 Task: Look for space in Depok, Indonesia from 5th June, 2023 to 16th June, 2023 for 2 adults in price range Rs.7000 to Rs.15000. Place can be entire place with 1  bedroom having 1 bed and 1 bathroom. Property type can be house, flat, guest house, hotel. Booking option can be shelf check-in. Required host language is English.
Action: Mouse moved to (568, 99)
Screenshot: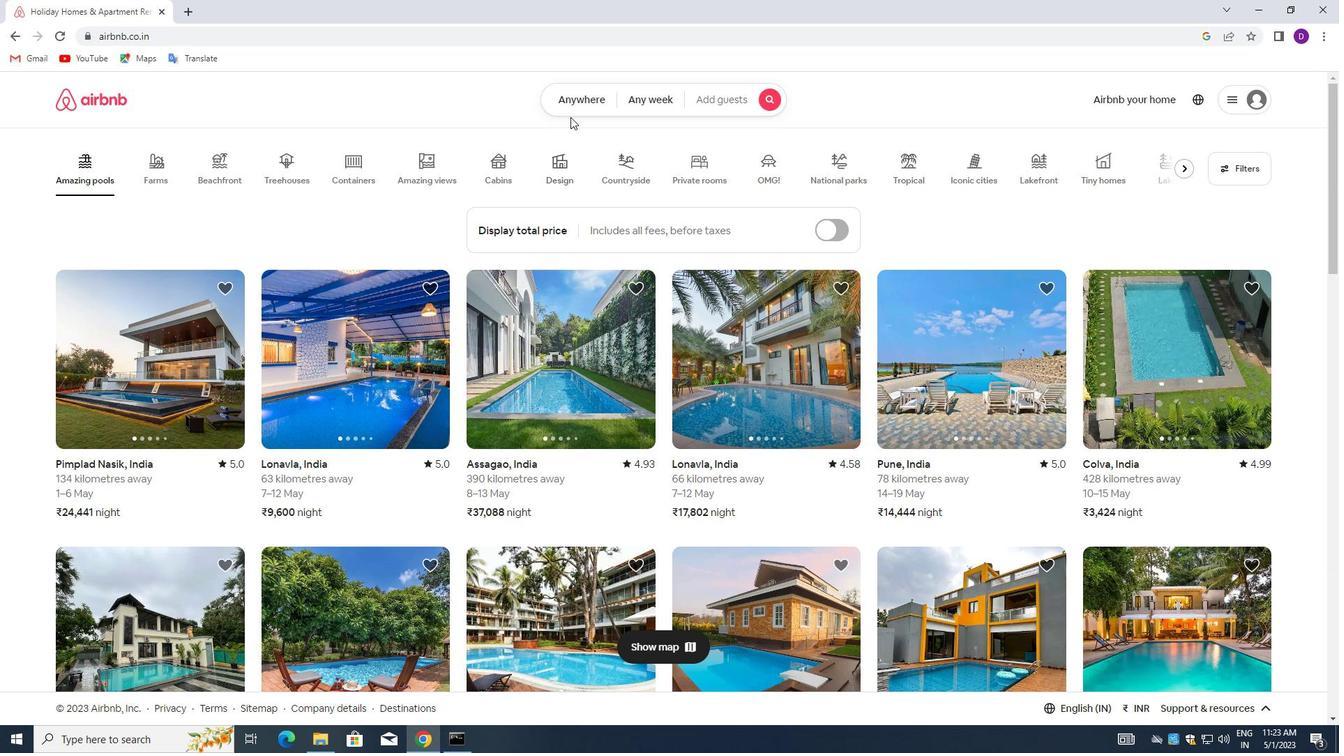 
Action: Mouse pressed left at (568, 99)
Screenshot: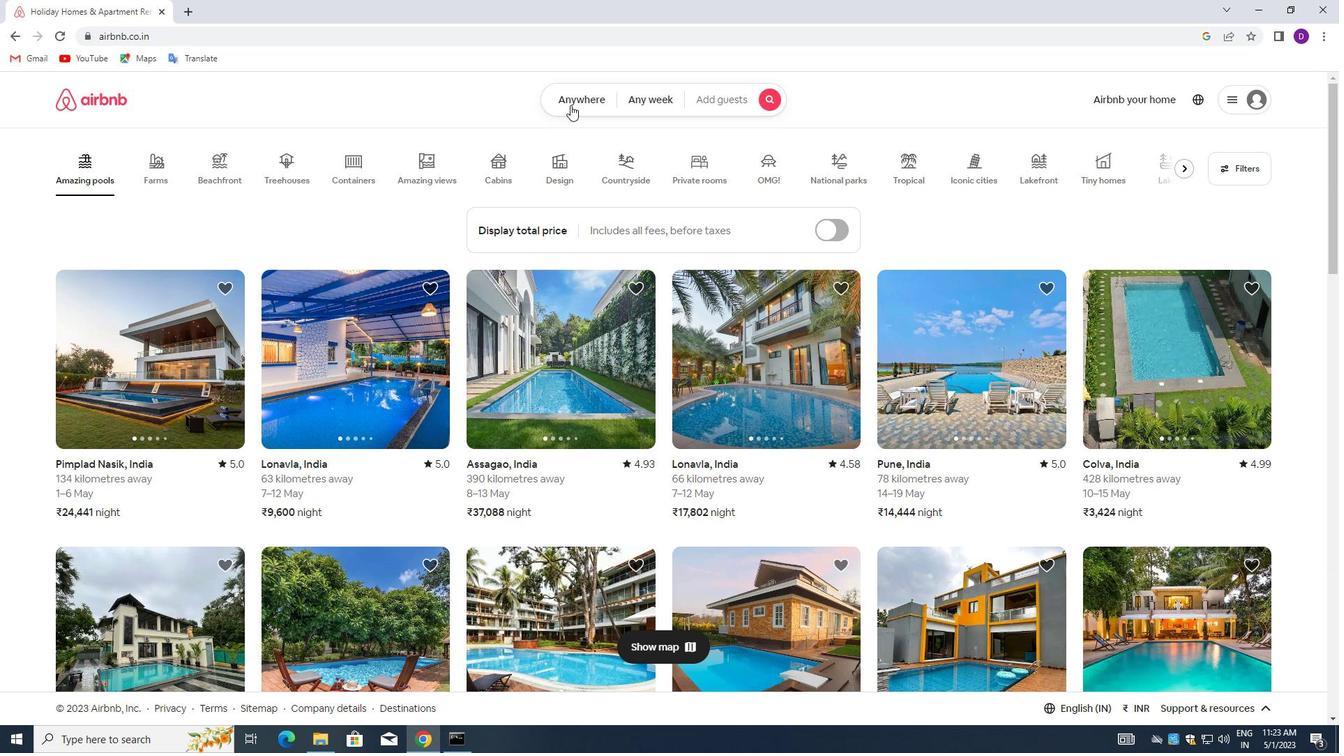 
Action: Mouse moved to (427, 154)
Screenshot: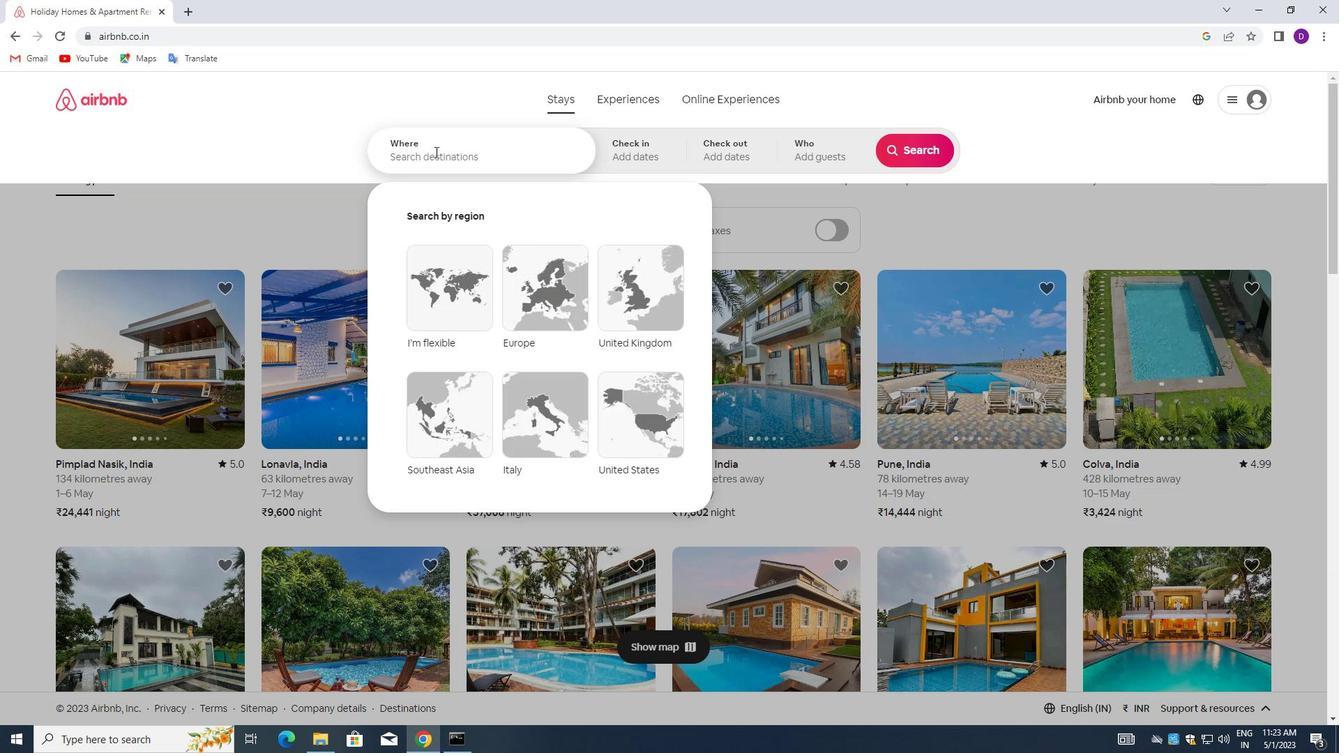 
Action: Mouse pressed left at (427, 154)
Screenshot: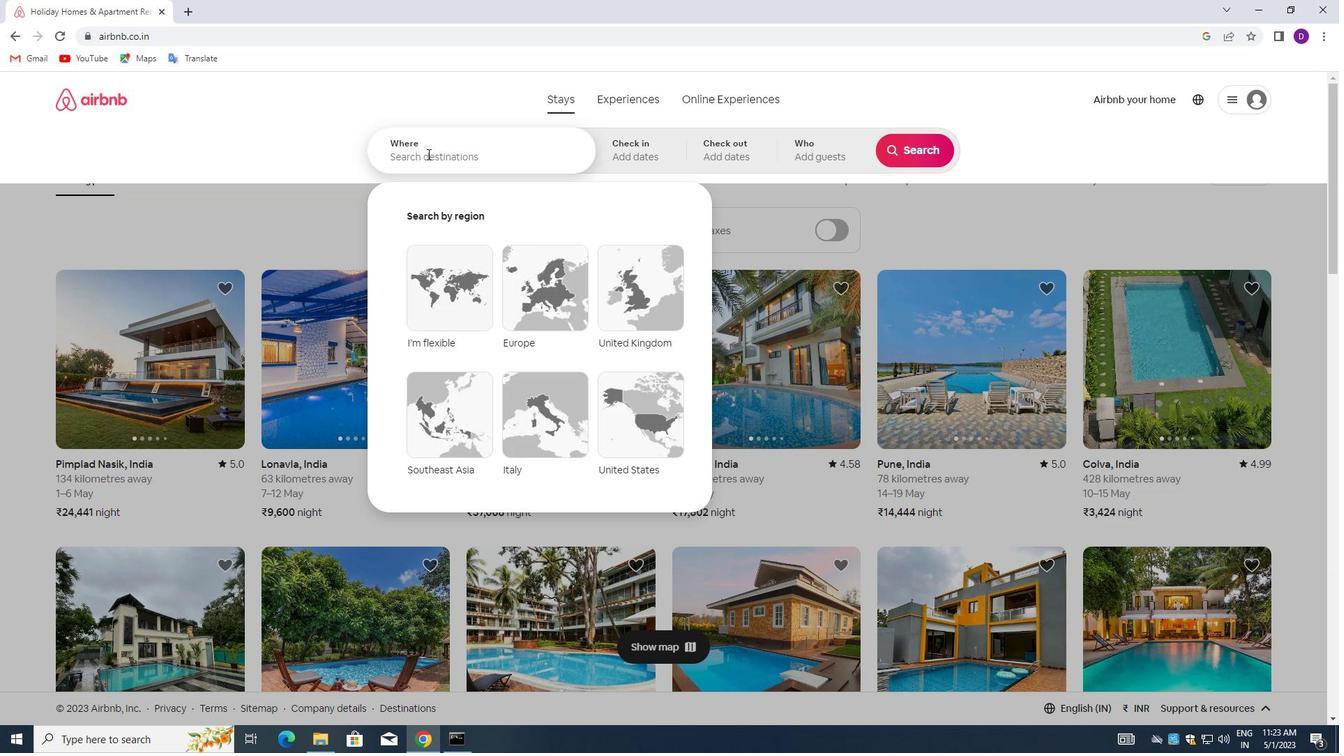 
Action: Key pressed <Key.shift_r>Depok,<Key.space><Key.shift>INDONESIA<Key.enter>
Screenshot: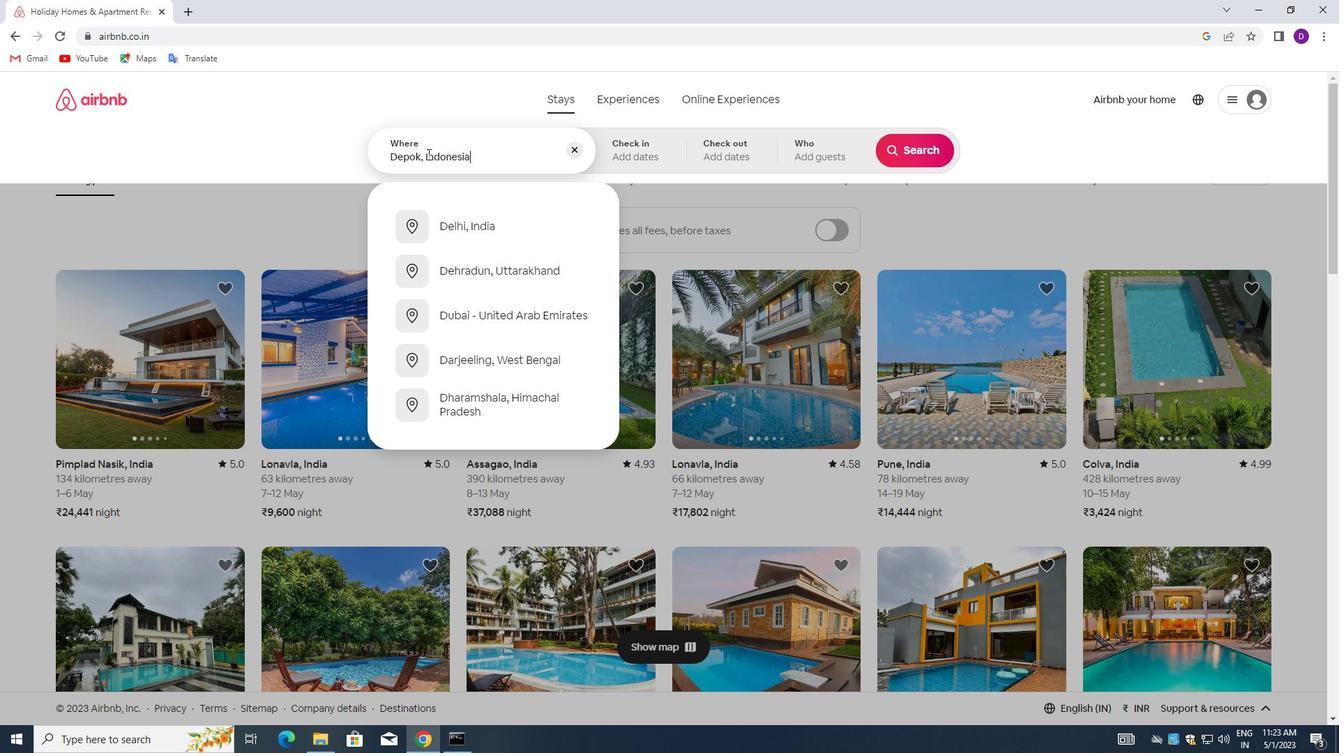 
Action: Mouse moved to (729, 357)
Screenshot: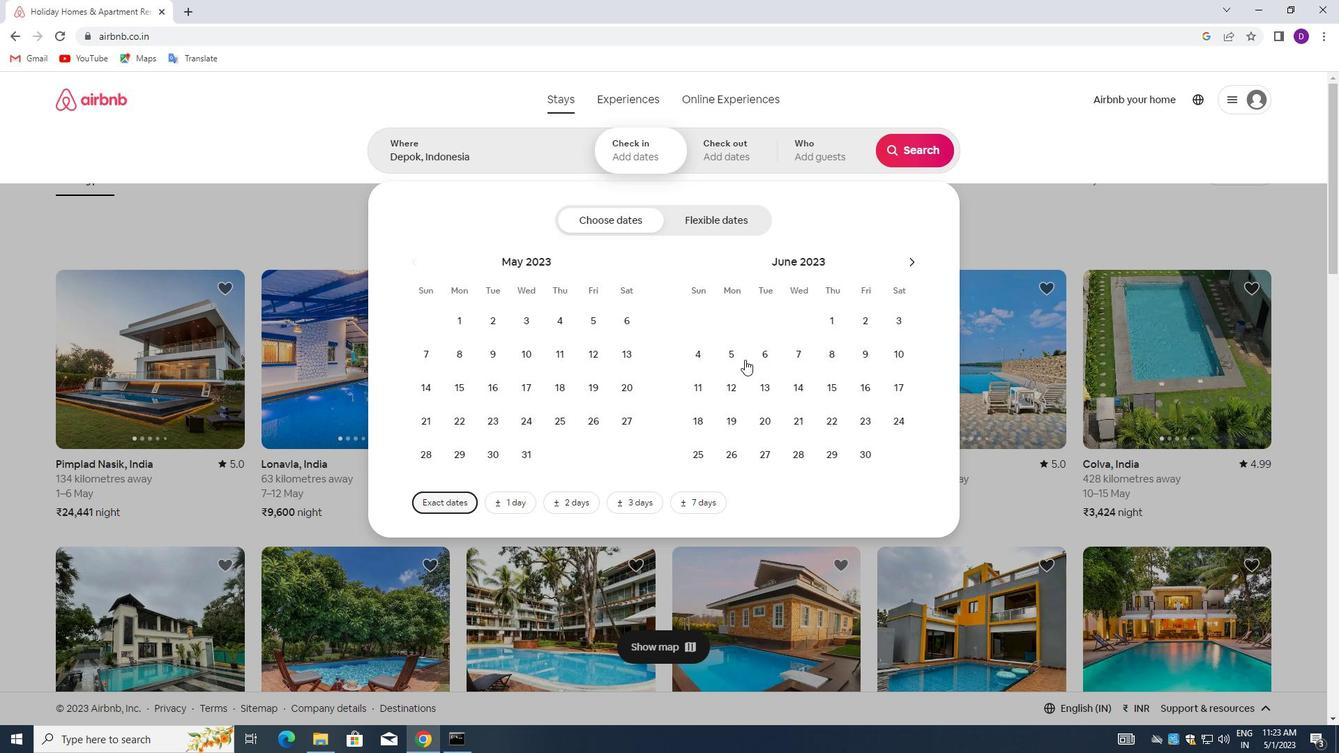
Action: Mouse pressed left at (729, 357)
Screenshot: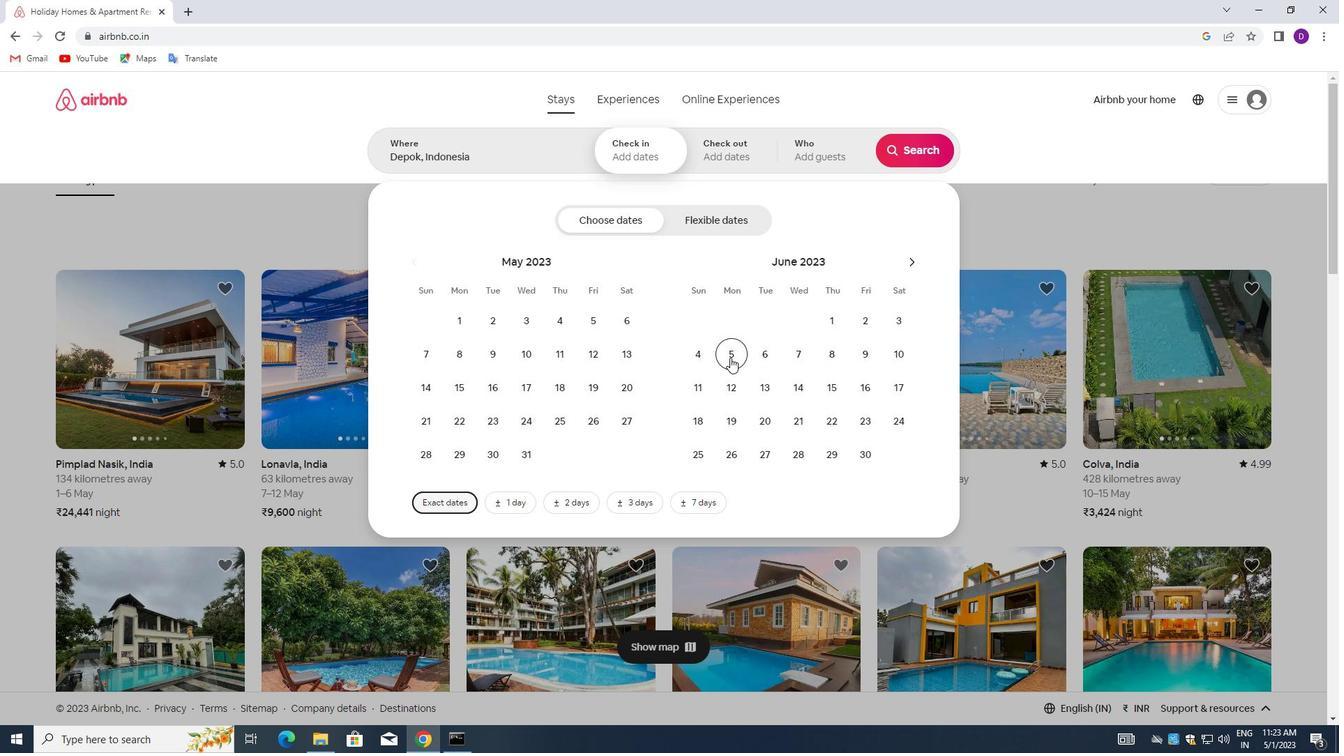 
Action: Mouse moved to (858, 385)
Screenshot: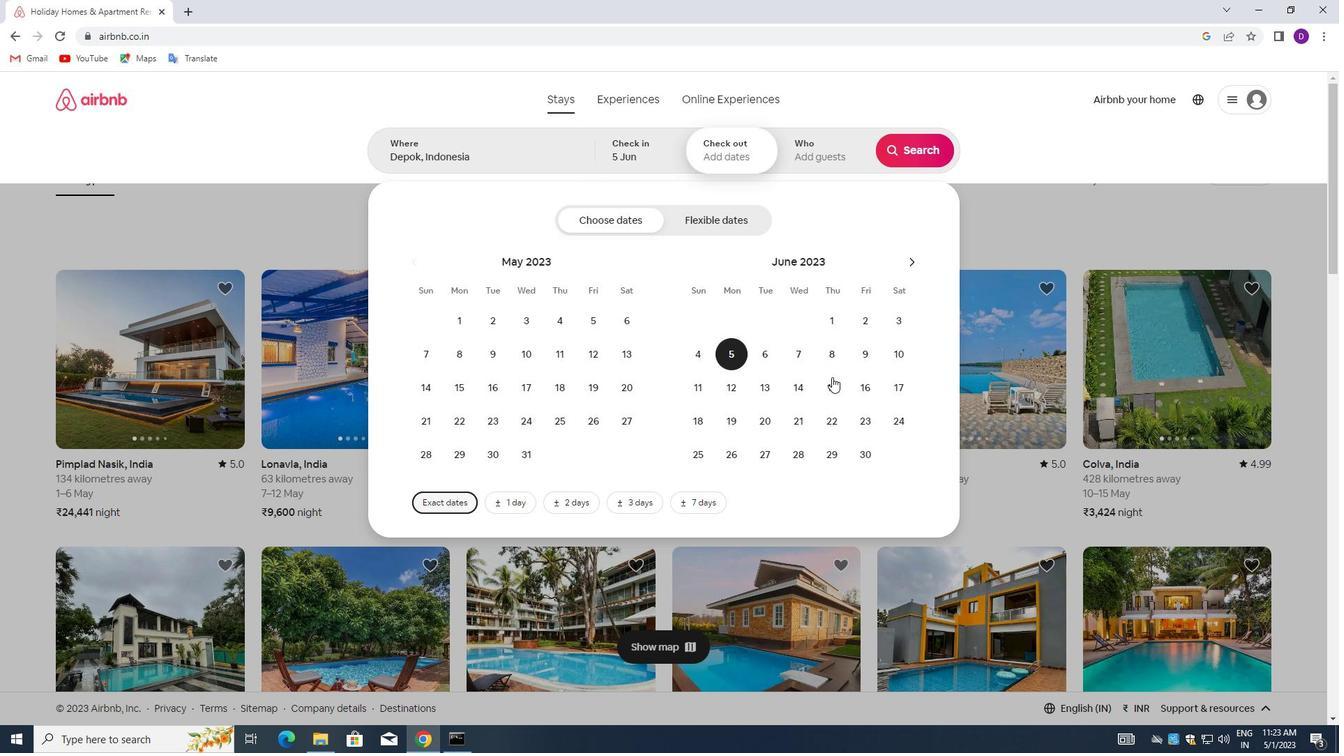 
Action: Mouse pressed left at (858, 385)
Screenshot: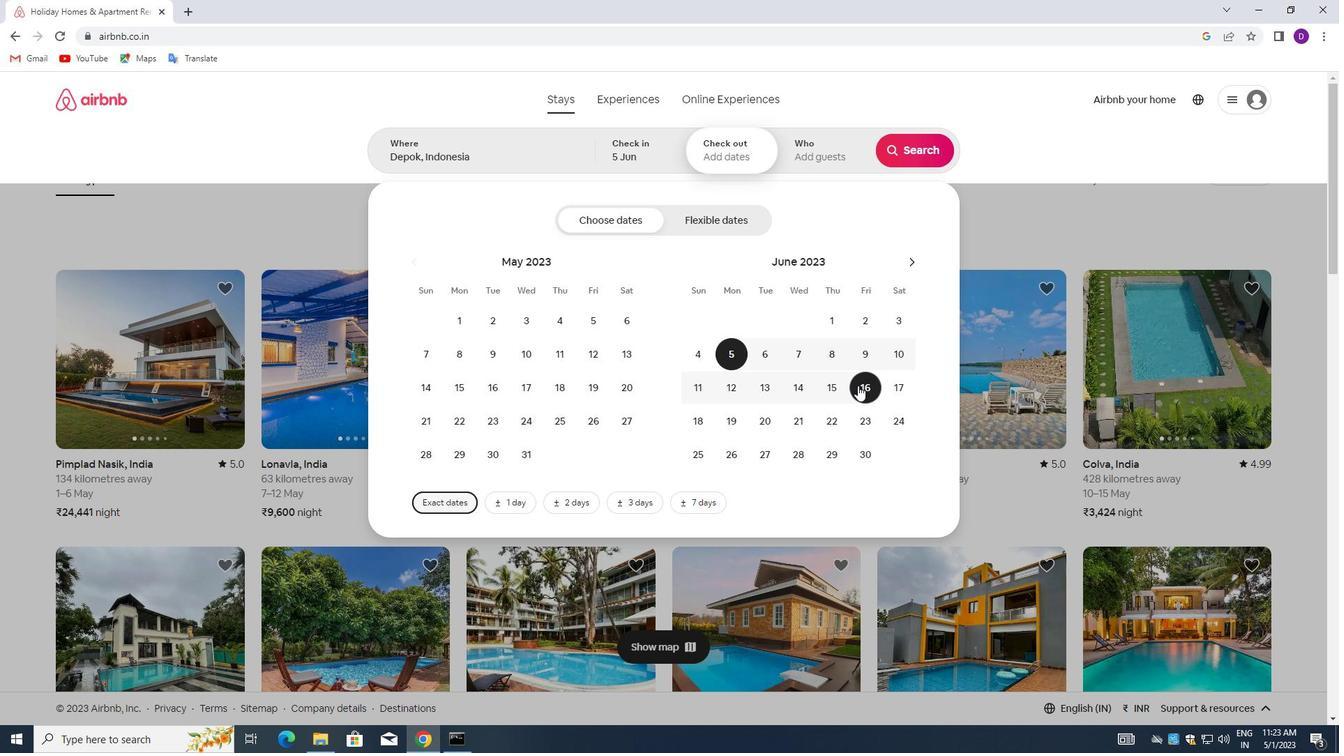 
Action: Mouse moved to (783, 144)
Screenshot: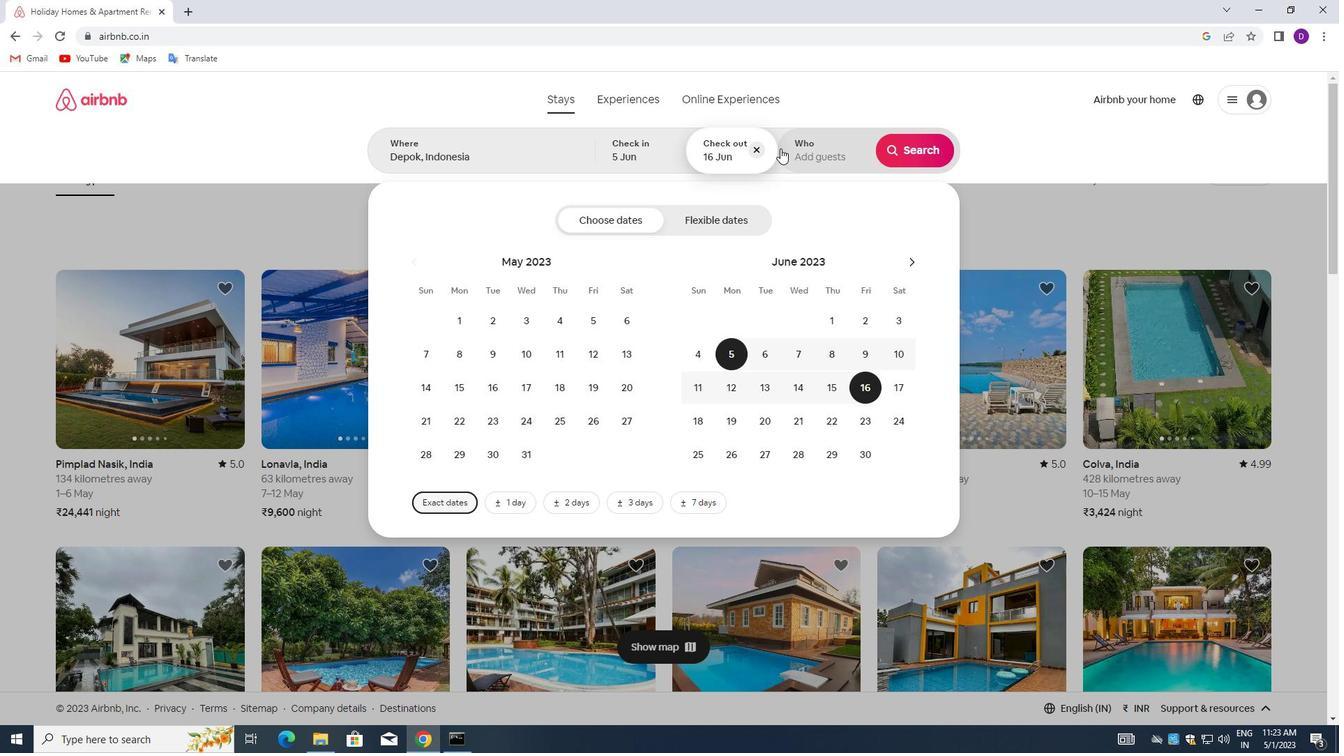 
Action: Mouse pressed left at (783, 144)
Screenshot: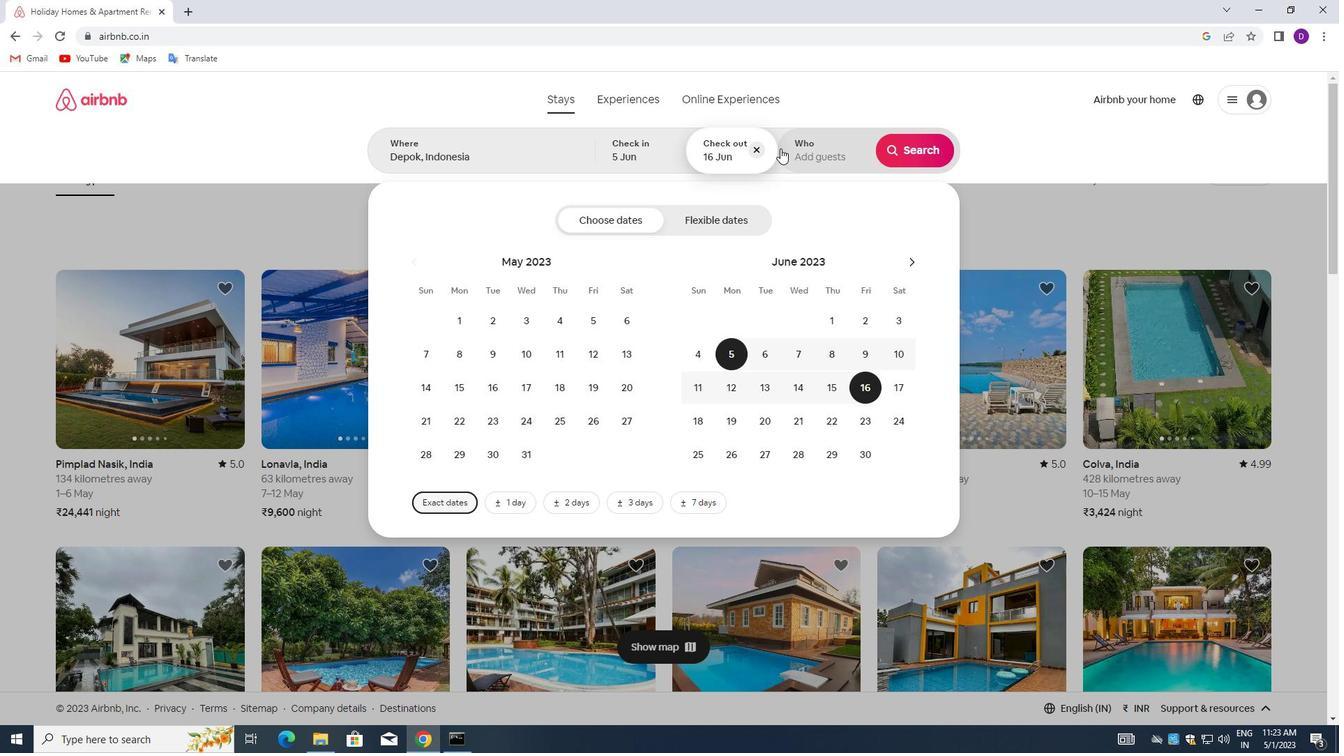 
Action: Mouse moved to (915, 228)
Screenshot: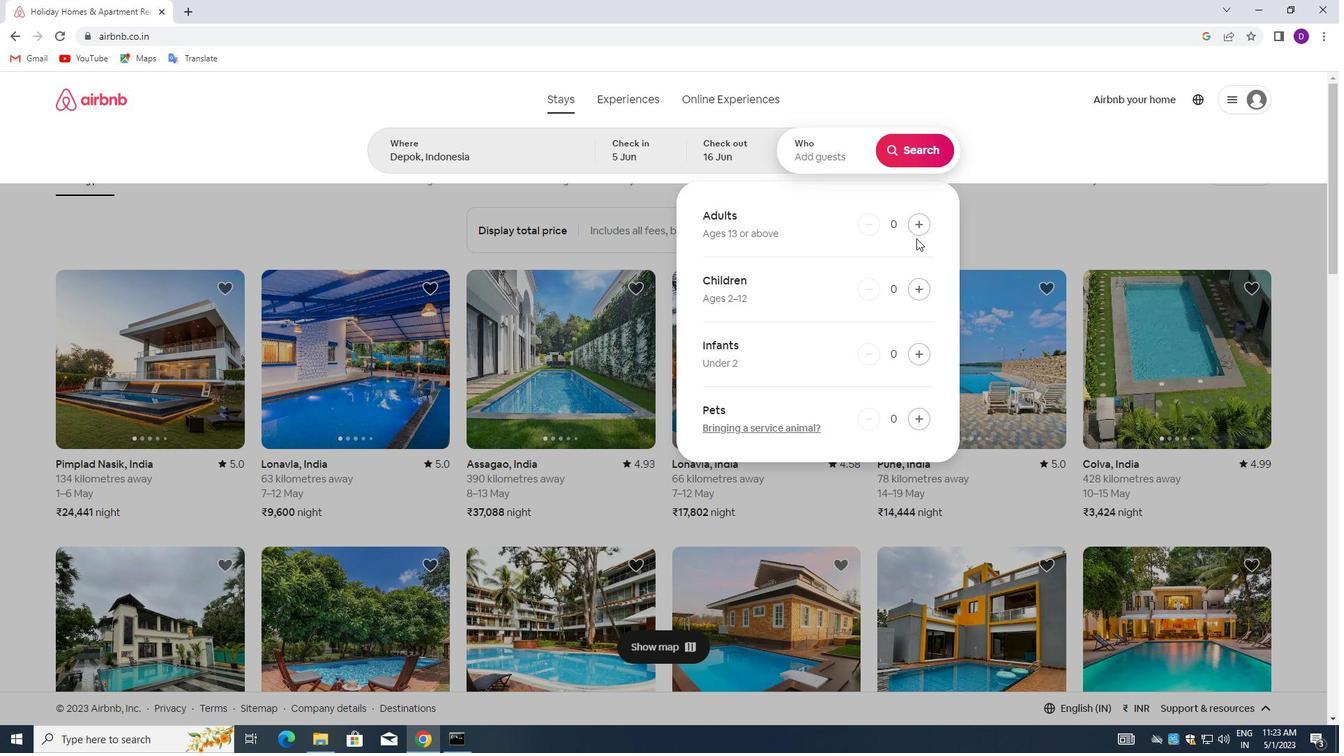 
Action: Mouse pressed left at (915, 228)
Screenshot: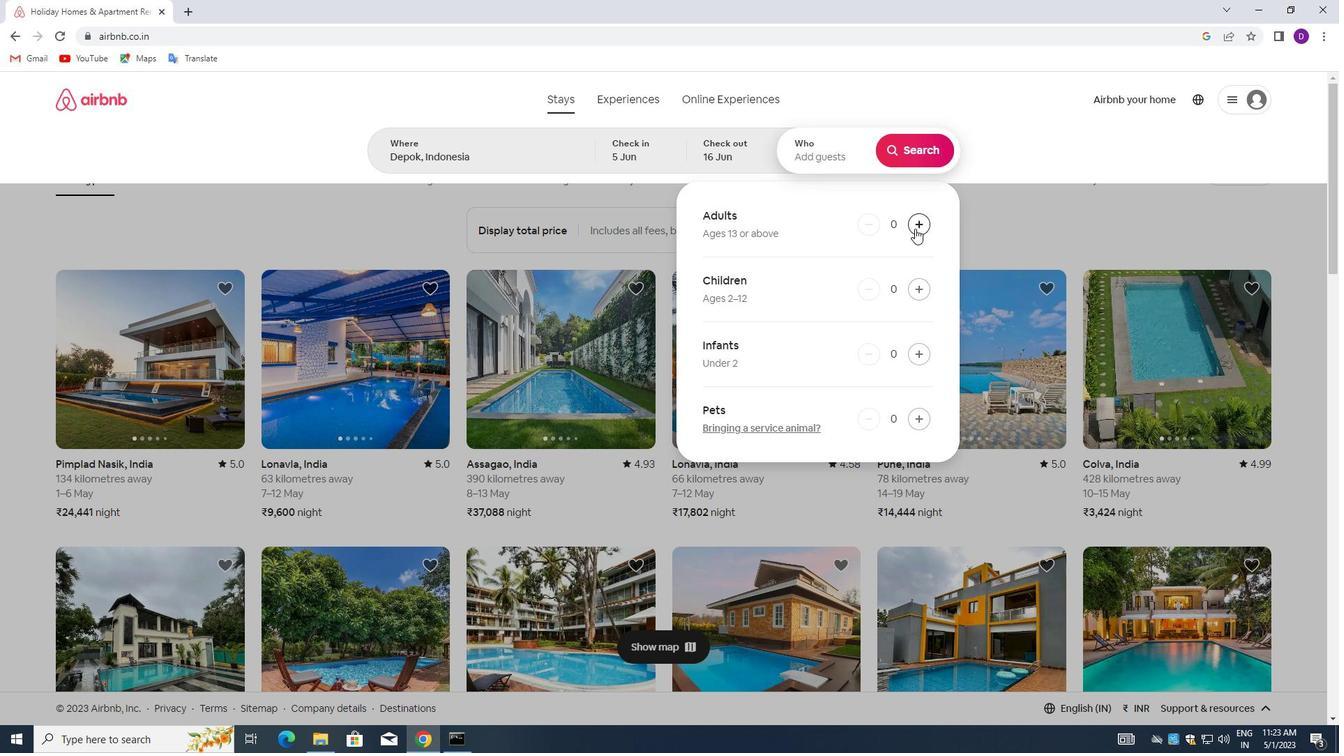 
Action: Mouse pressed left at (915, 228)
Screenshot: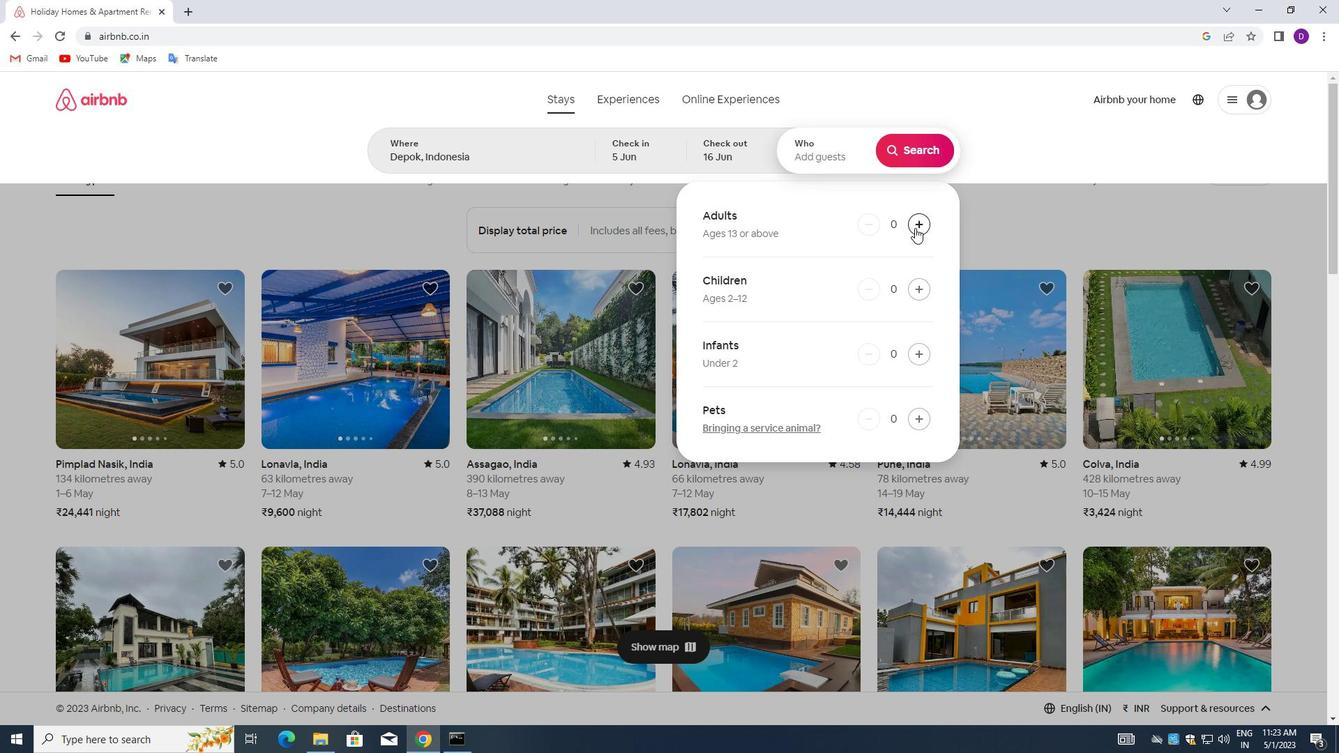 
Action: Mouse moved to (909, 154)
Screenshot: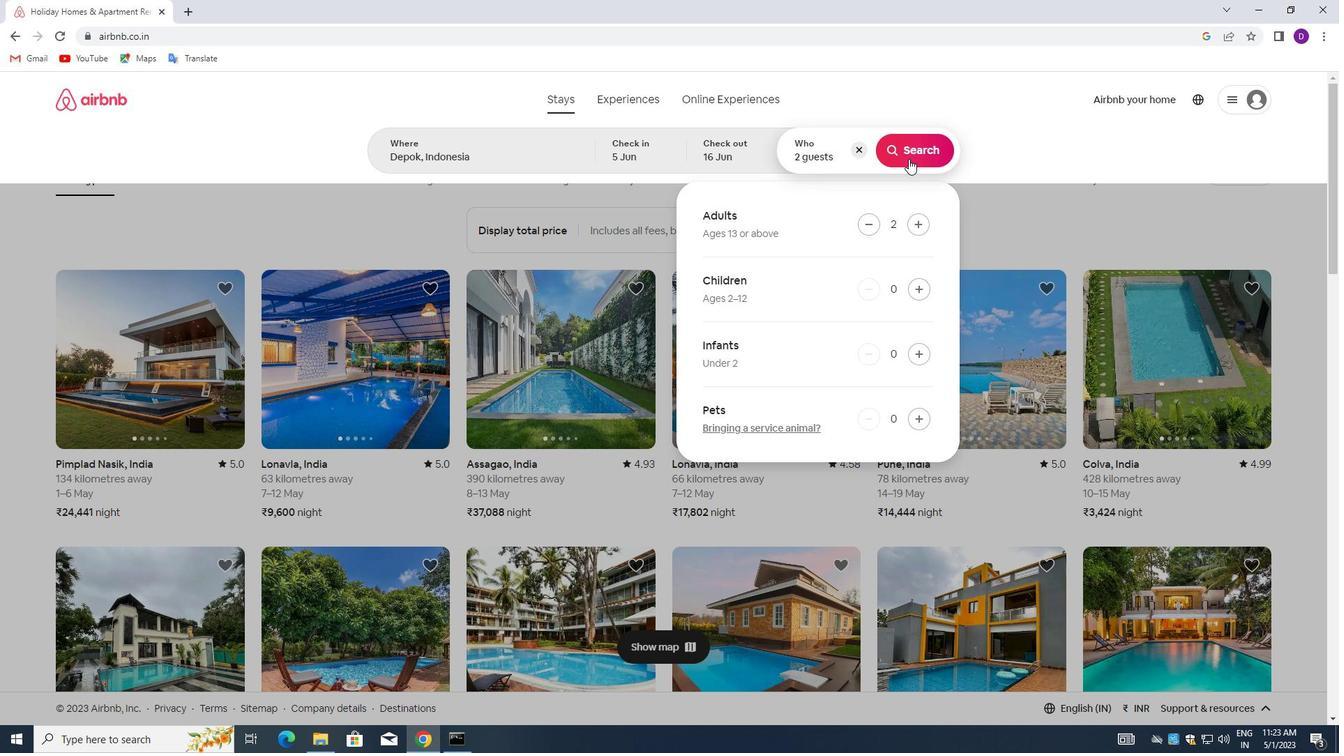 
Action: Mouse pressed left at (909, 154)
Screenshot: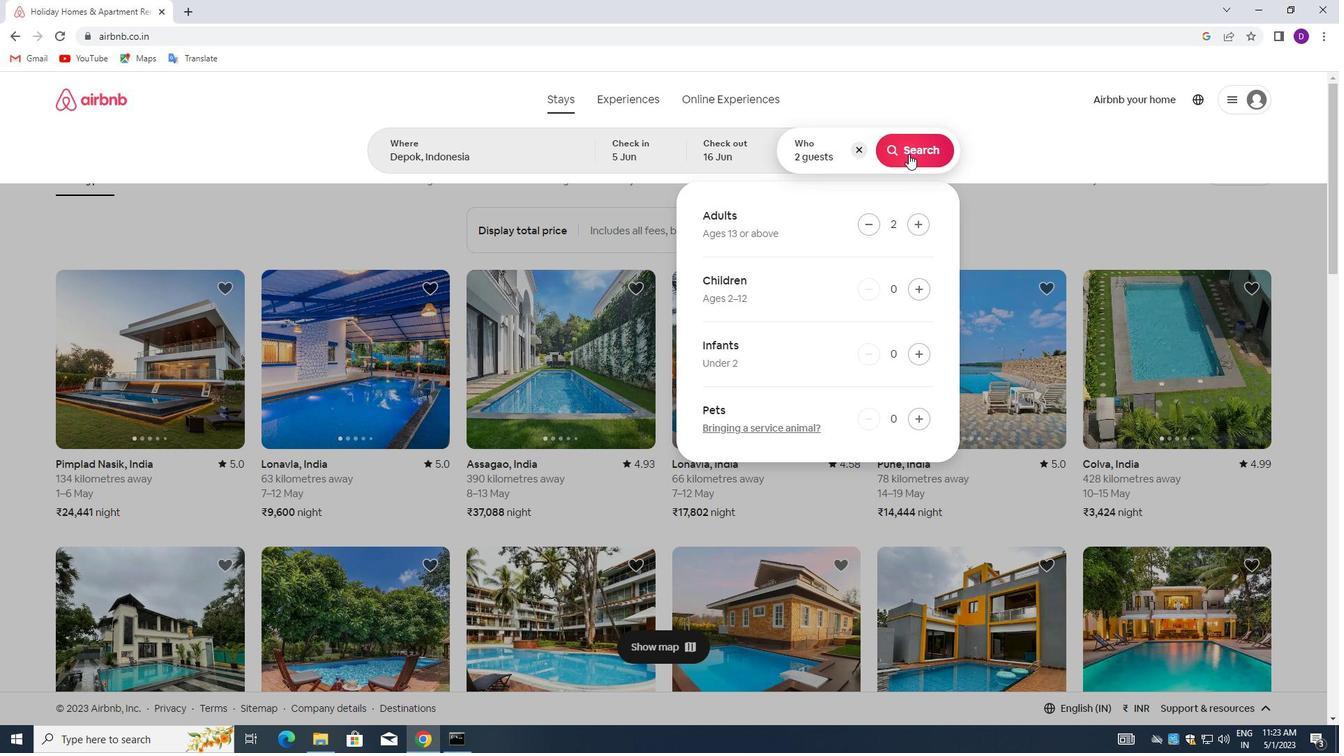
Action: Mouse moved to (1260, 150)
Screenshot: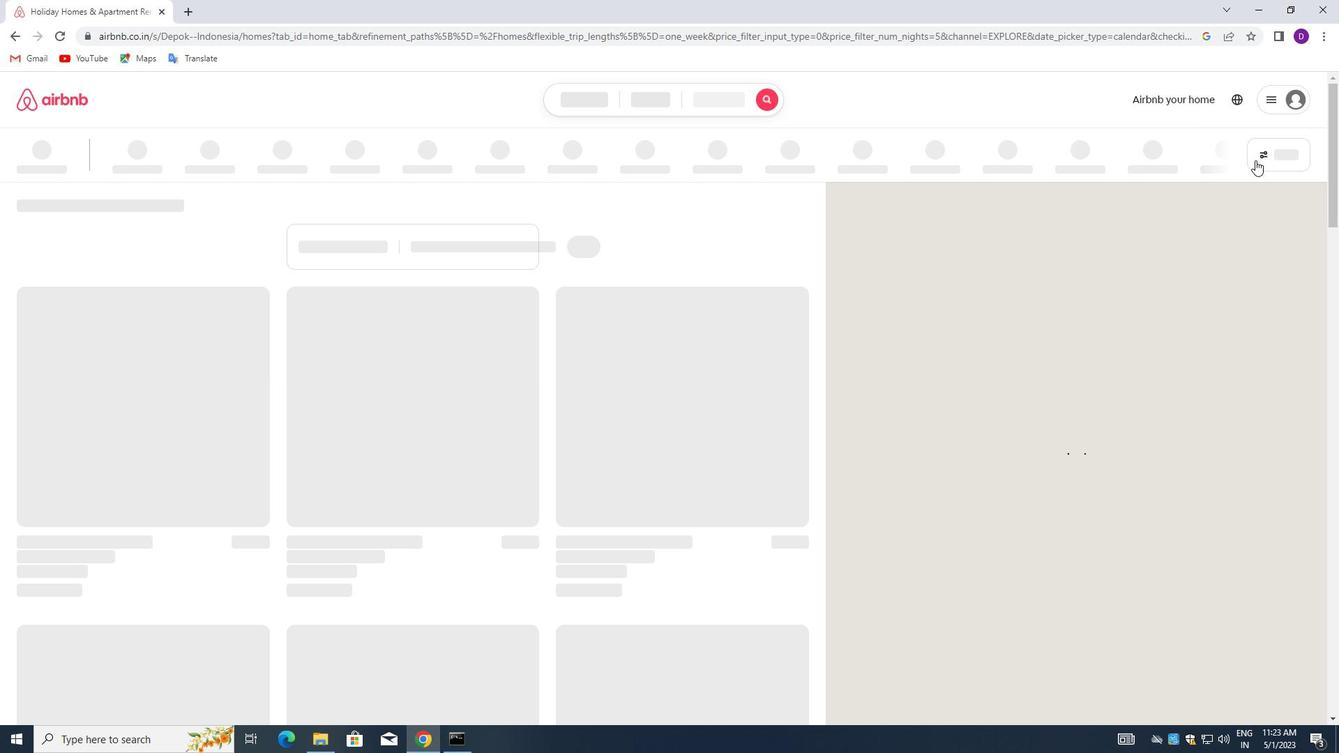 
Action: Mouse pressed left at (1260, 150)
Screenshot: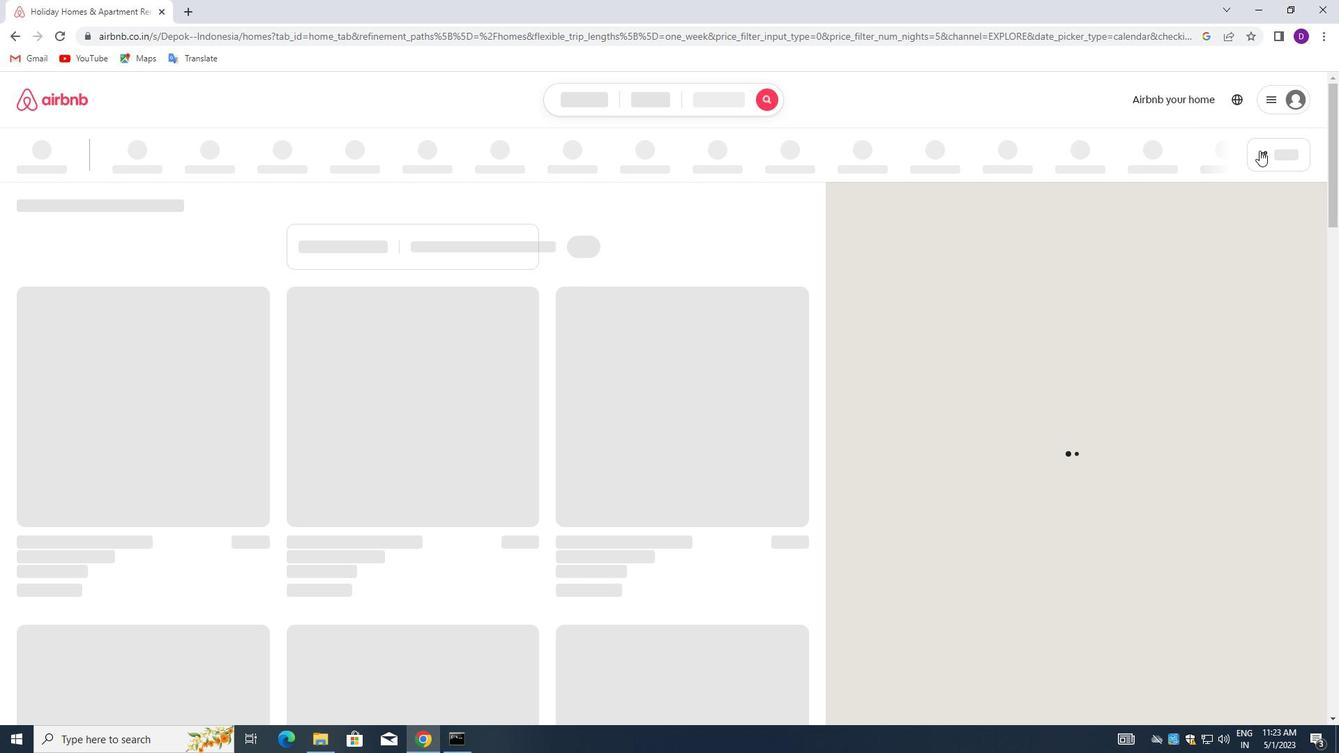 
Action: Mouse moved to (1263, 153)
Screenshot: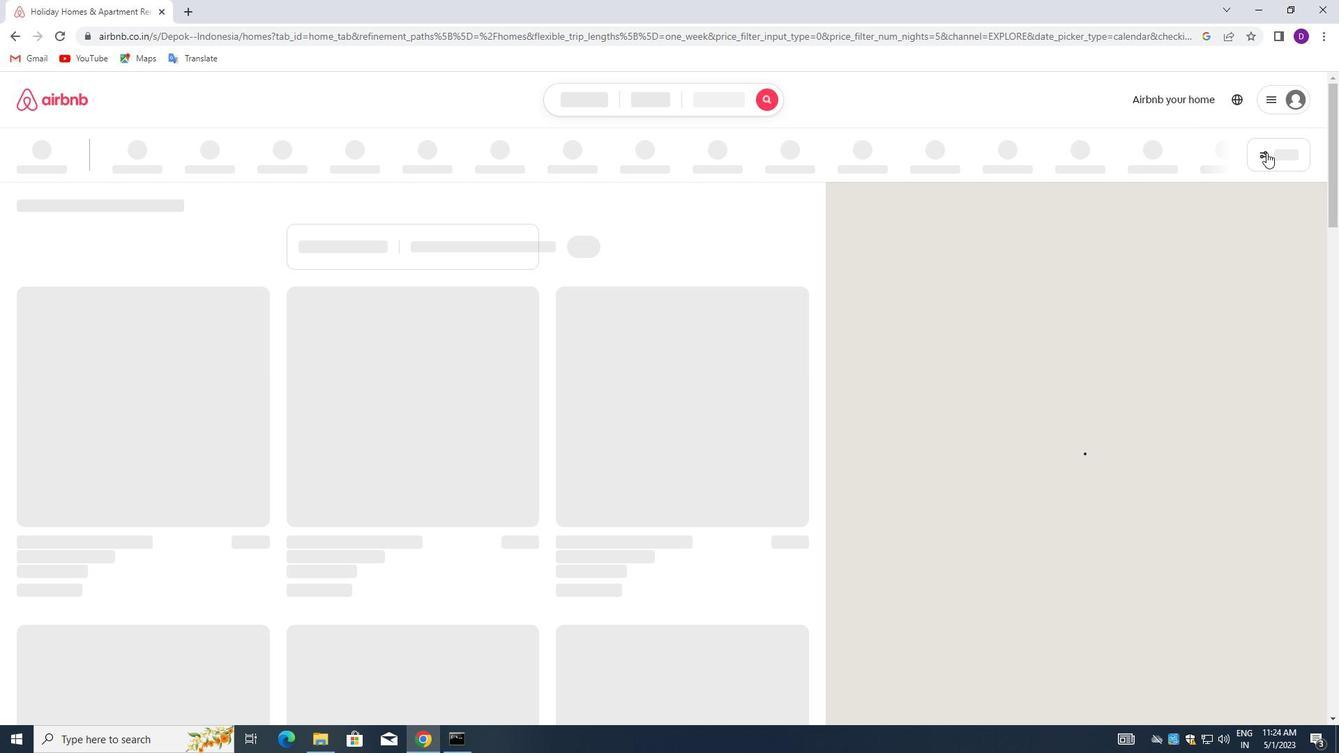 
Action: Mouse pressed left at (1263, 153)
Screenshot: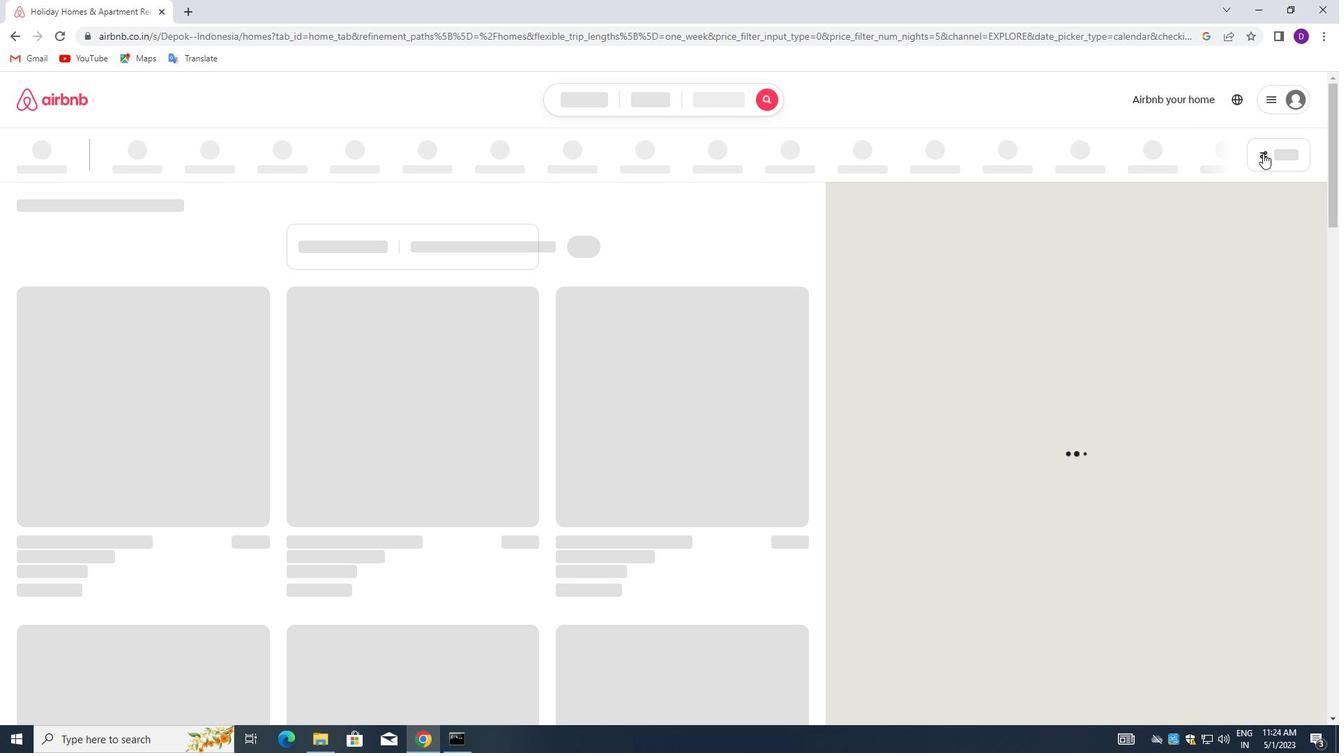 
Action: Mouse moved to (1263, 153)
Screenshot: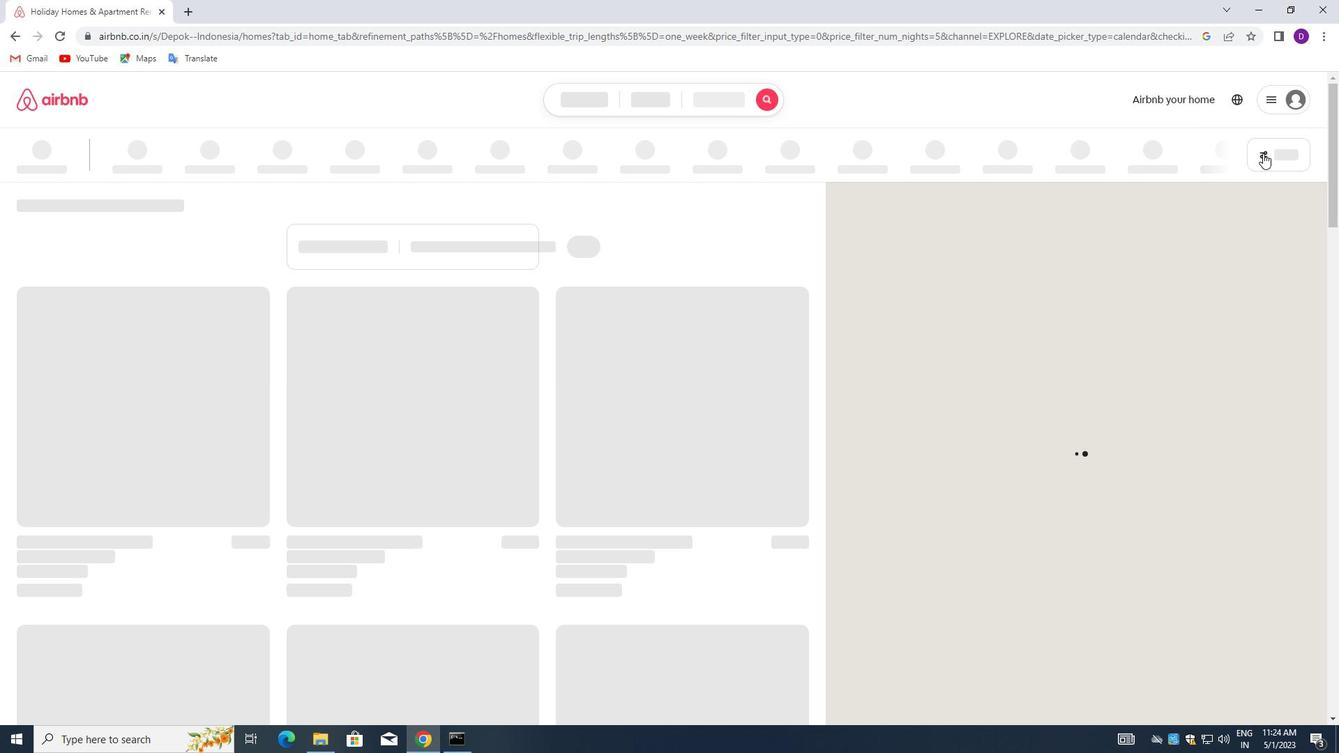 
Action: Mouse pressed left at (1263, 153)
Screenshot: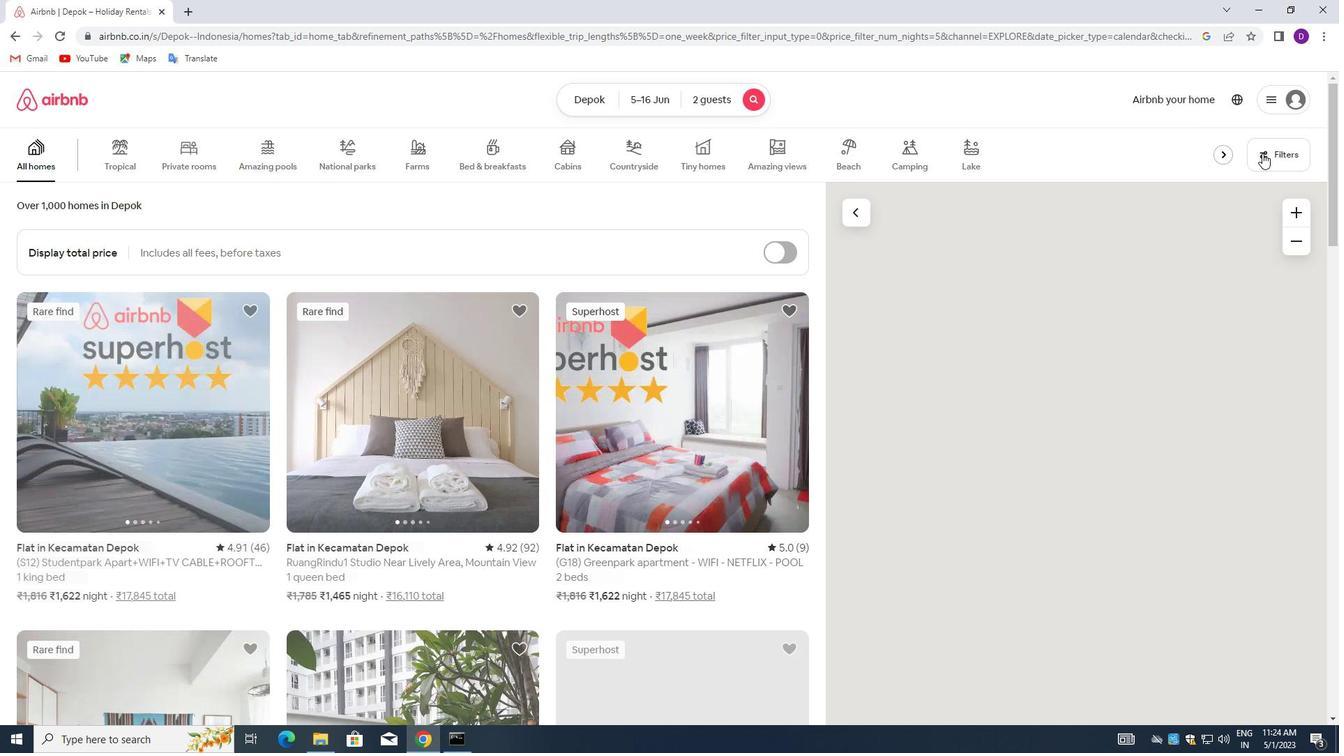 
Action: Mouse moved to (488, 332)
Screenshot: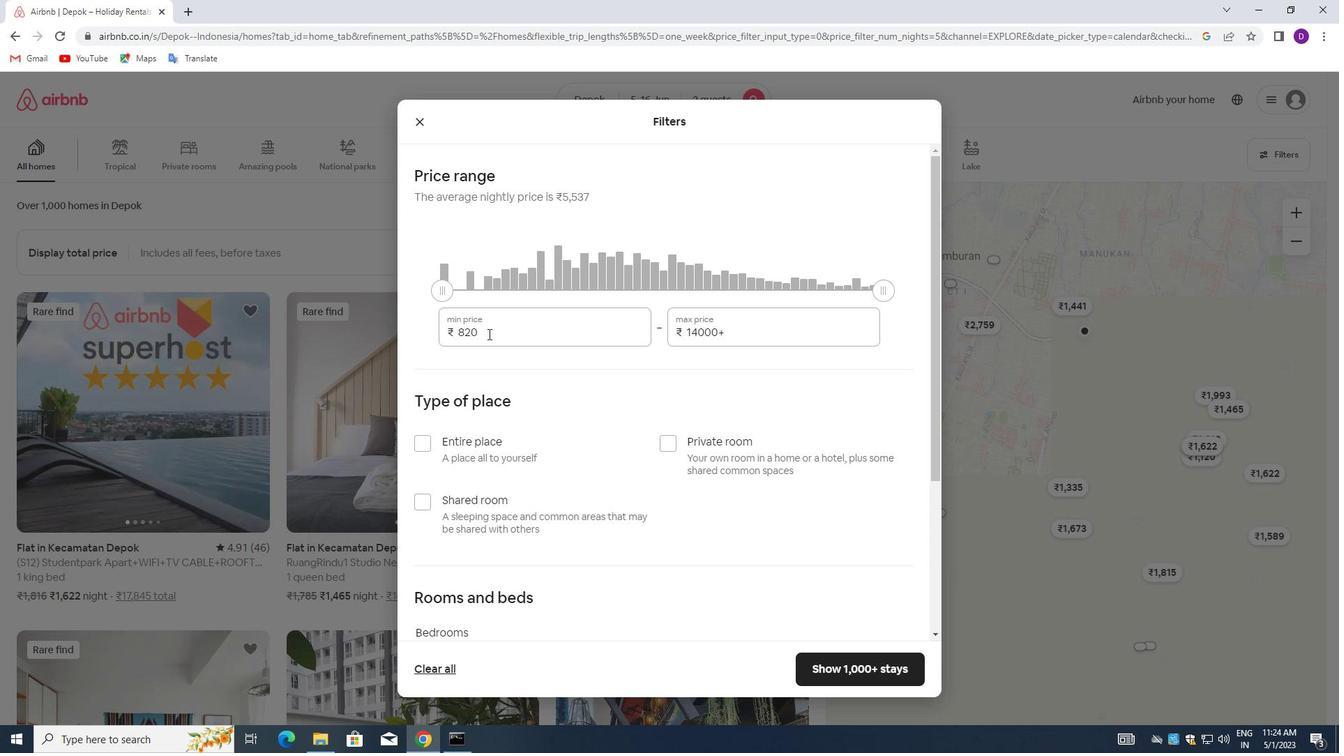 
Action: Mouse pressed left at (488, 332)
Screenshot: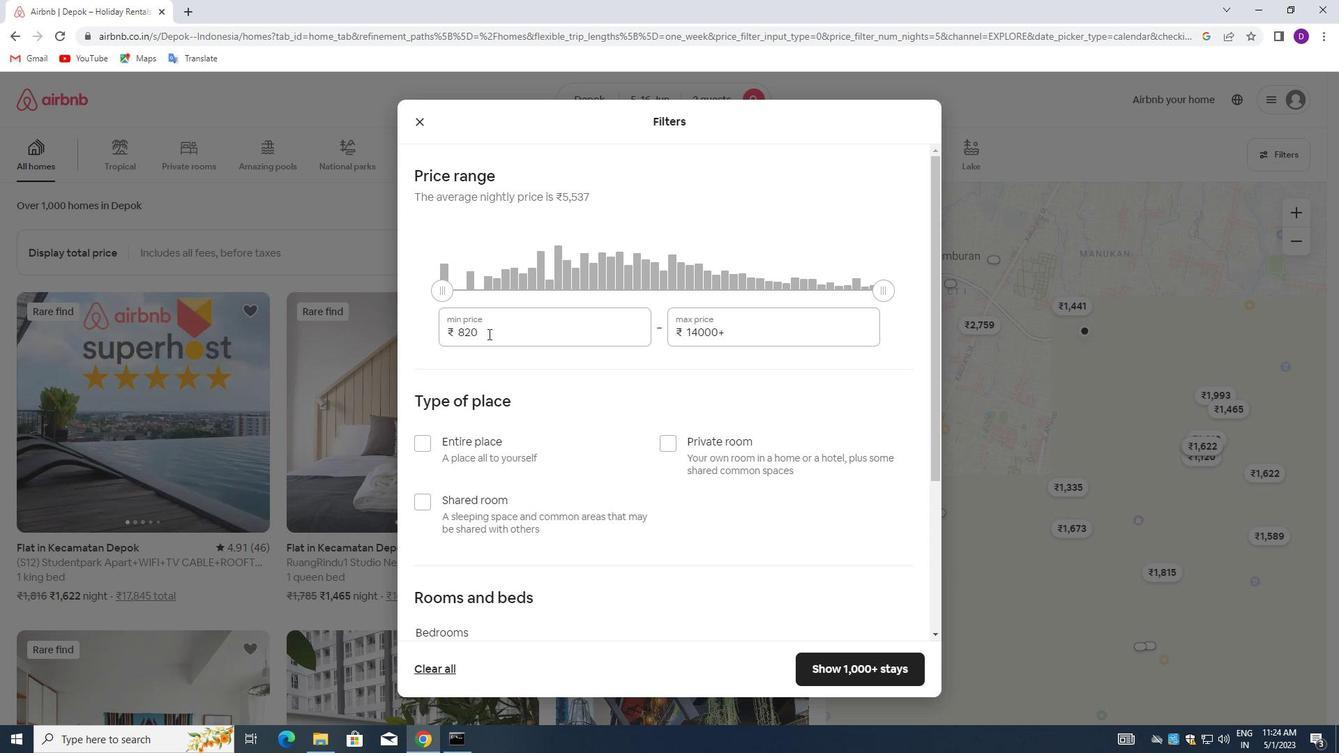 
Action: Mouse pressed left at (488, 332)
Screenshot: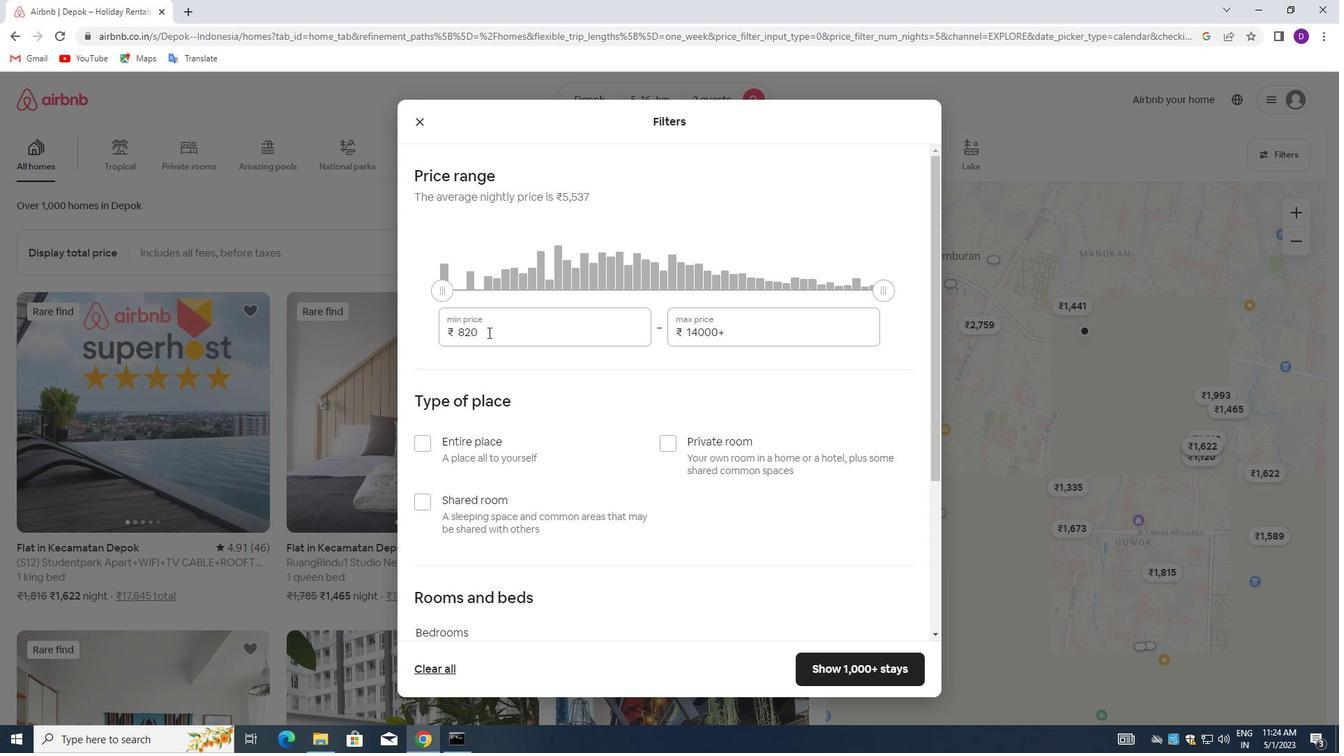 
Action: Key pressed 7000<Key.tab>15000
Screenshot: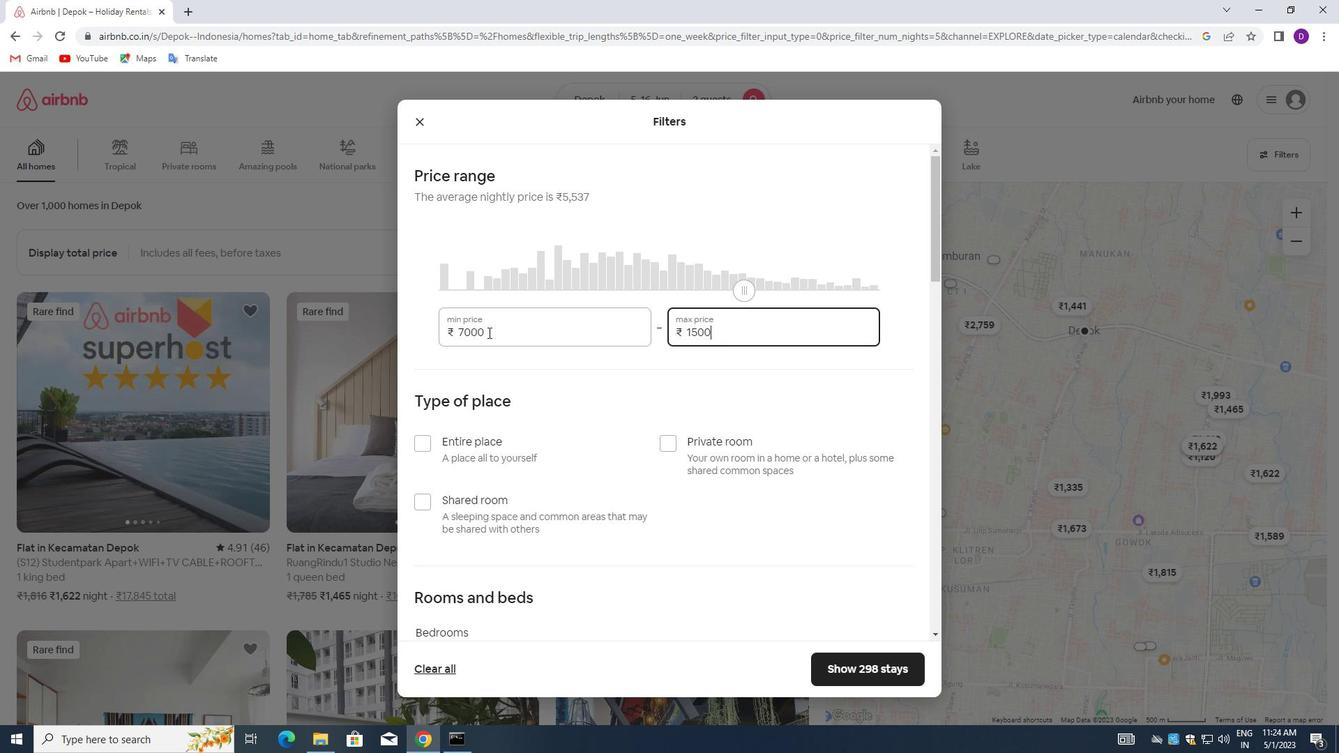 
Action: Mouse moved to (496, 382)
Screenshot: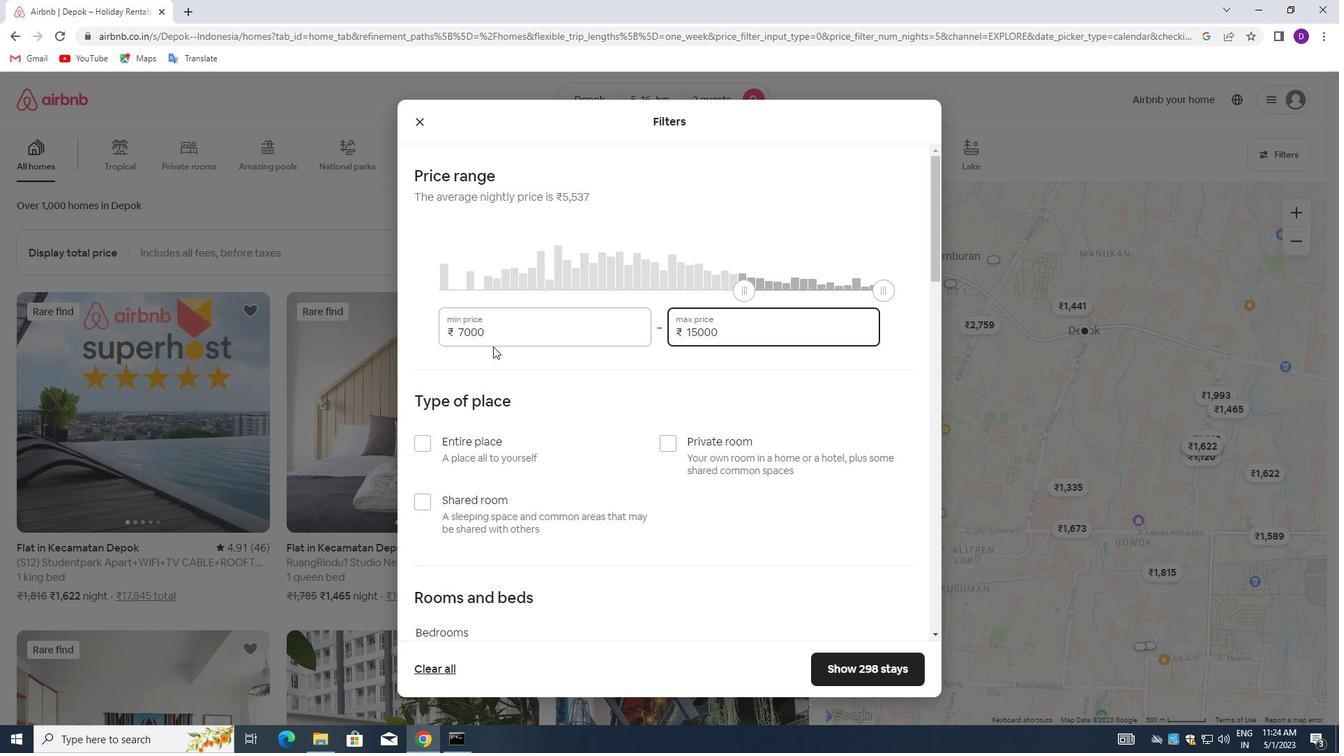 
Action: Mouse scrolled (496, 381) with delta (0, 0)
Screenshot: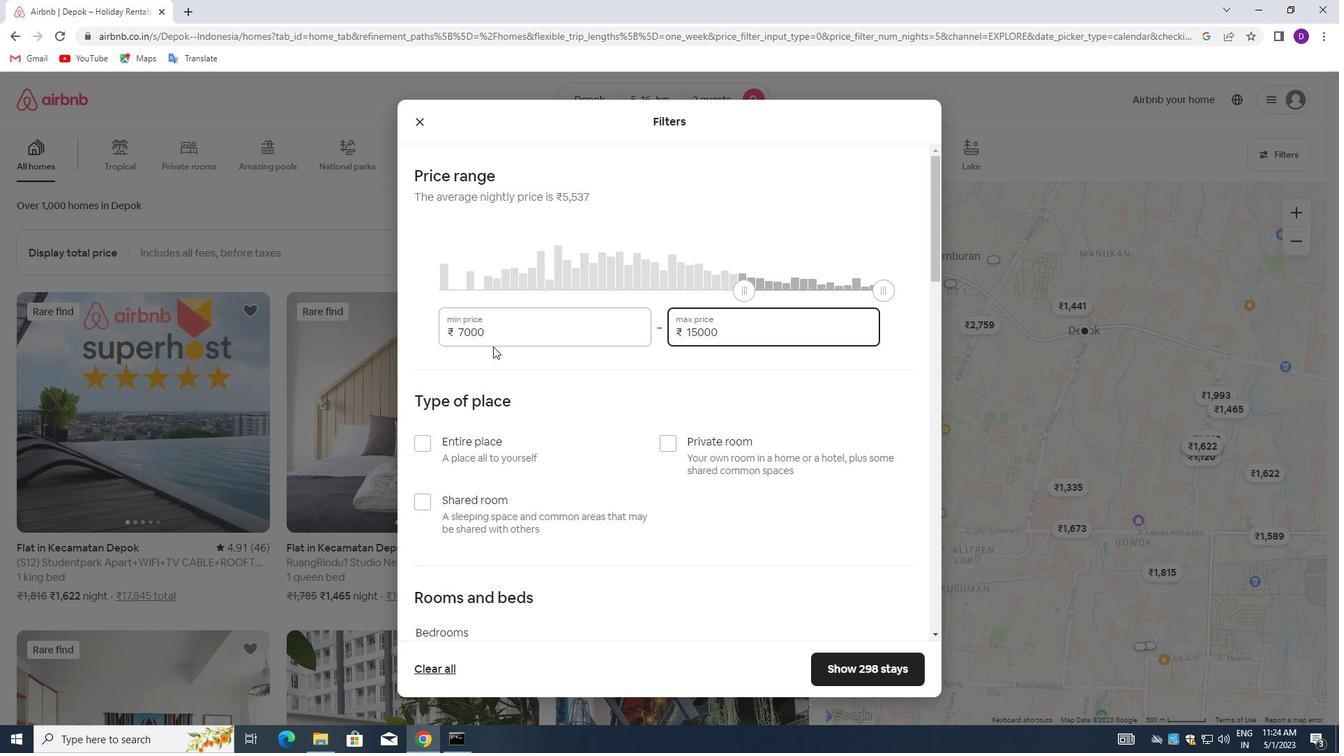 
Action: Mouse moved to (431, 376)
Screenshot: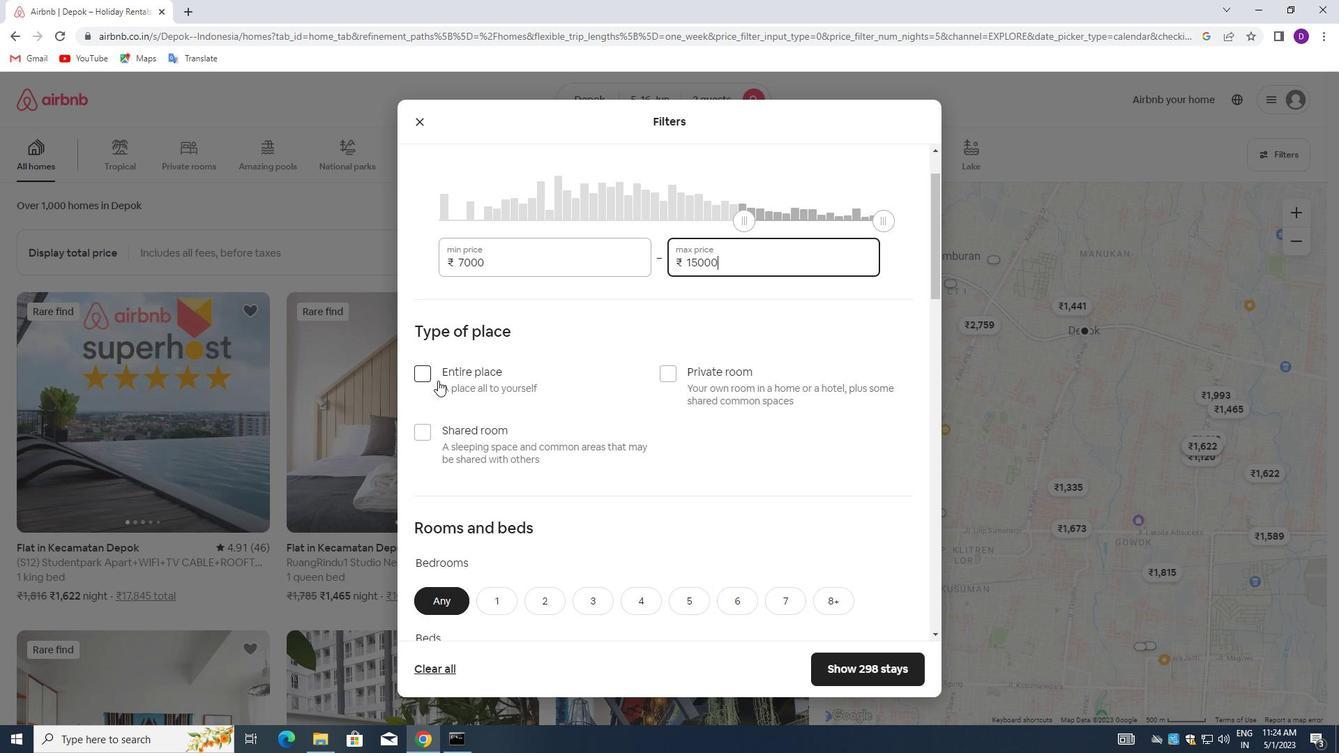 
Action: Mouse pressed left at (431, 376)
Screenshot: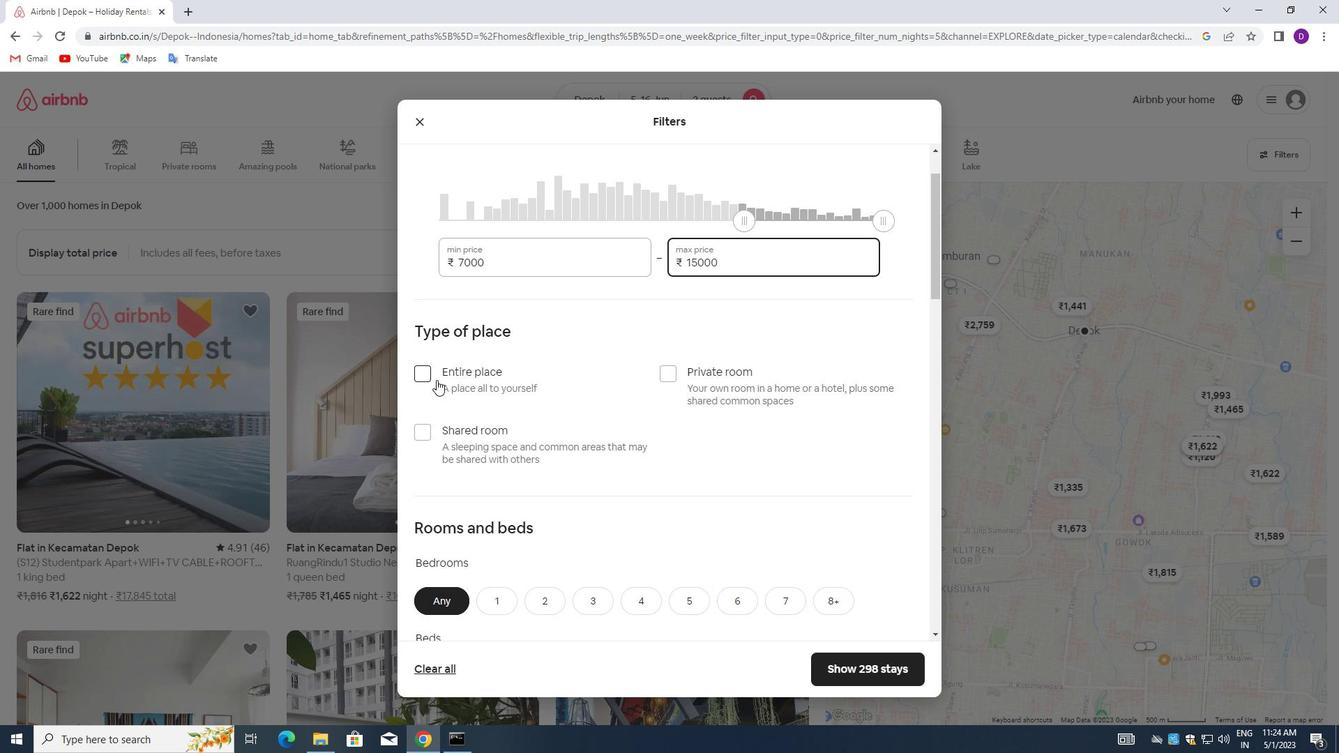
Action: Mouse moved to (538, 398)
Screenshot: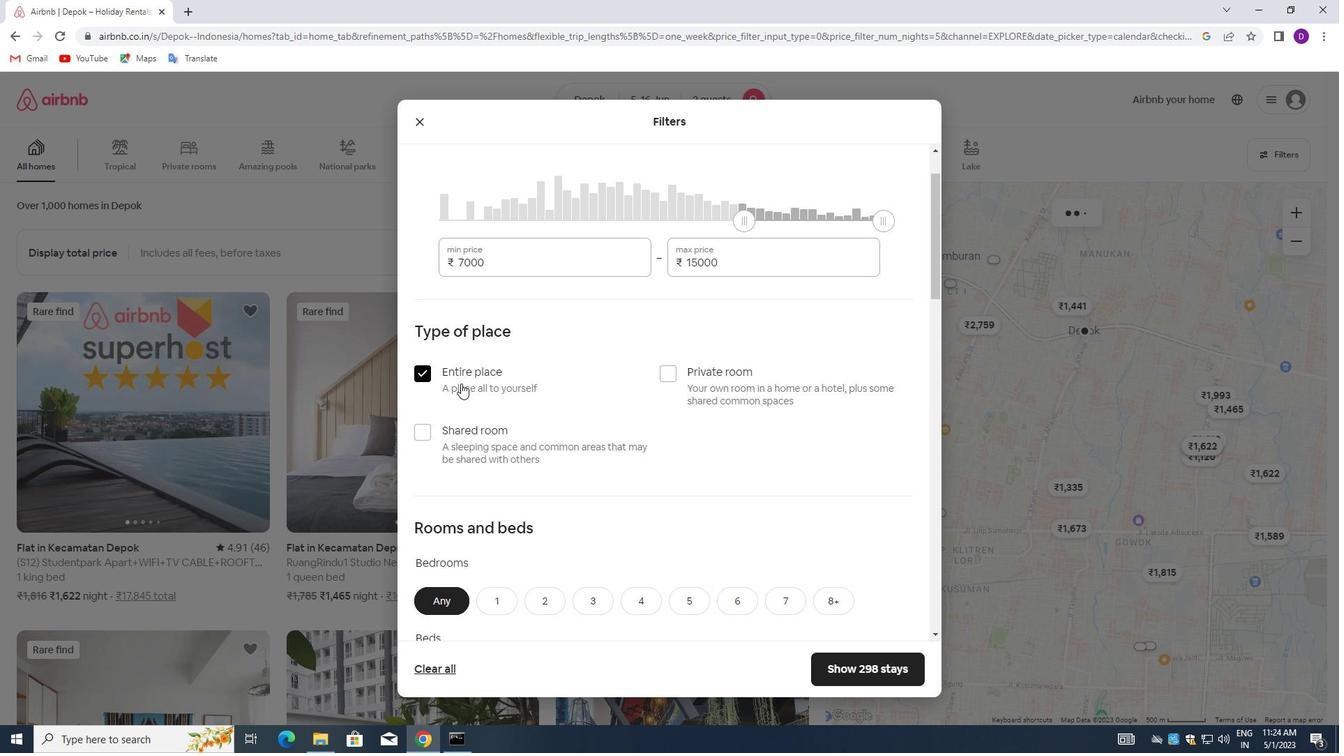 
Action: Mouse scrolled (538, 397) with delta (0, 0)
Screenshot: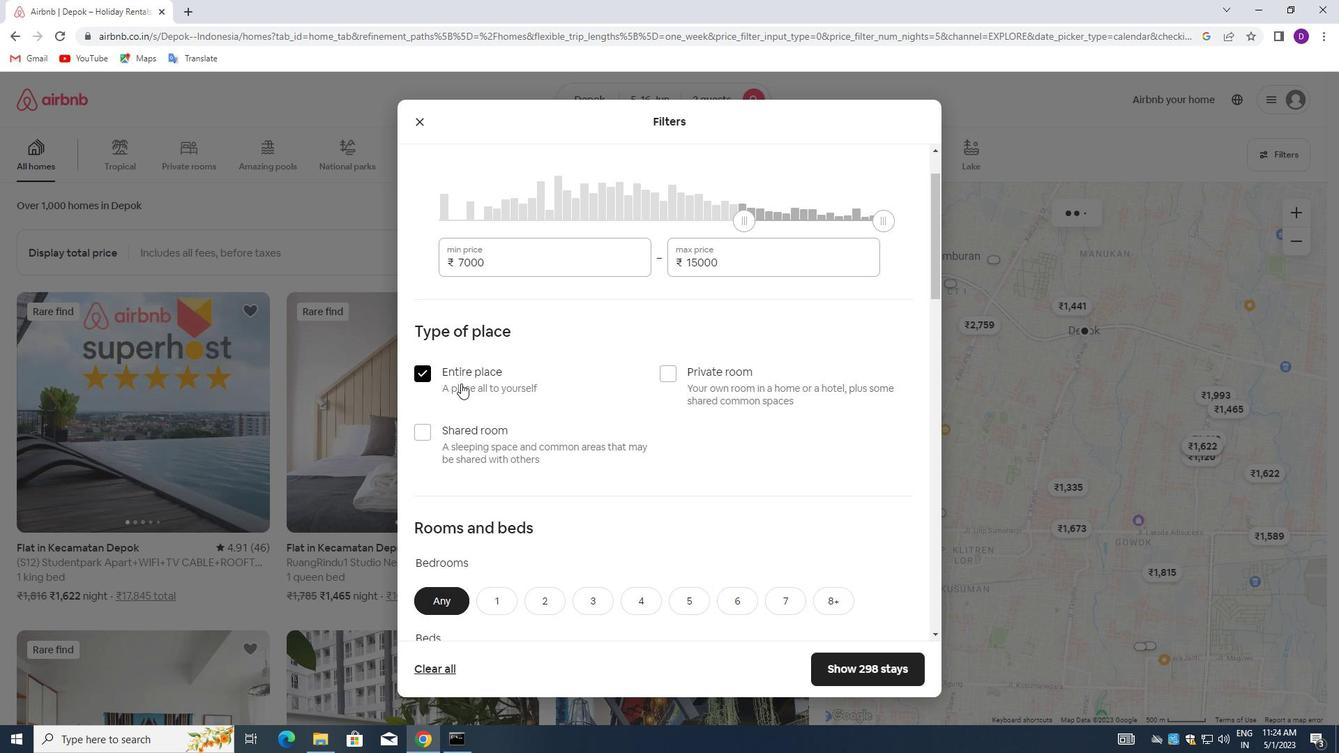 
Action: Mouse moved to (538, 398)
Screenshot: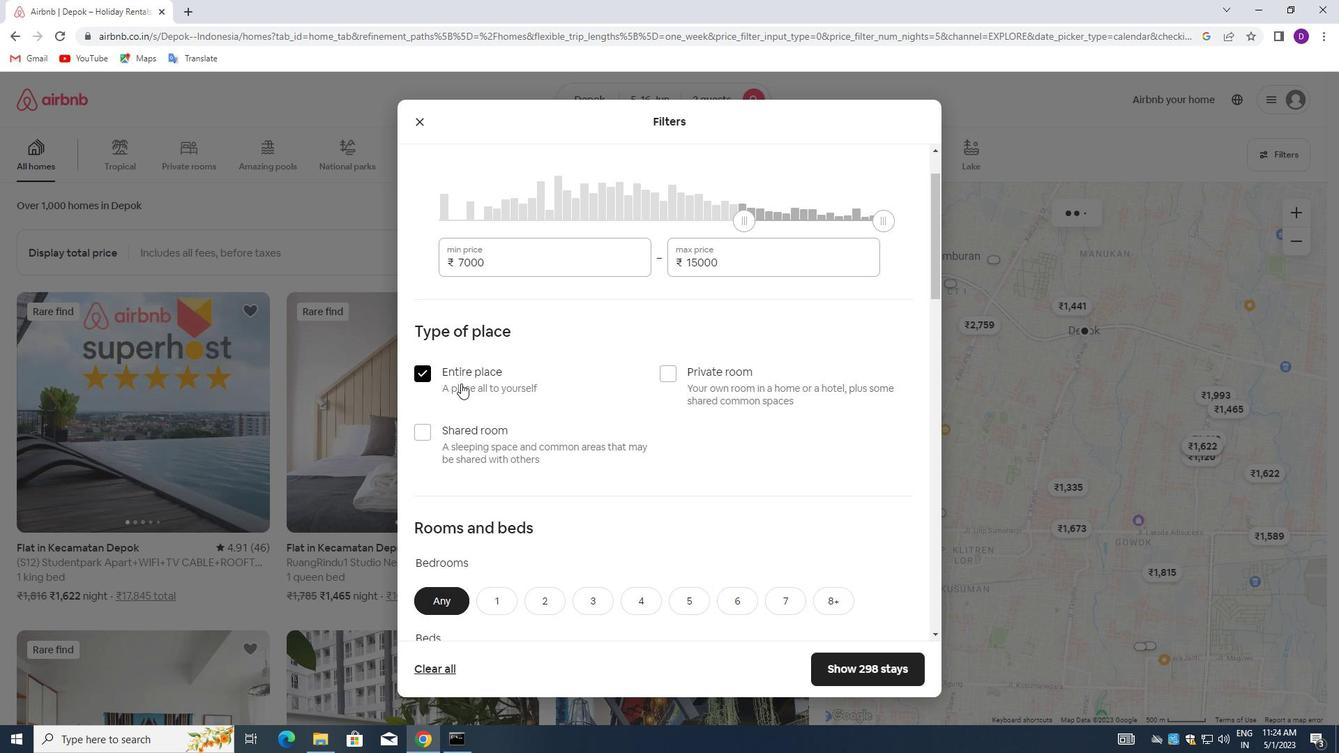 
Action: Mouse scrolled (538, 397) with delta (0, 0)
Screenshot: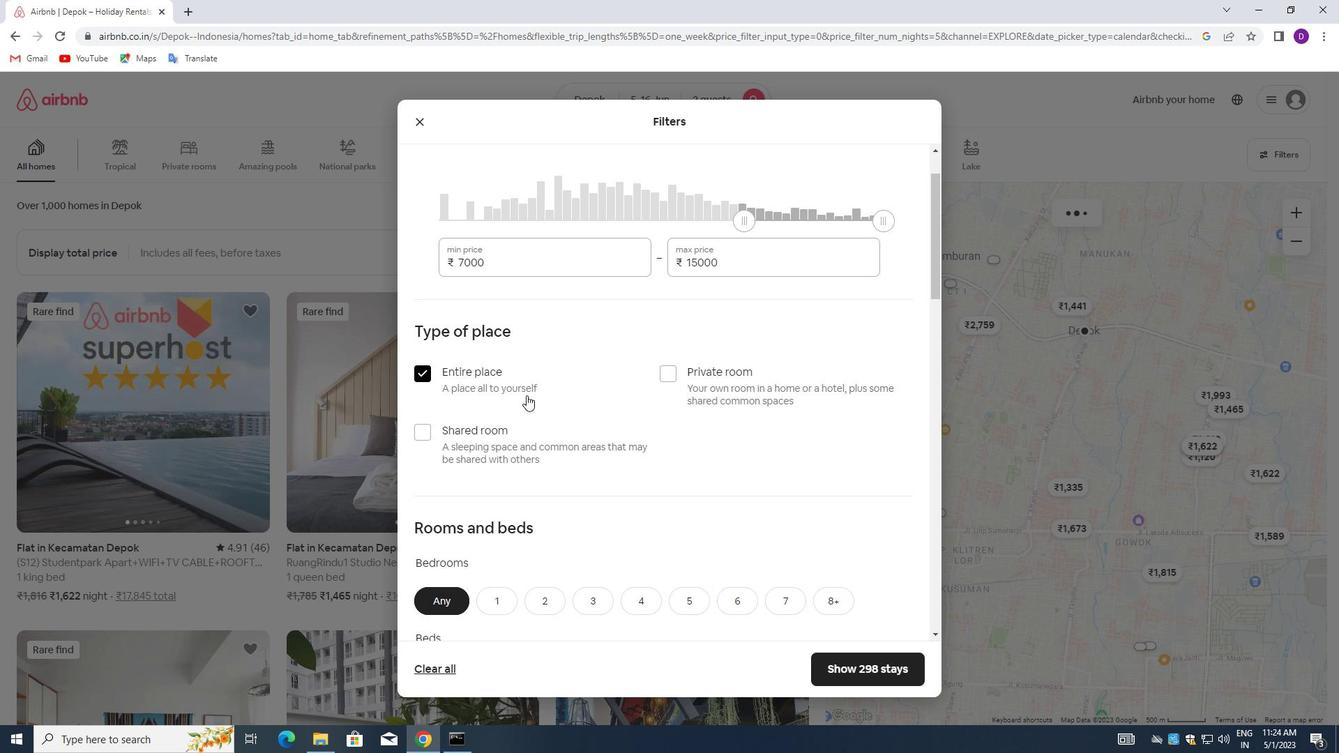 
Action: Mouse scrolled (538, 397) with delta (0, 0)
Screenshot: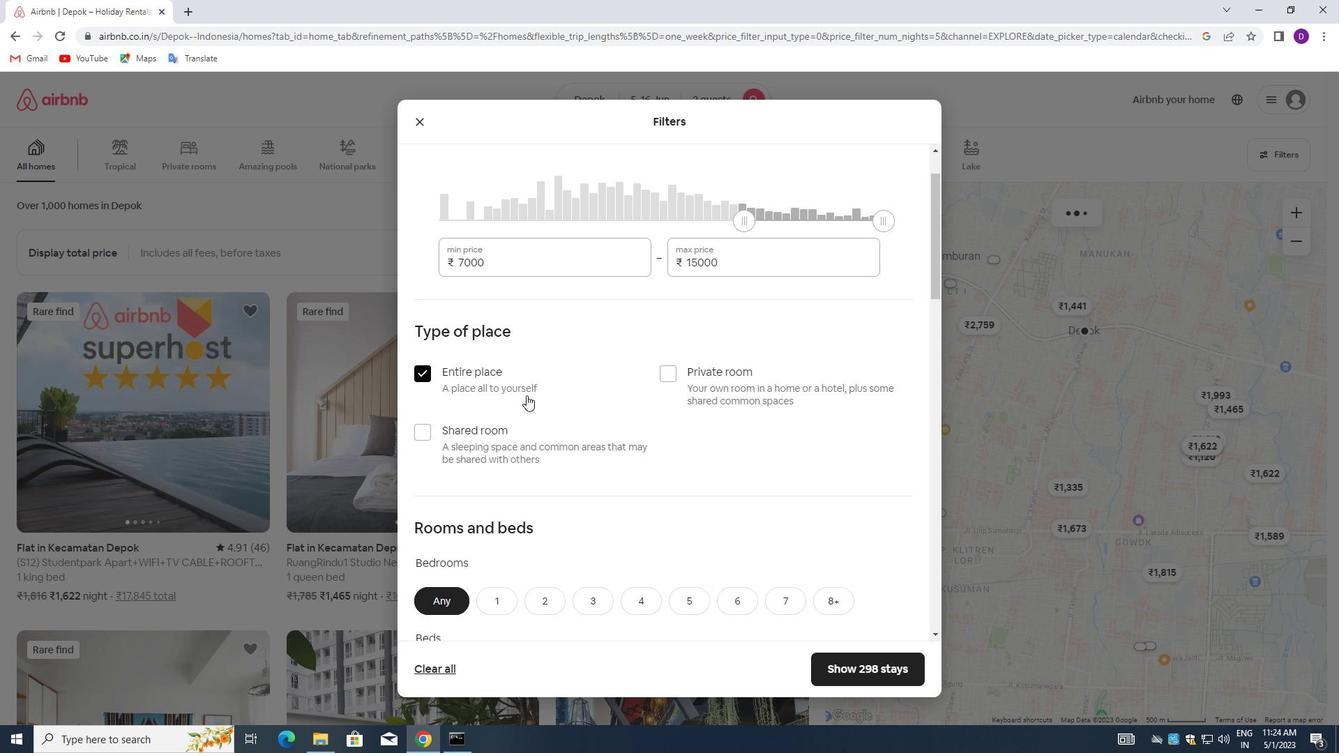 
Action: Mouse scrolled (538, 397) with delta (0, 0)
Screenshot: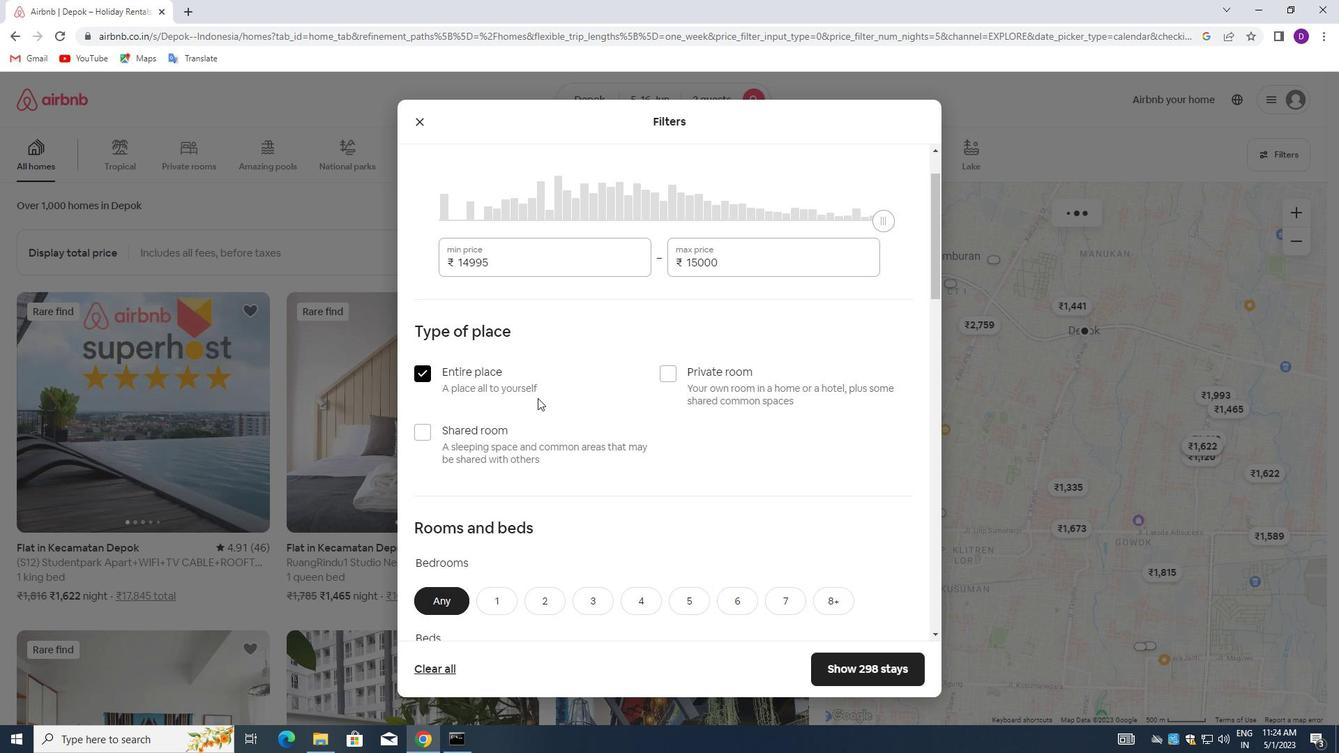 
Action: Mouse scrolled (538, 397) with delta (0, 0)
Screenshot: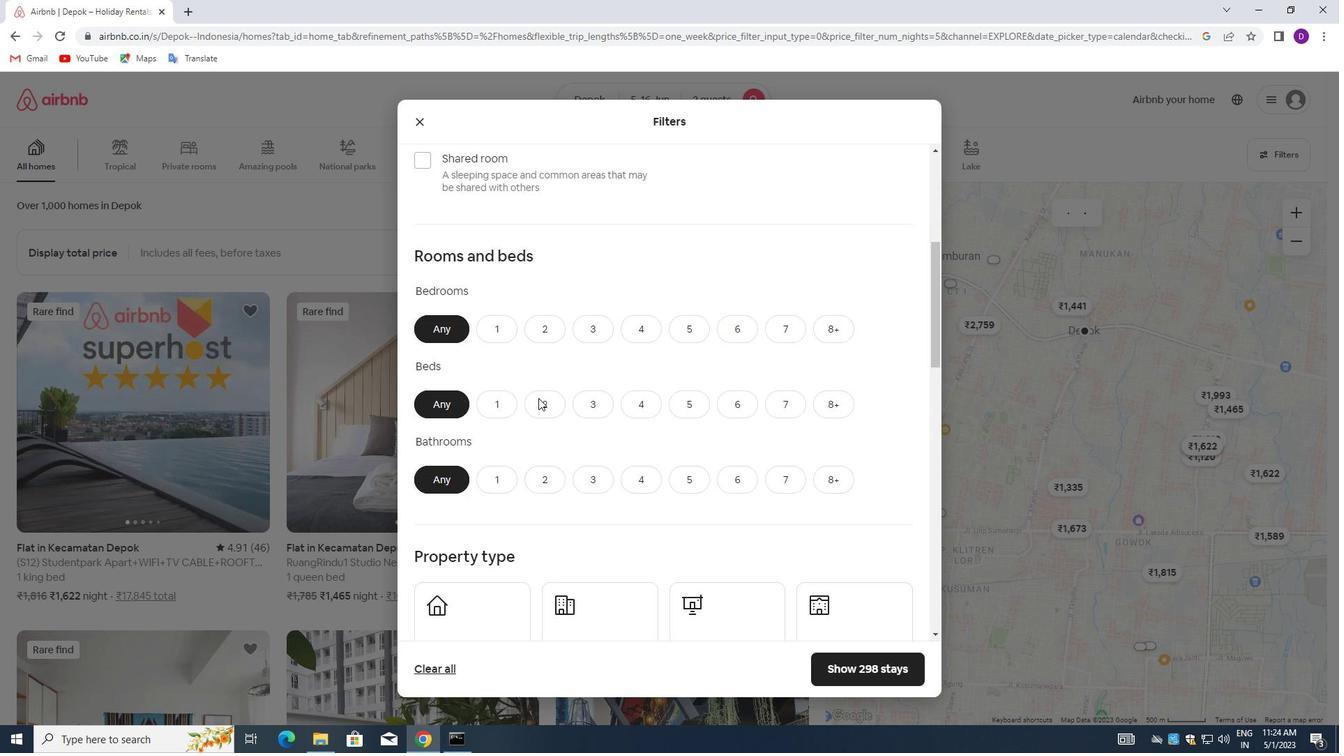 
Action: Mouse moved to (496, 263)
Screenshot: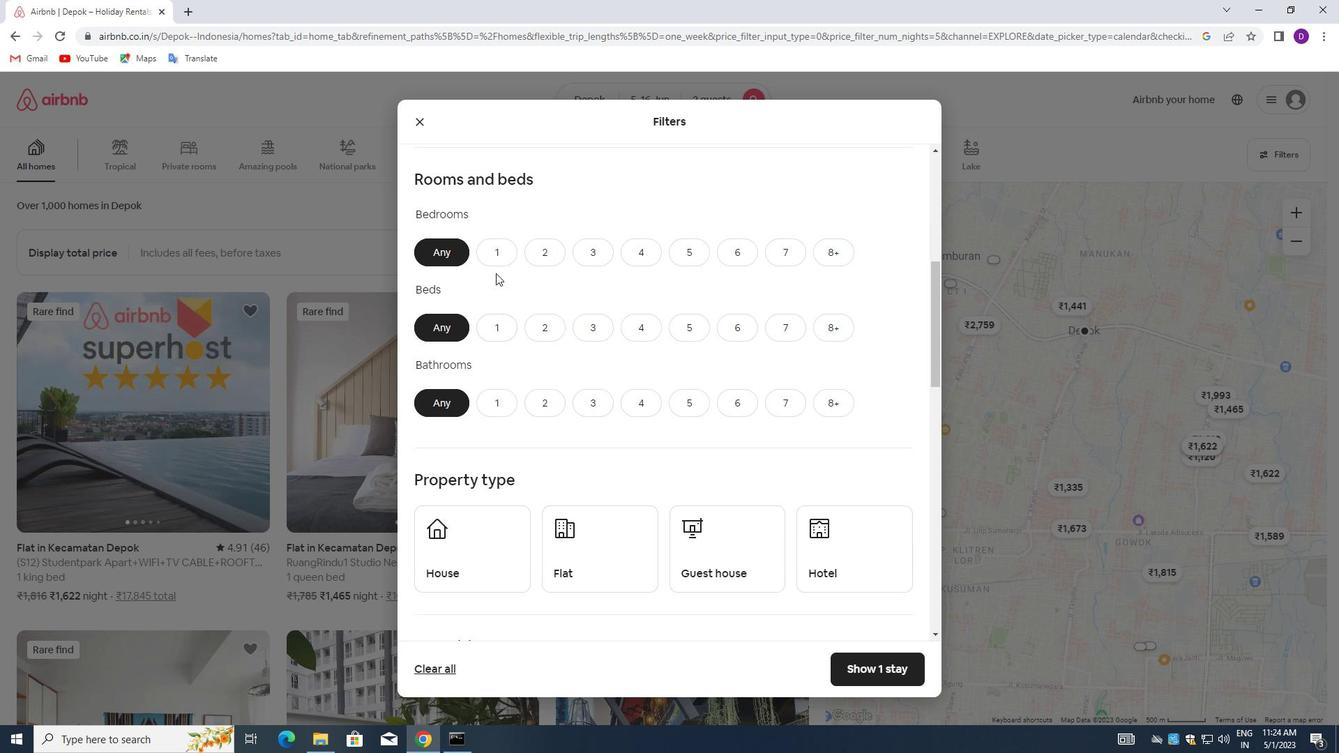 
Action: Mouse pressed left at (496, 263)
Screenshot: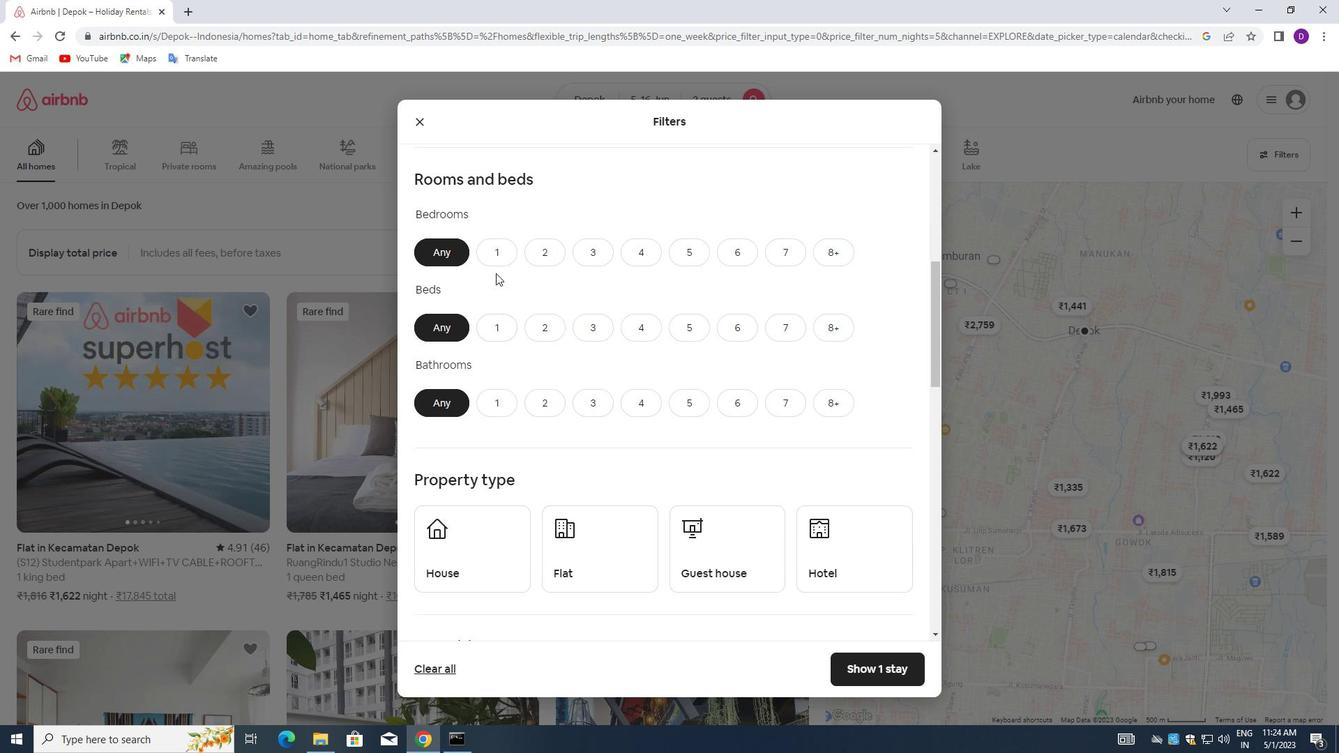 
Action: Mouse moved to (494, 326)
Screenshot: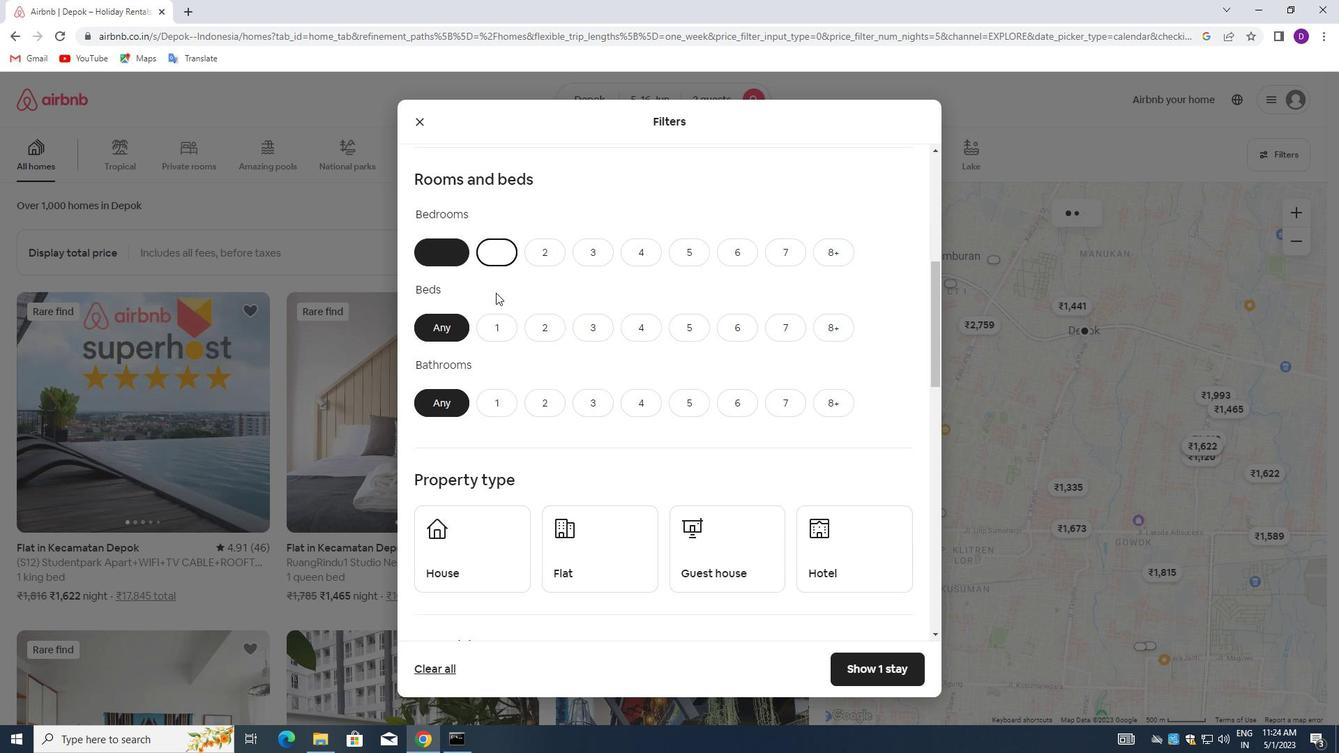 
Action: Mouse pressed left at (494, 326)
Screenshot: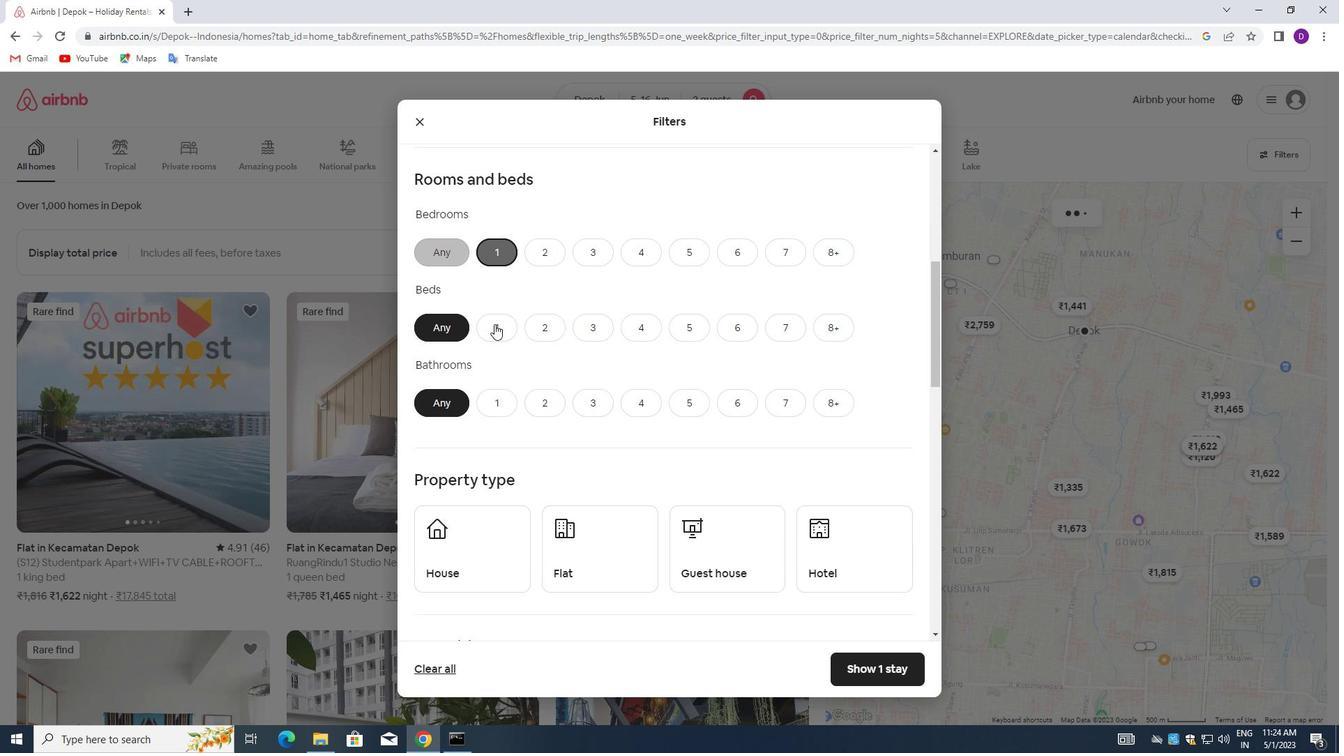 
Action: Mouse moved to (498, 390)
Screenshot: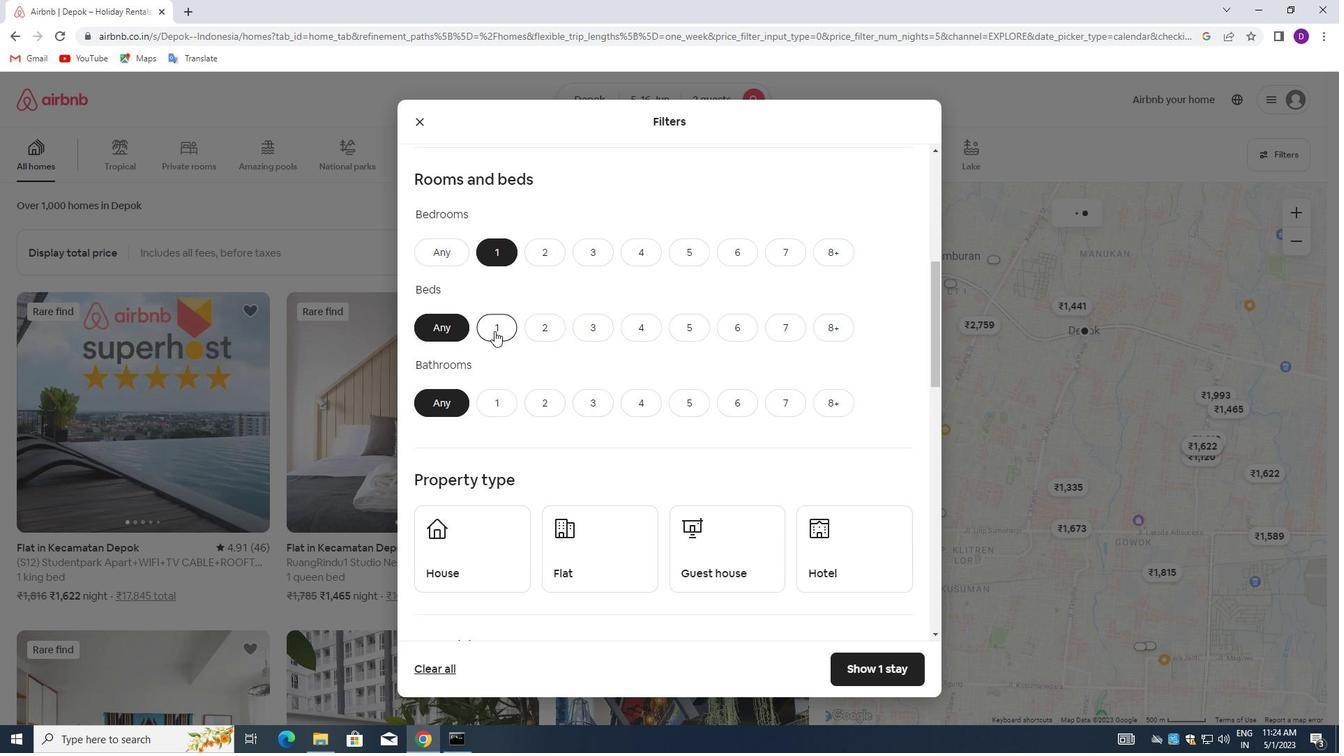 
Action: Mouse pressed left at (498, 390)
Screenshot: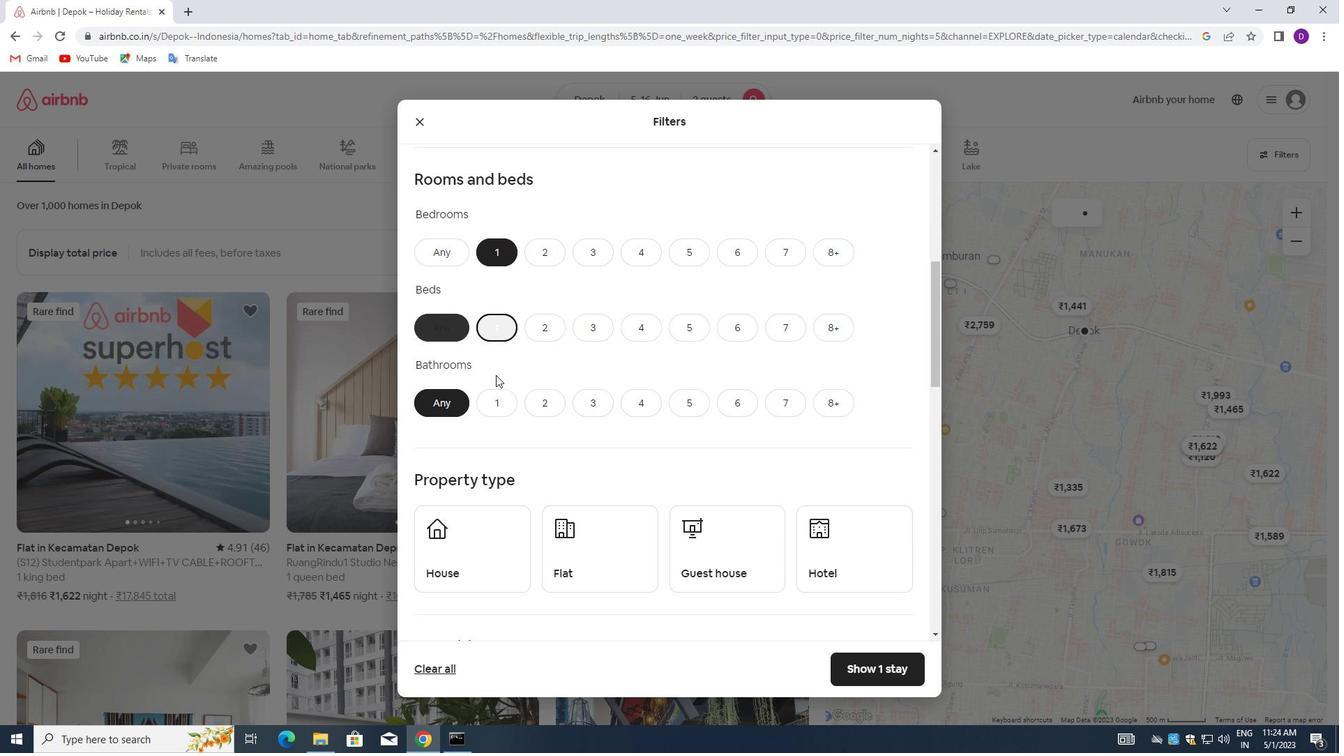 
Action: Mouse scrolled (498, 389) with delta (0, 0)
Screenshot: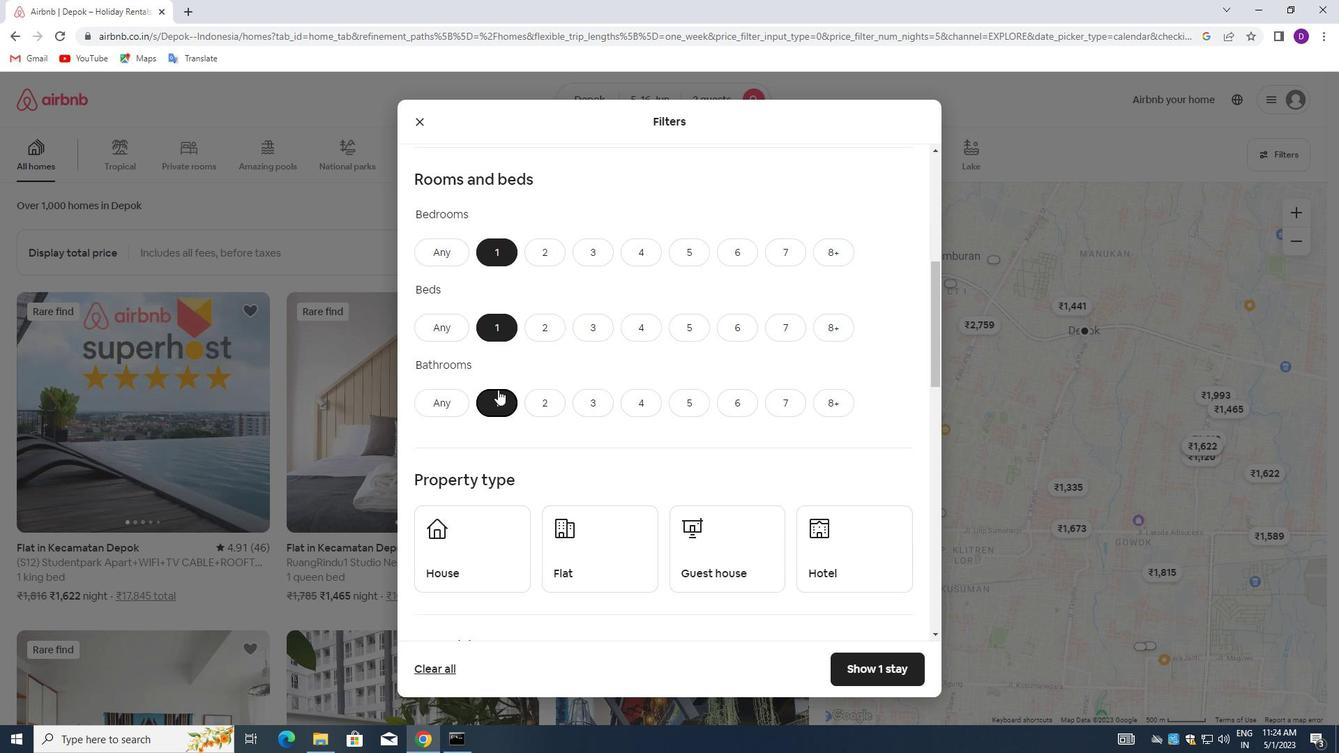 
Action: Mouse moved to (468, 460)
Screenshot: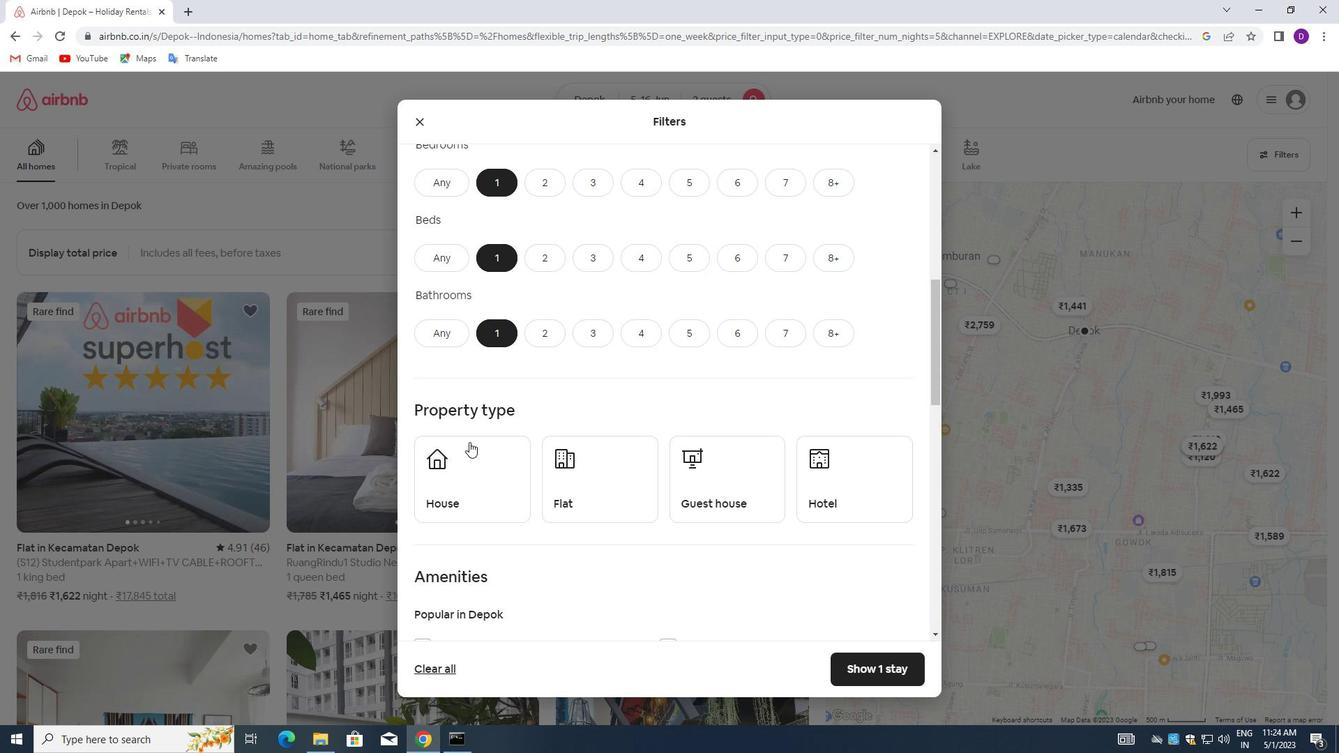 
Action: Mouse pressed left at (468, 460)
Screenshot: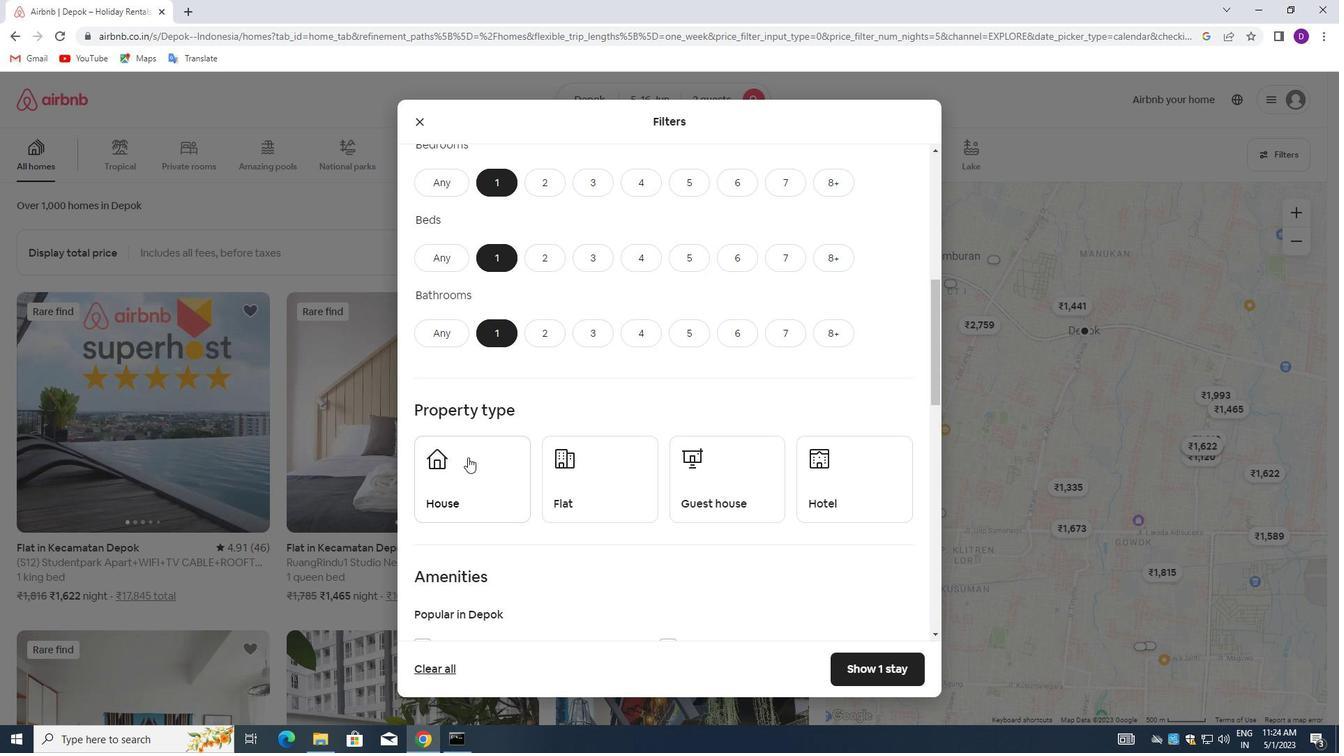 
Action: Mouse moved to (577, 461)
Screenshot: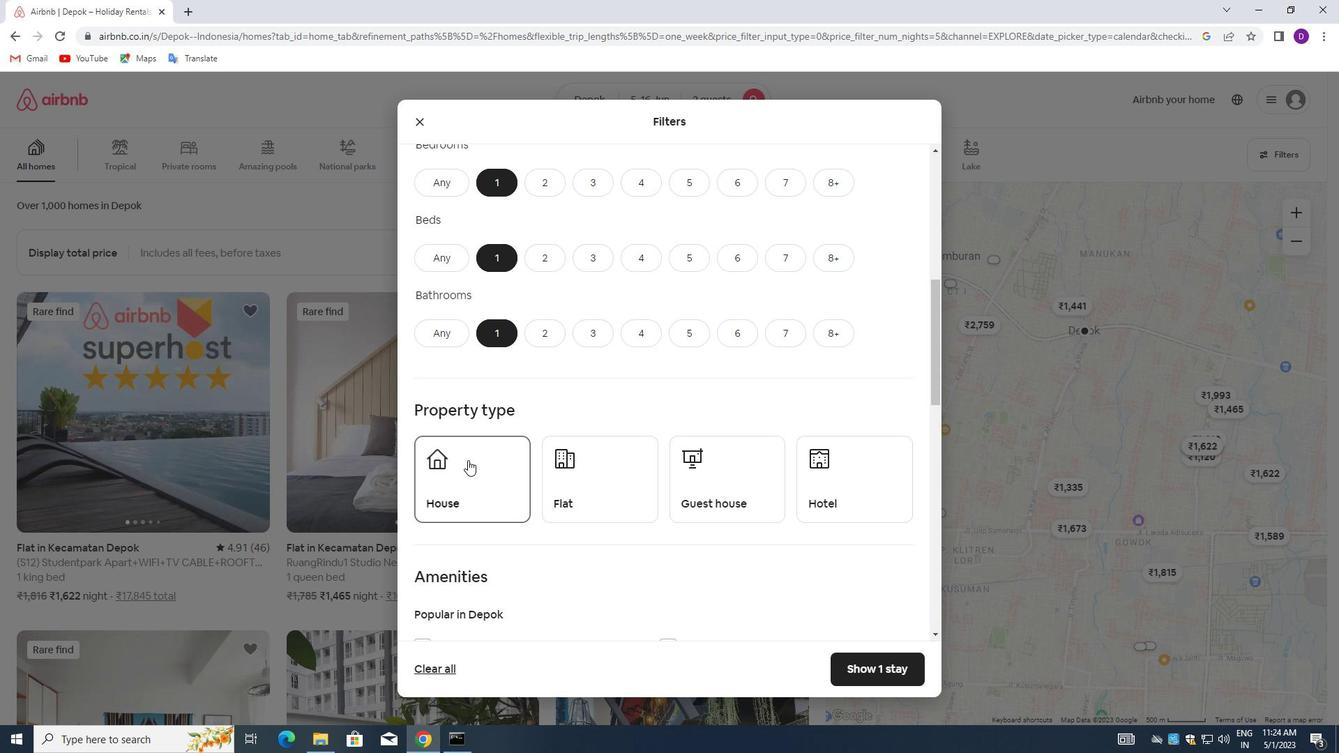 
Action: Mouse pressed left at (577, 461)
Screenshot: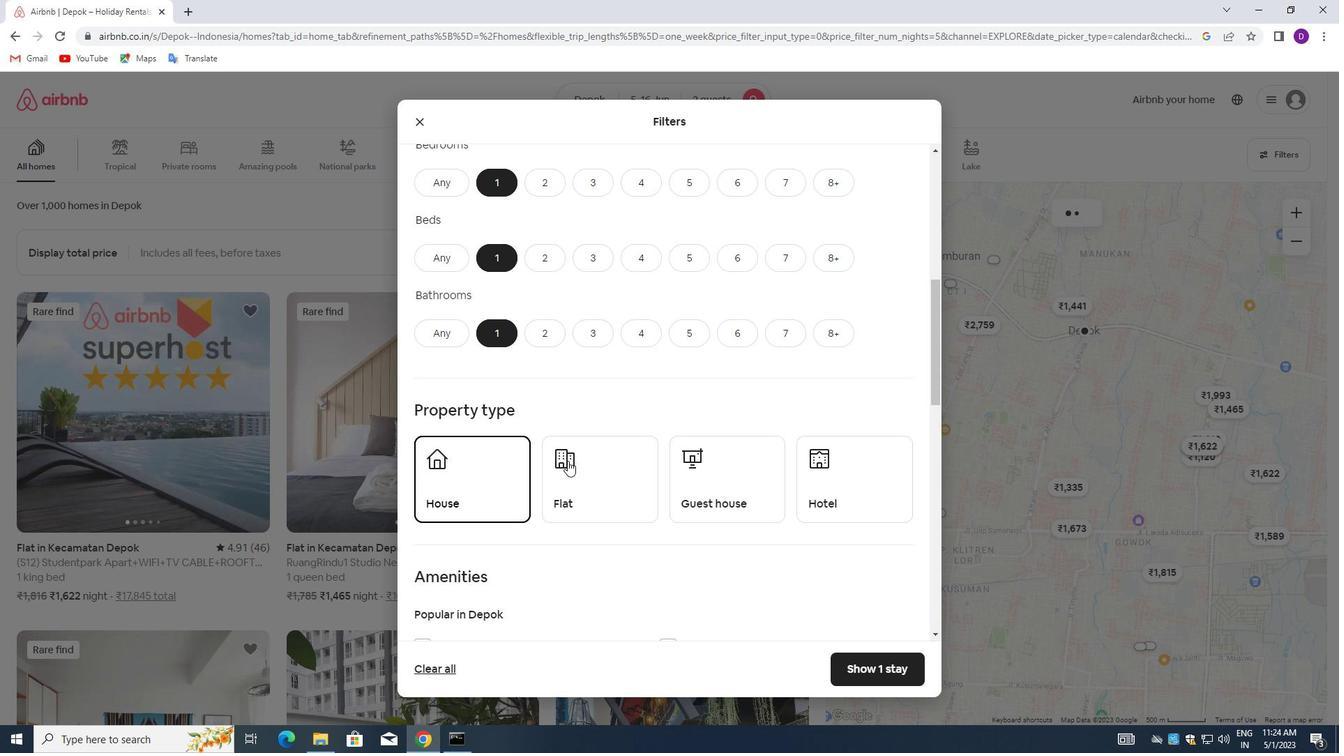 
Action: Mouse moved to (759, 464)
Screenshot: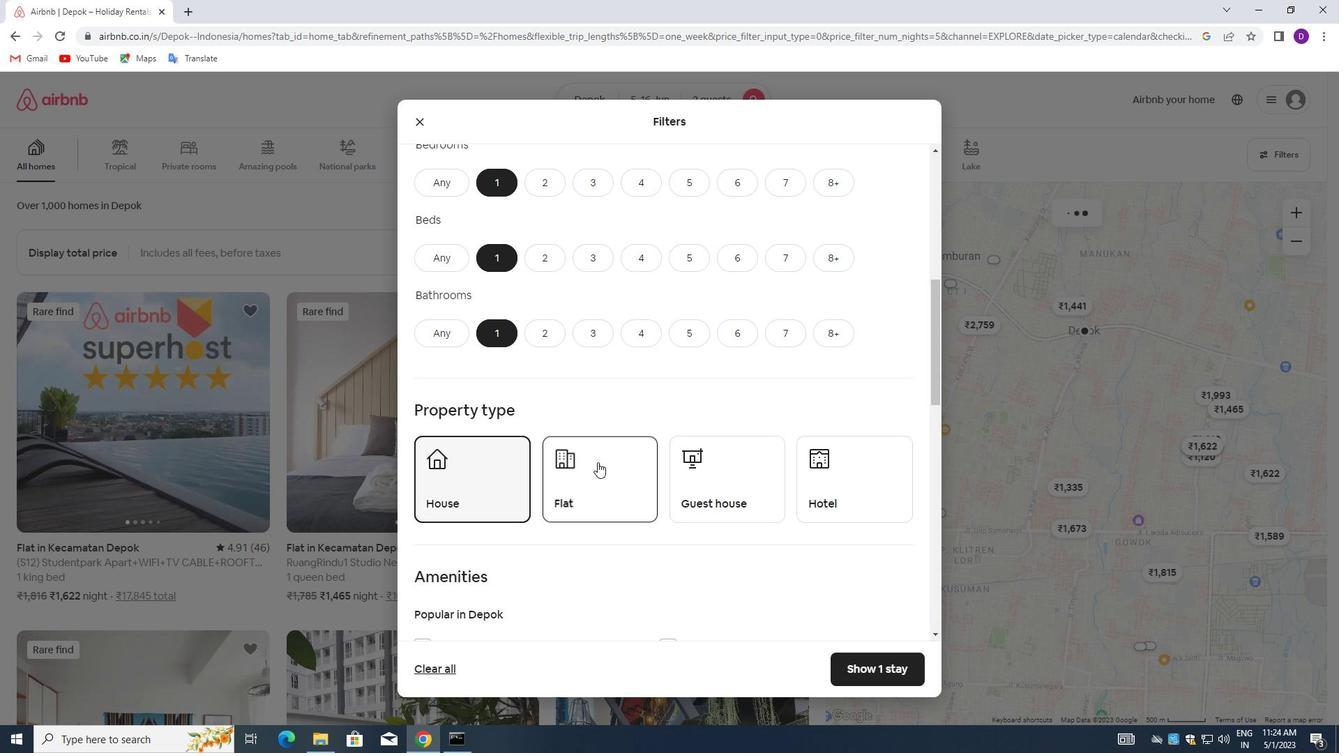 
Action: Mouse pressed left at (759, 464)
Screenshot: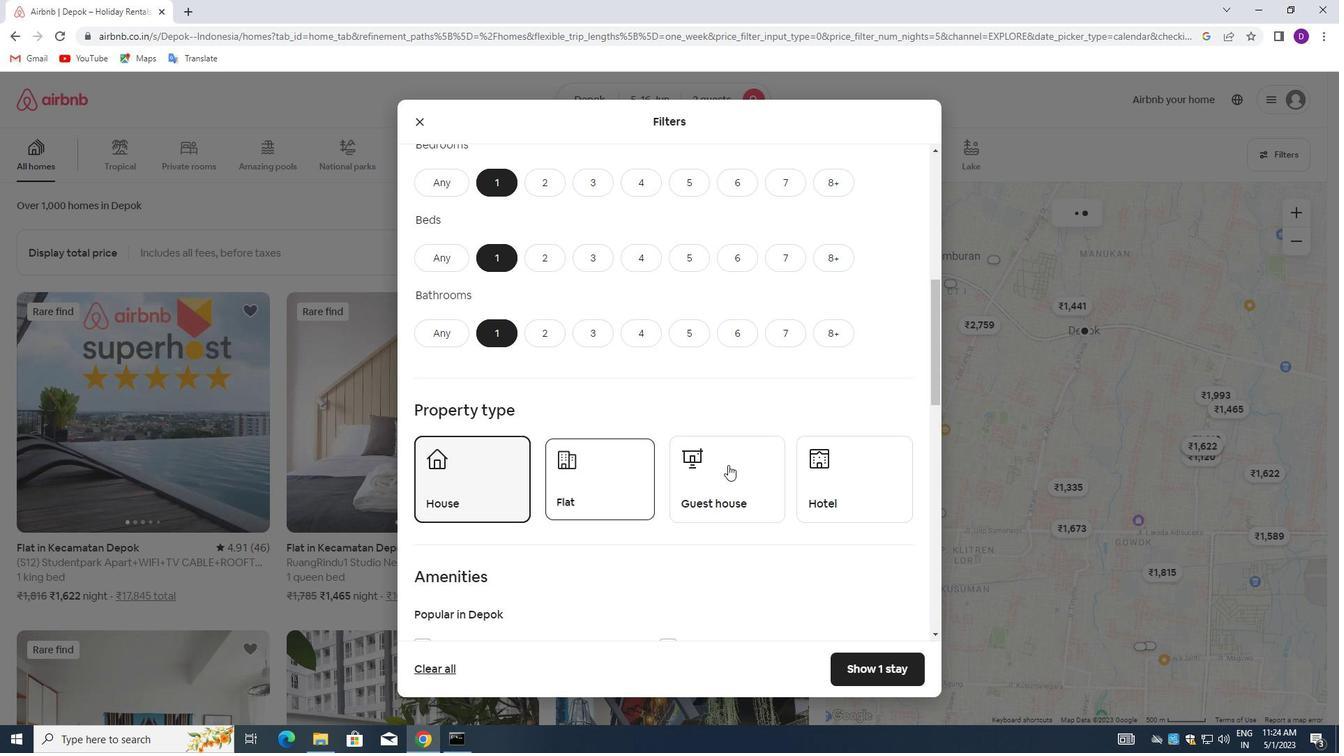 
Action: Mouse moved to (816, 466)
Screenshot: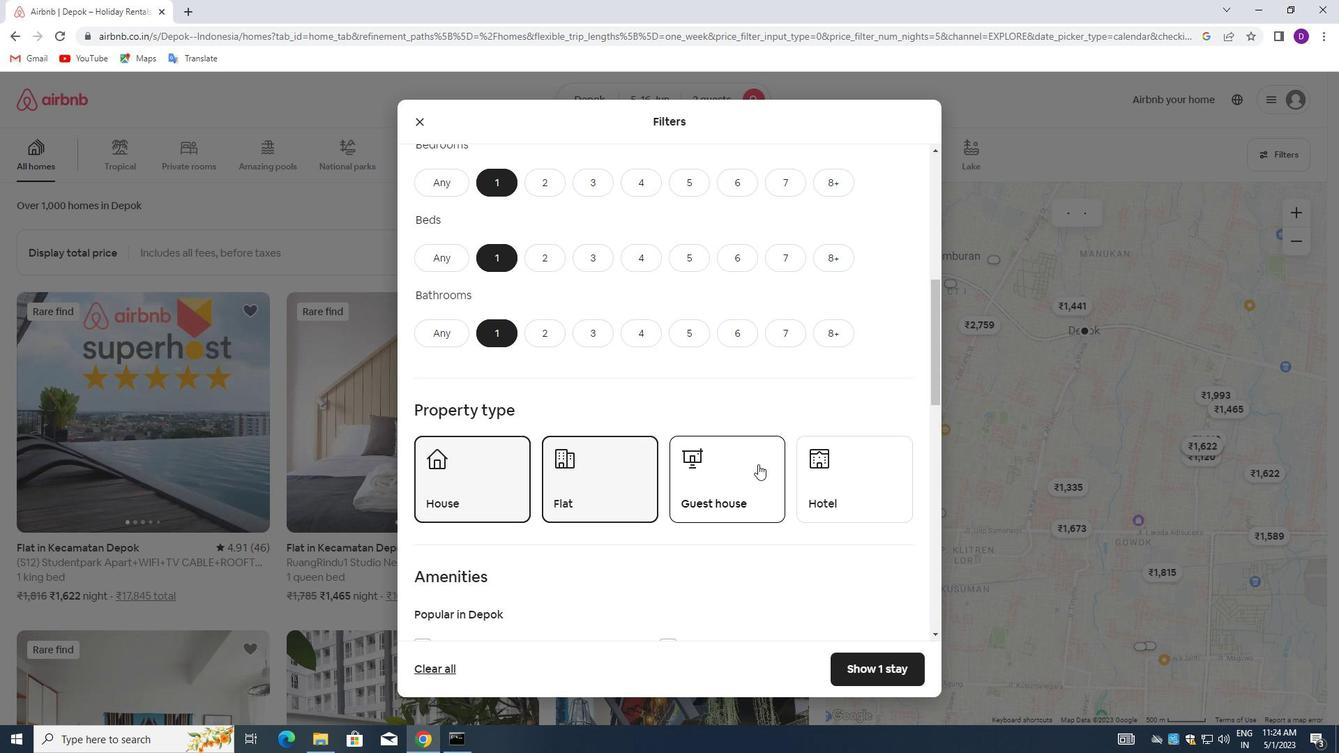 
Action: Mouse pressed left at (816, 466)
Screenshot: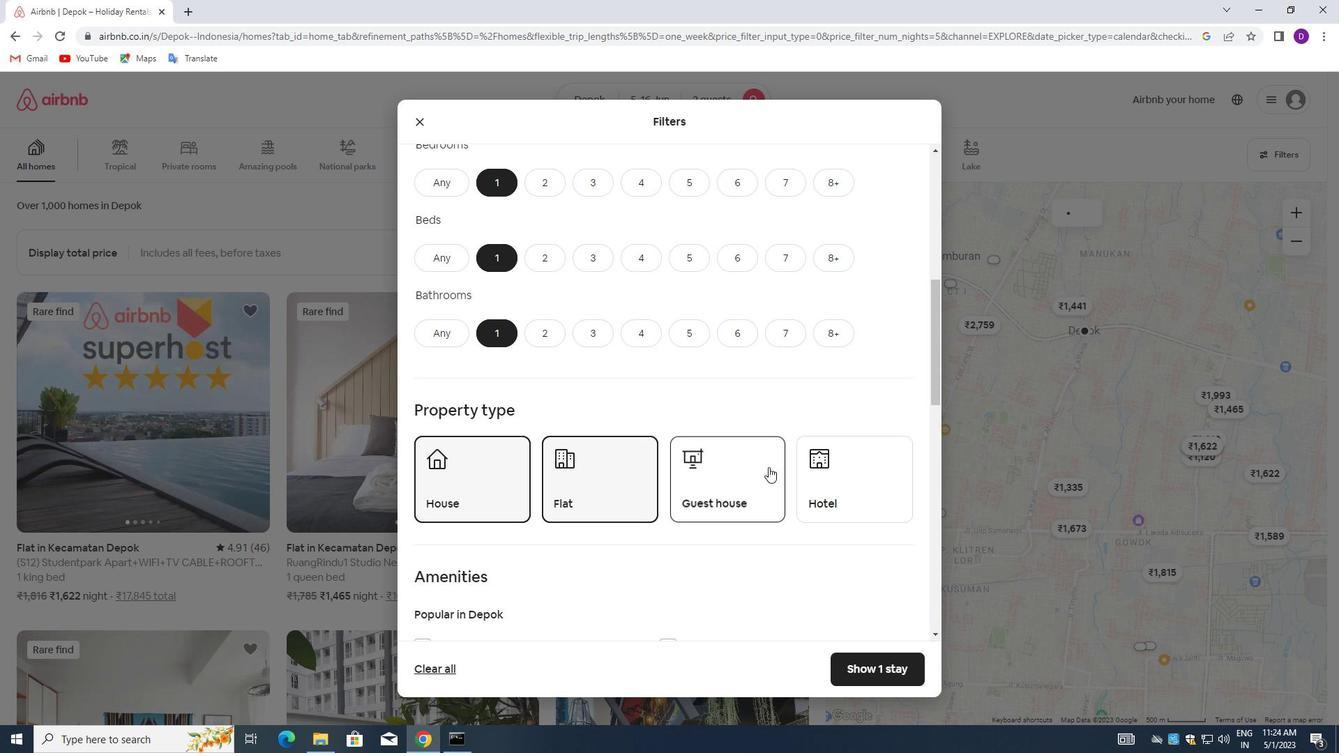 
Action: Mouse moved to (597, 468)
Screenshot: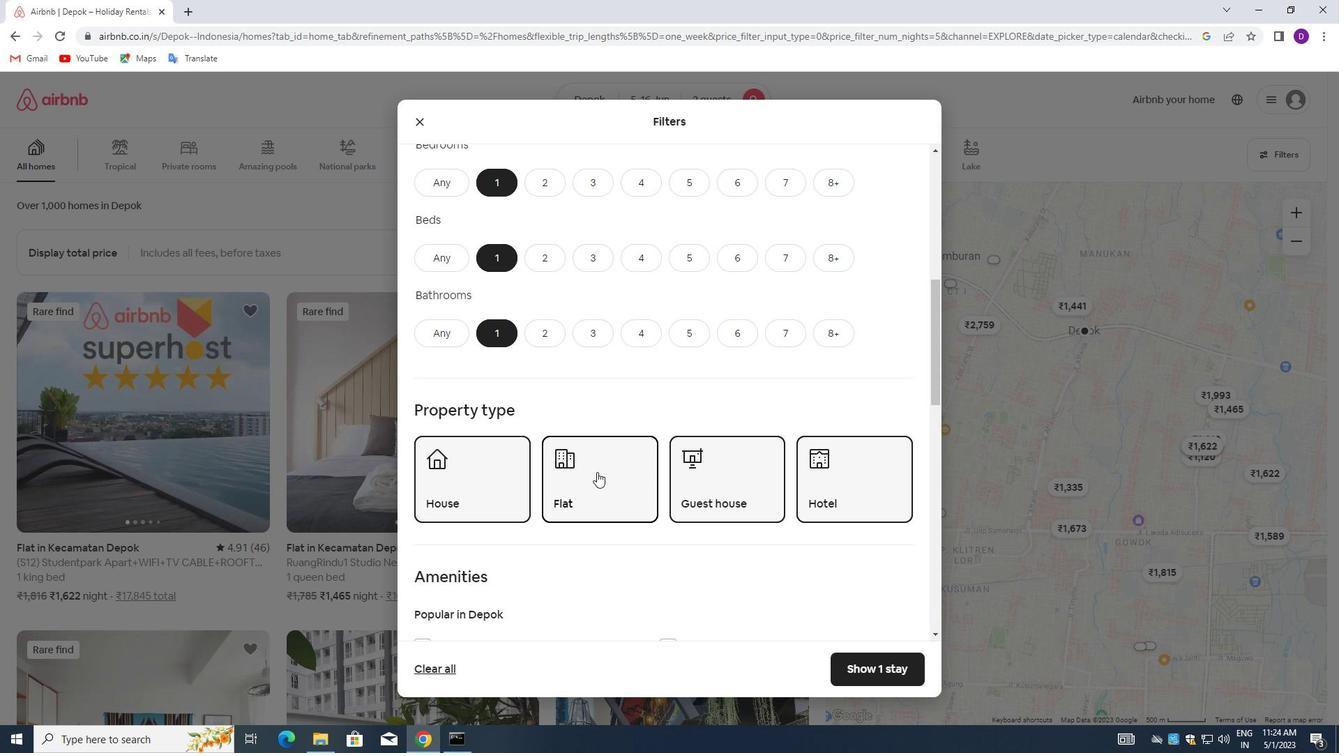 
Action: Mouse scrolled (597, 468) with delta (0, 0)
Screenshot: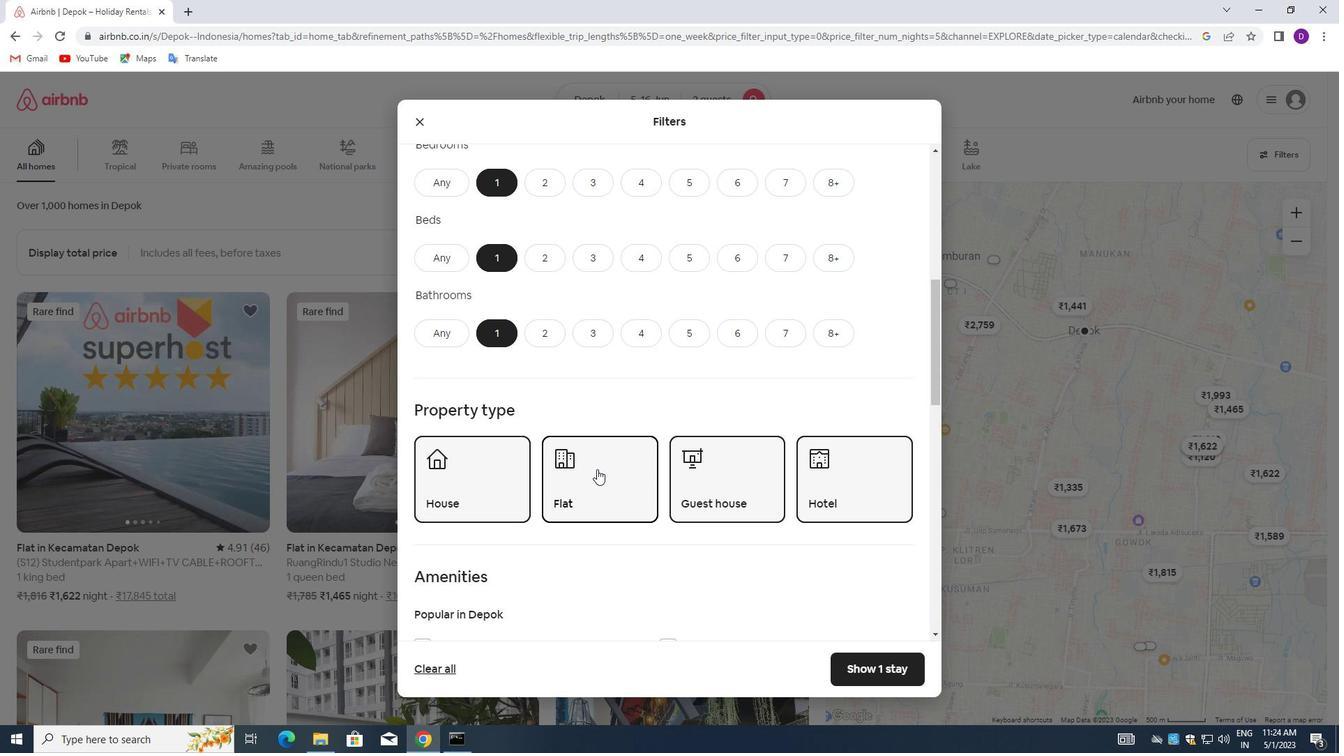 
Action: Mouse scrolled (597, 468) with delta (0, 0)
Screenshot: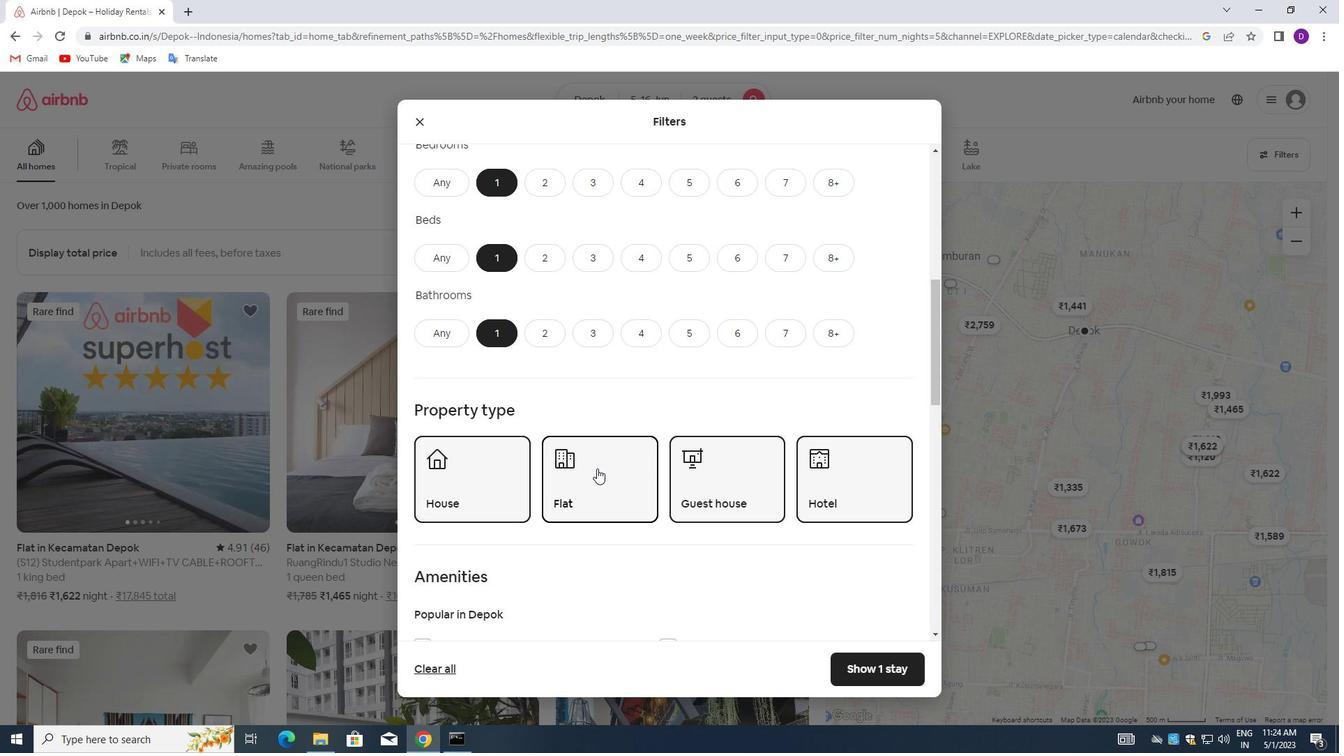 
Action: Mouse scrolled (597, 468) with delta (0, 0)
Screenshot: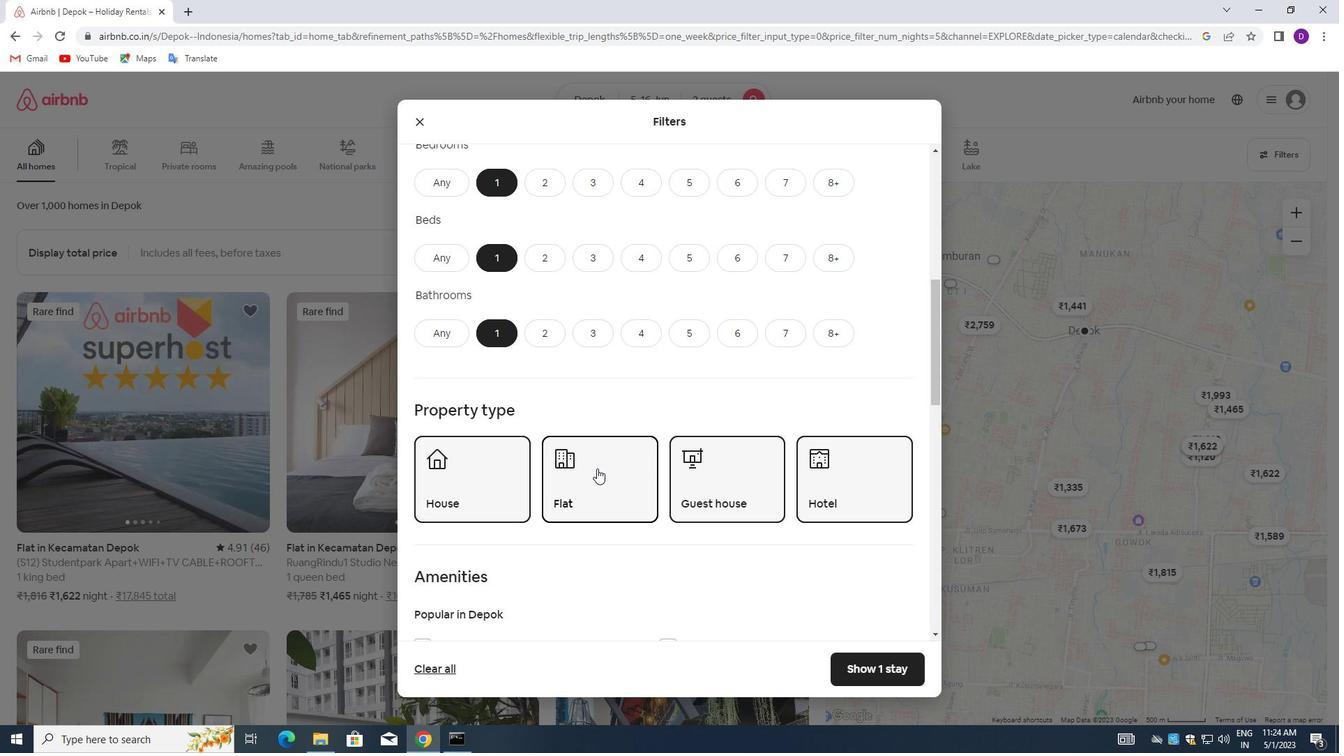 
Action: Mouse scrolled (597, 468) with delta (0, 0)
Screenshot: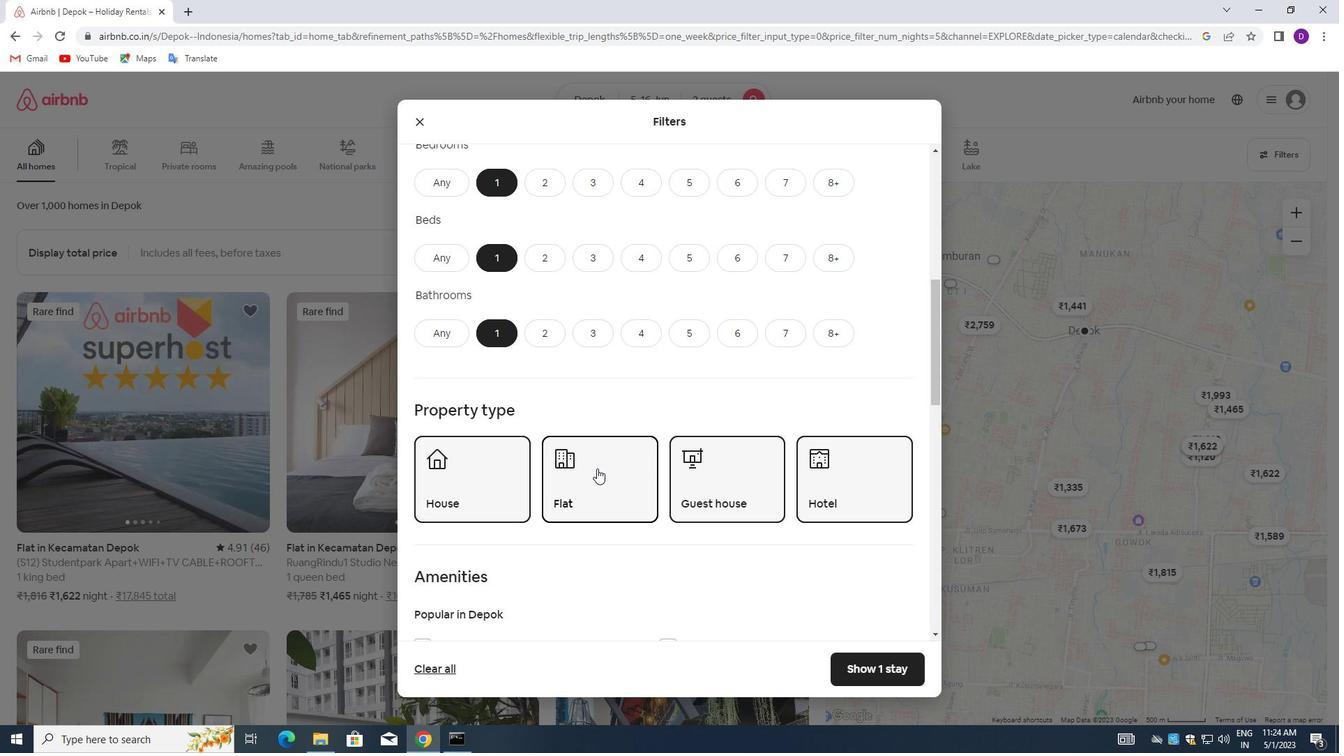 
Action: Mouse scrolled (597, 468) with delta (0, 0)
Screenshot: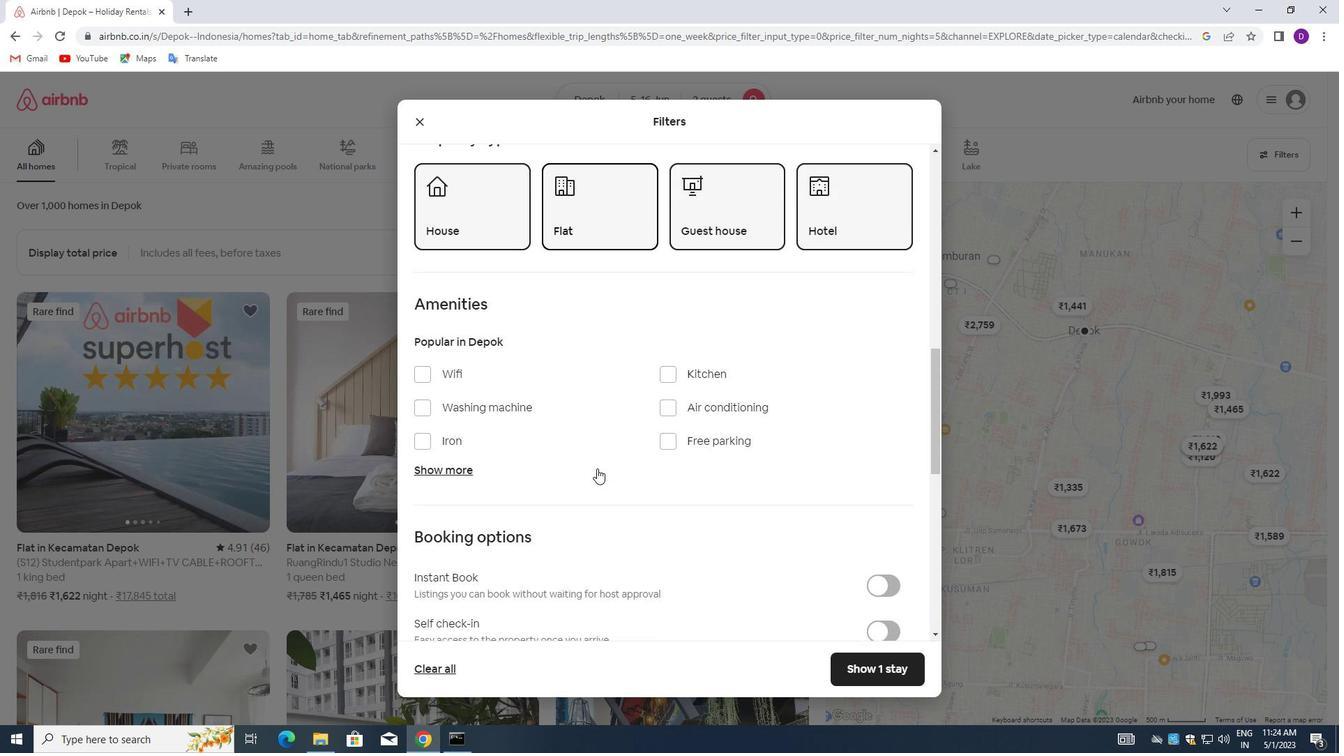 
Action: Mouse scrolled (597, 468) with delta (0, 0)
Screenshot: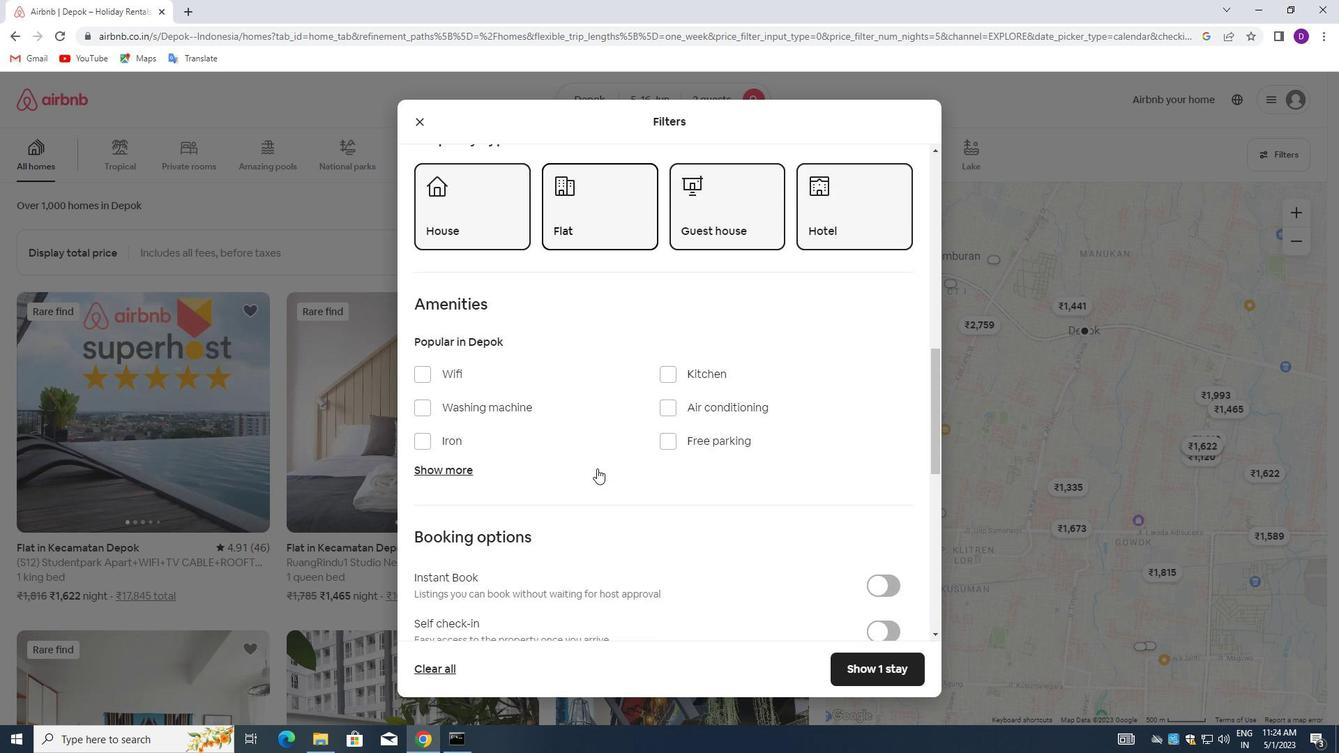 
Action: Mouse scrolled (597, 468) with delta (0, 0)
Screenshot: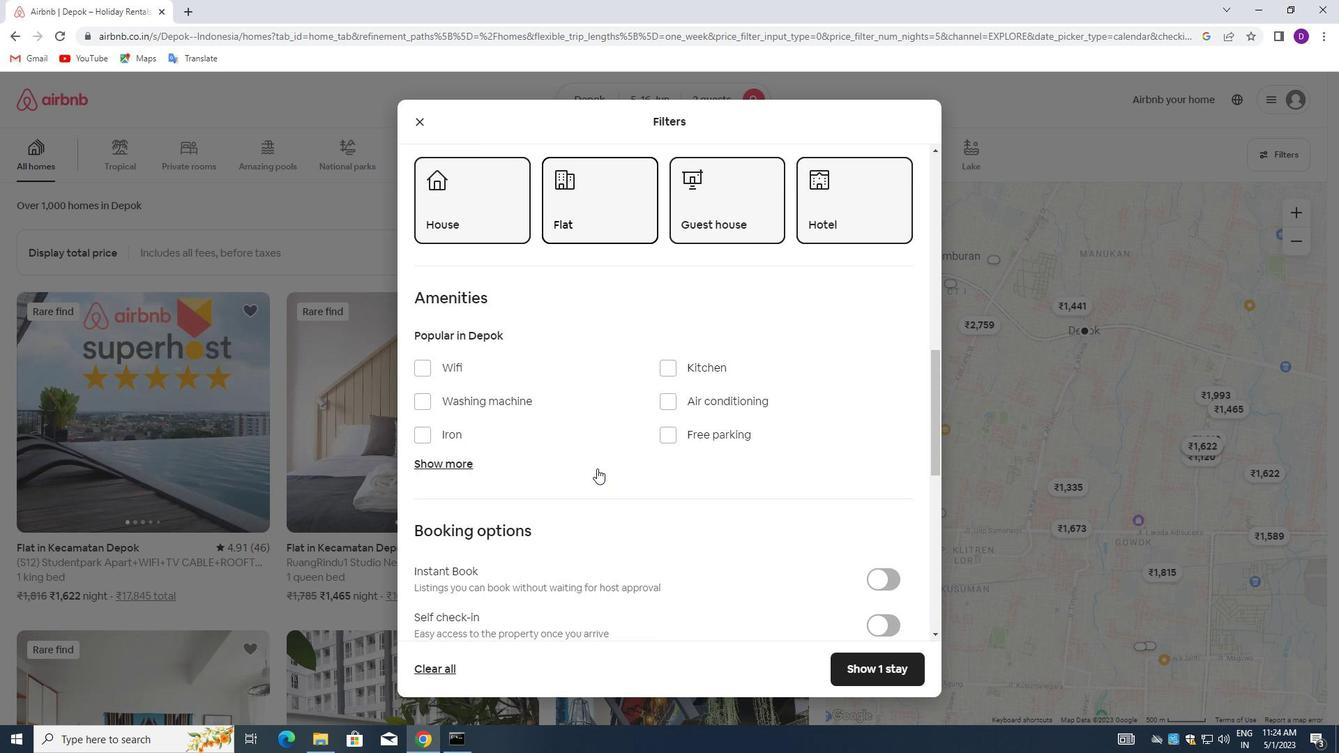 
Action: Mouse scrolled (597, 468) with delta (0, 0)
Screenshot: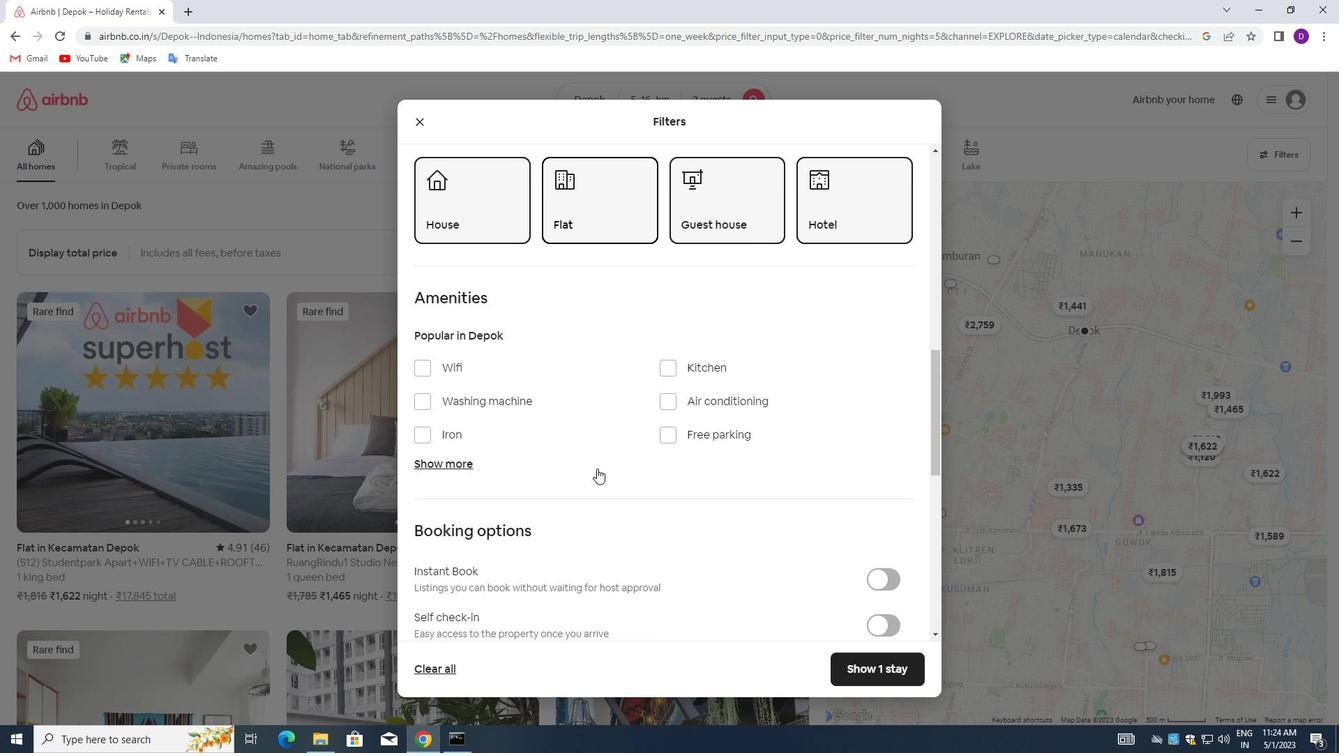 
Action: Mouse scrolled (597, 468) with delta (0, 0)
Screenshot: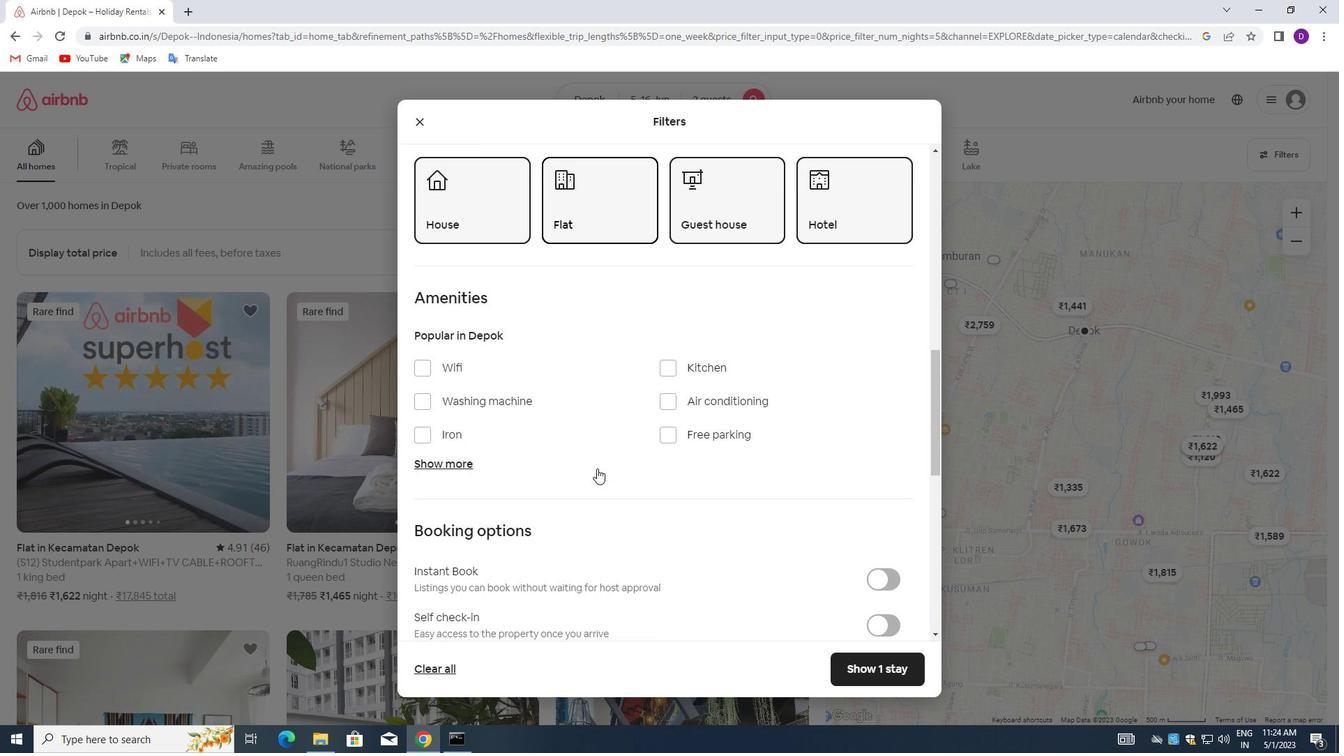 
Action: Mouse moved to (872, 275)
Screenshot: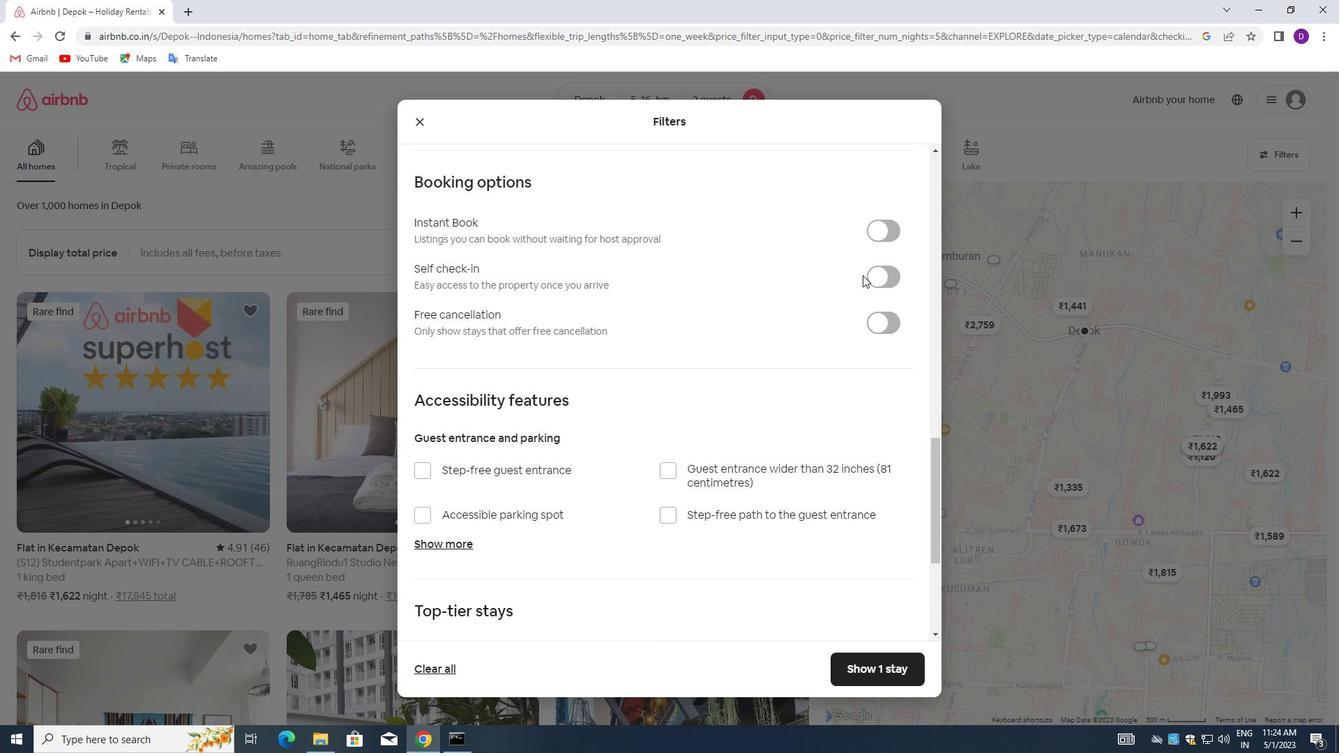
Action: Mouse pressed left at (872, 275)
Screenshot: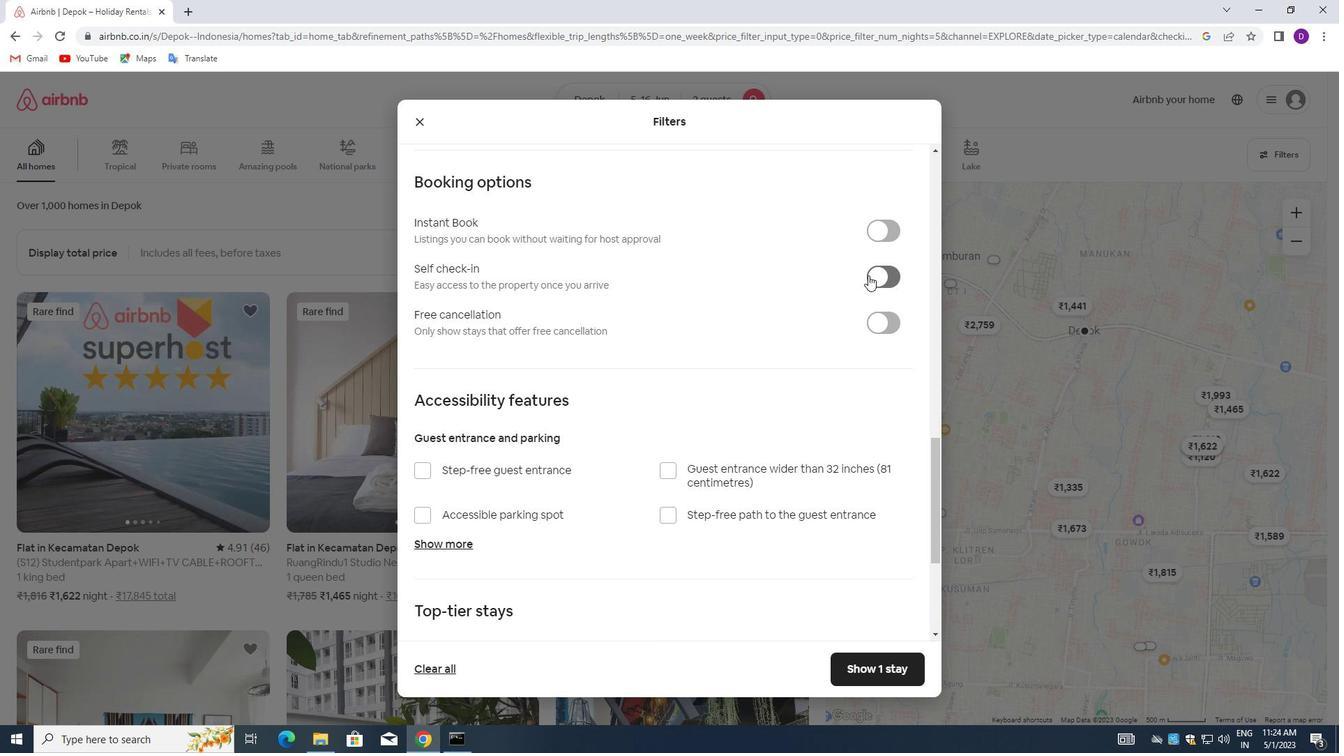 
Action: Mouse moved to (508, 437)
Screenshot: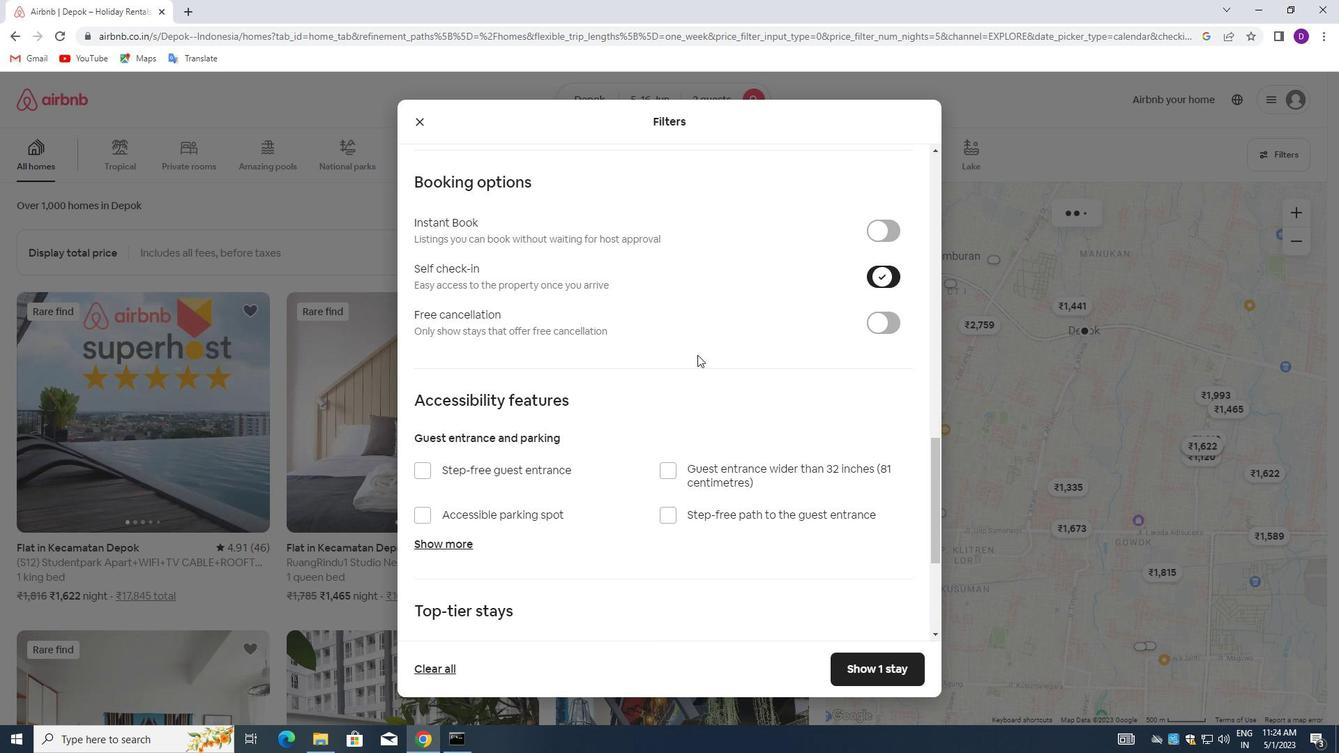 
Action: Mouse scrolled (508, 436) with delta (0, 0)
Screenshot: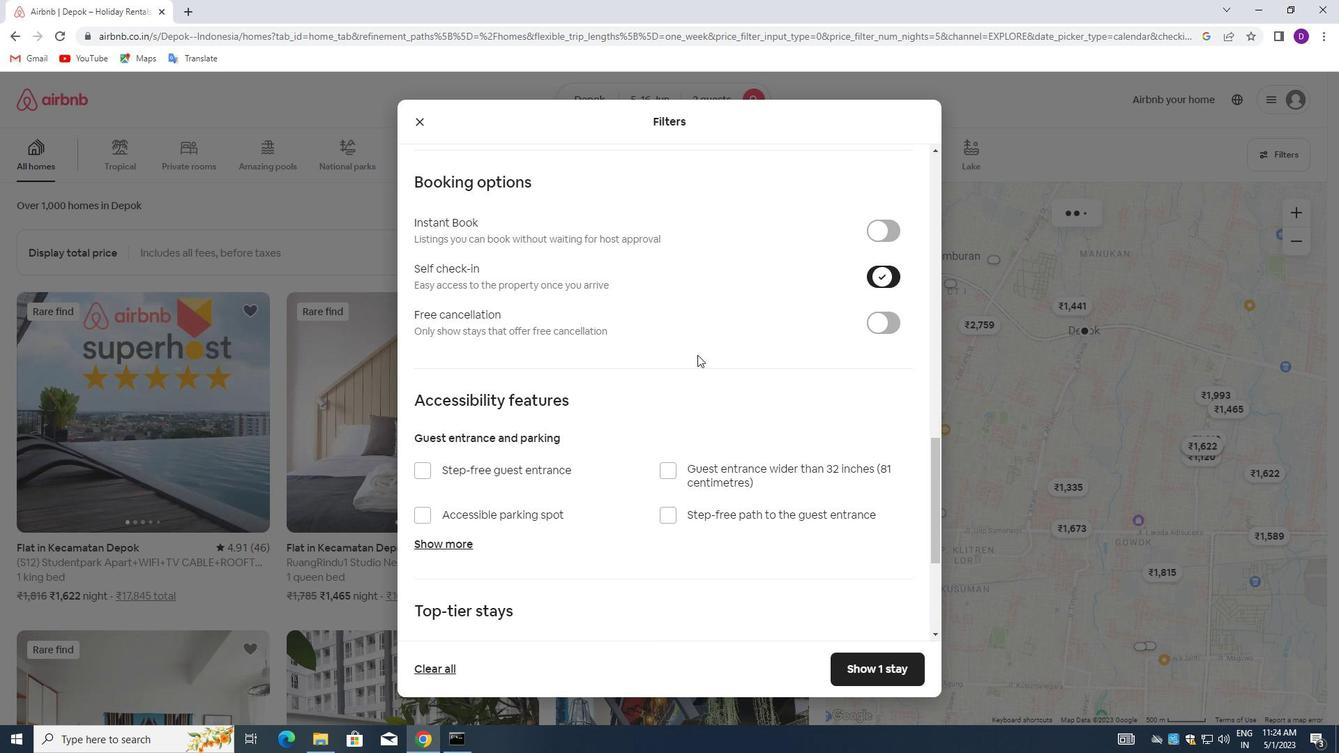 
Action: Mouse moved to (505, 440)
Screenshot: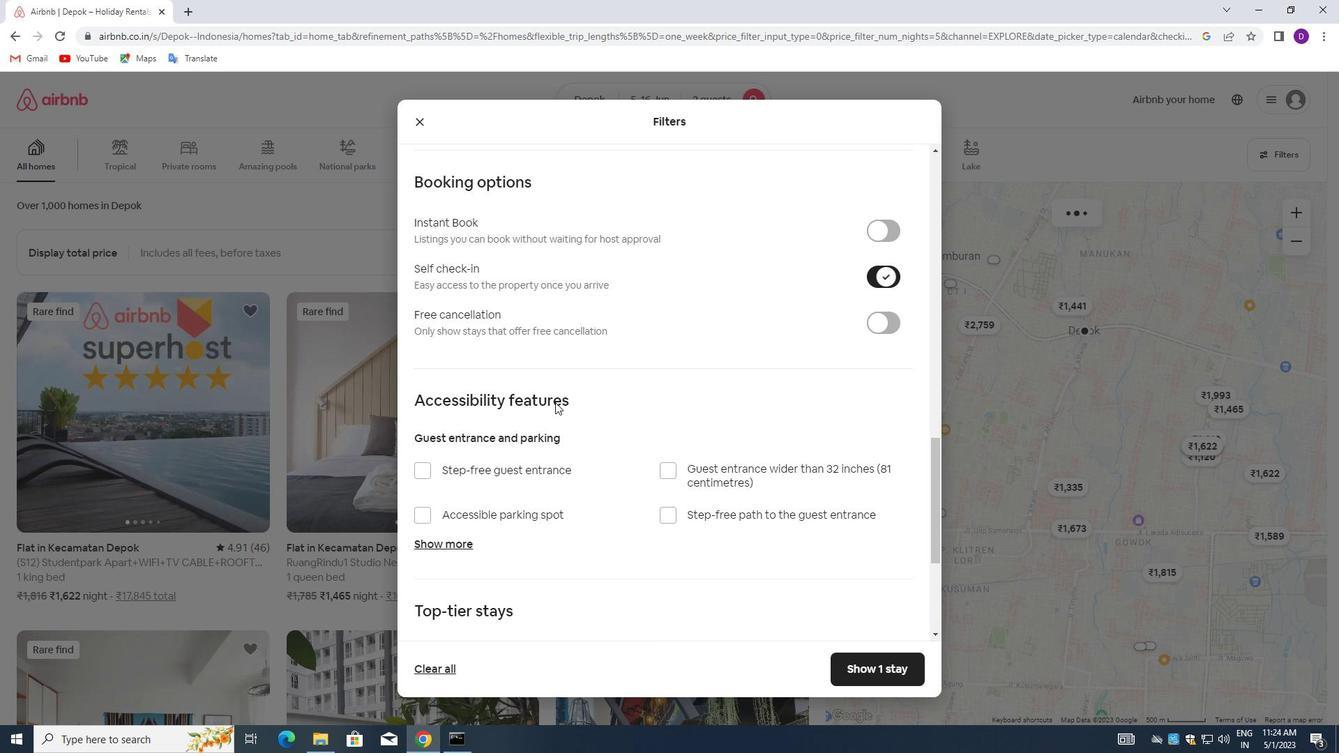 
Action: Mouse scrolled (505, 439) with delta (0, 0)
Screenshot: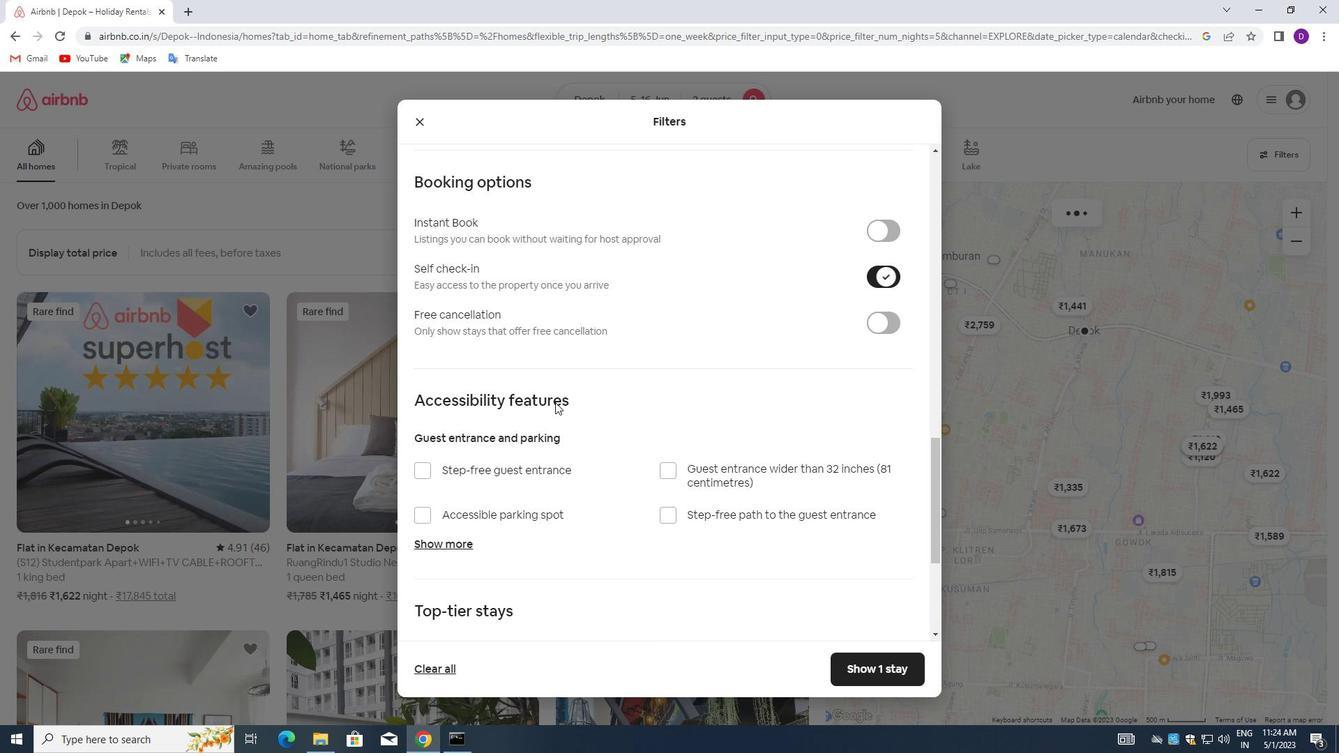 
Action: Mouse moved to (504, 442)
Screenshot: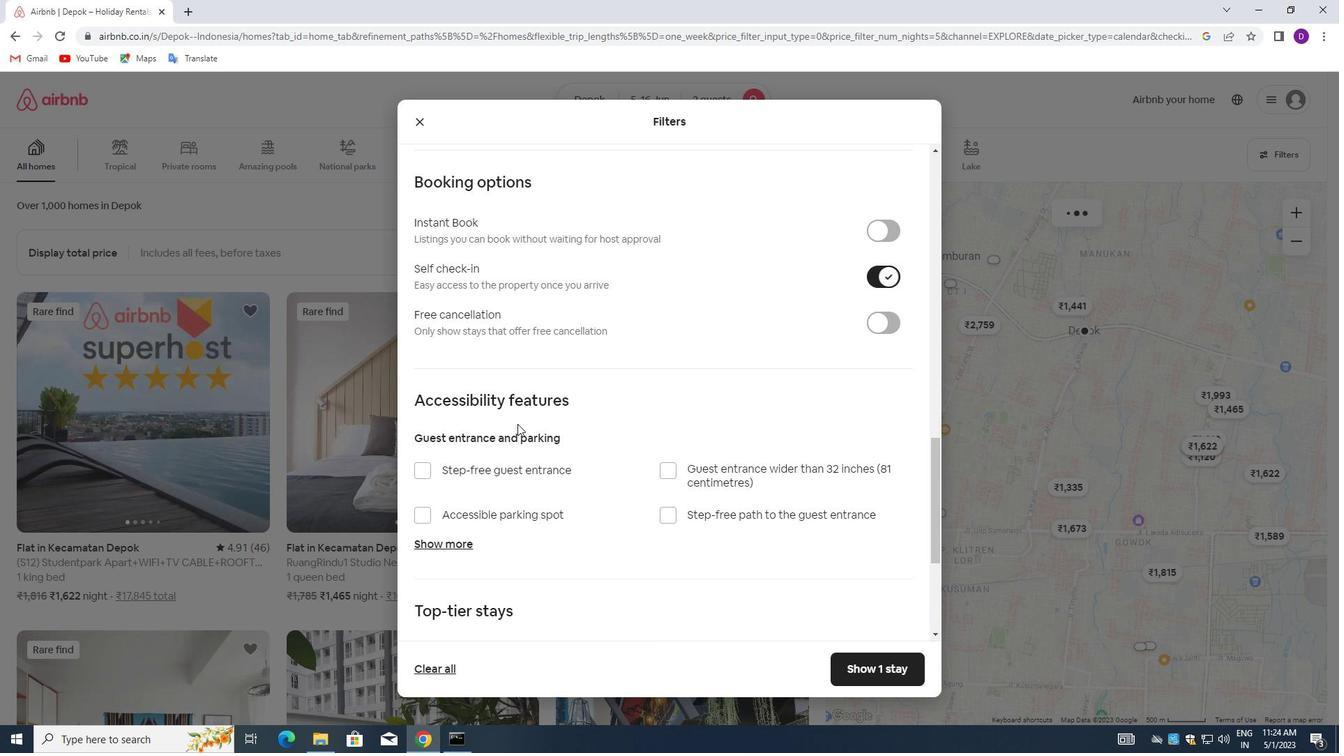 
Action: Mouse scrolled (504, 441) with delta (0, 0)
Screenshot: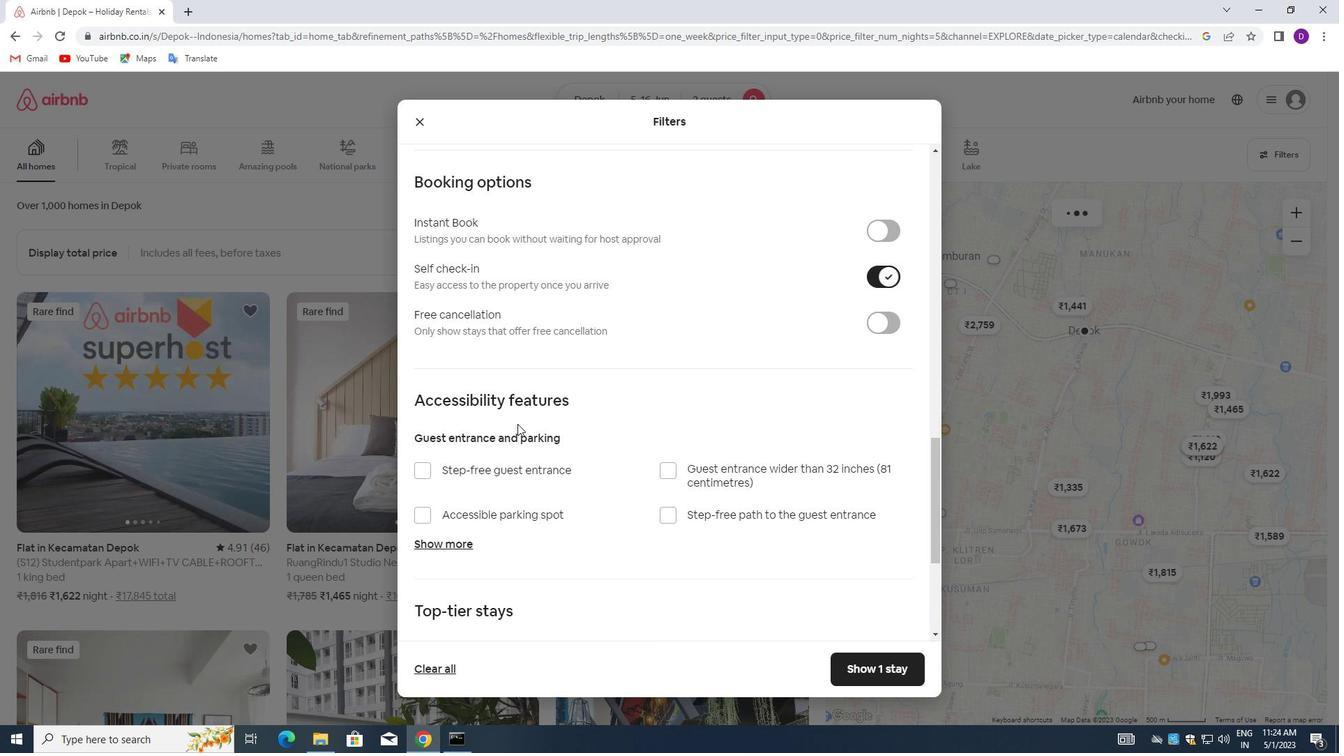 
Action: Mouse moved to (504, 442)
Screenshot: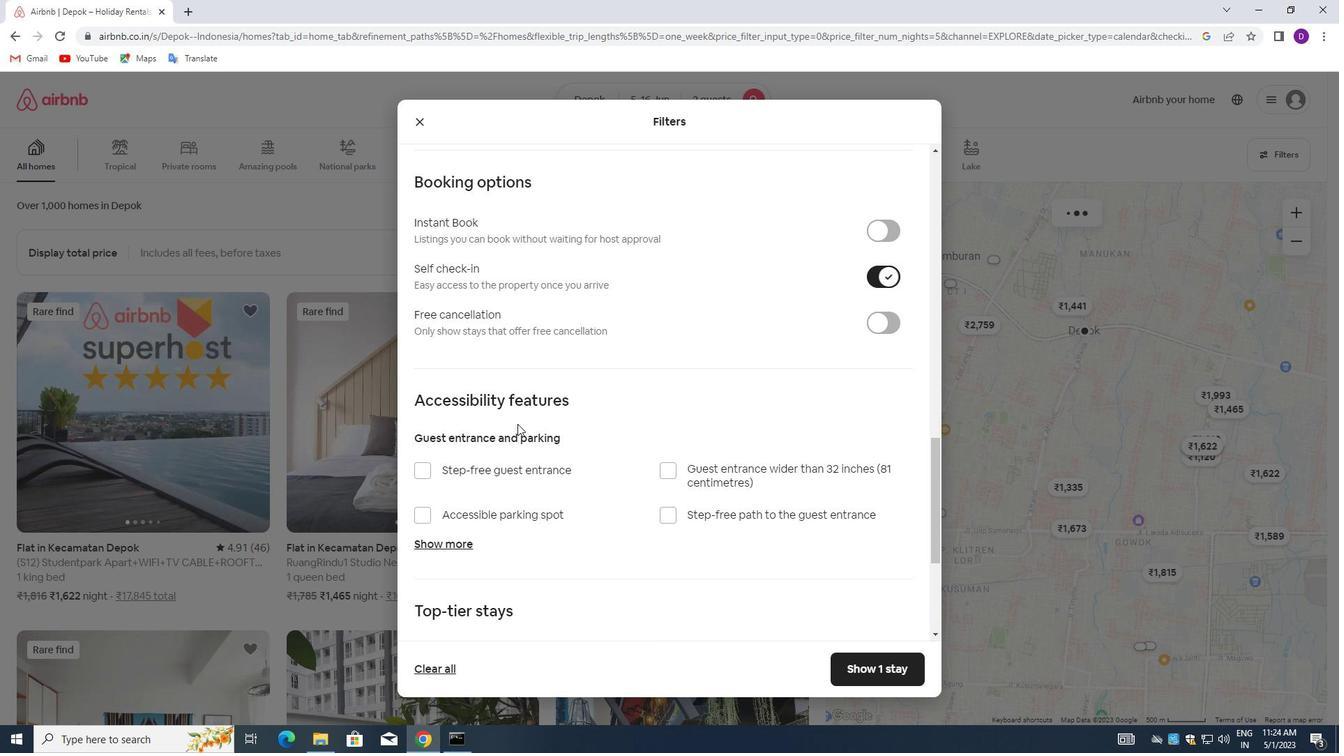 
Action: Mouse scrolled (504, 441) with delta (0, 0)
Screenshot: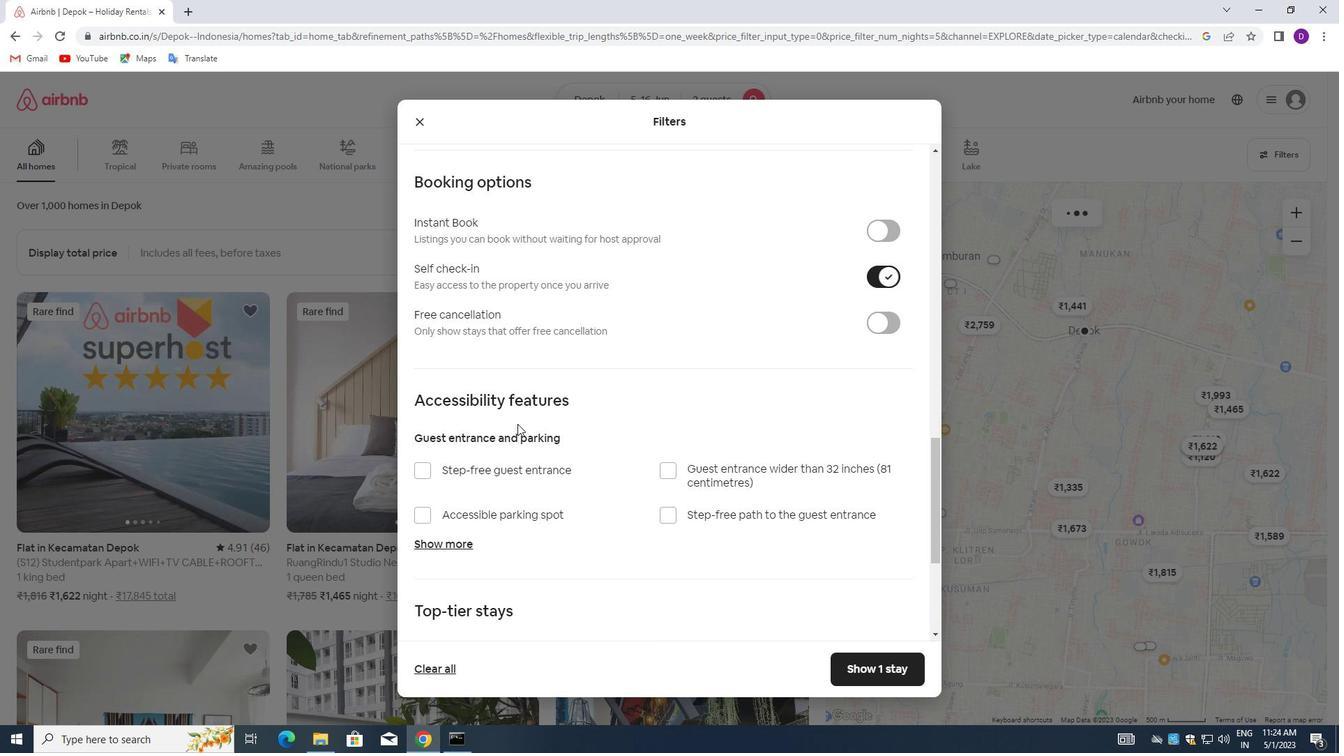 
Action: Mouse moved to (503, 450)
Screenshot: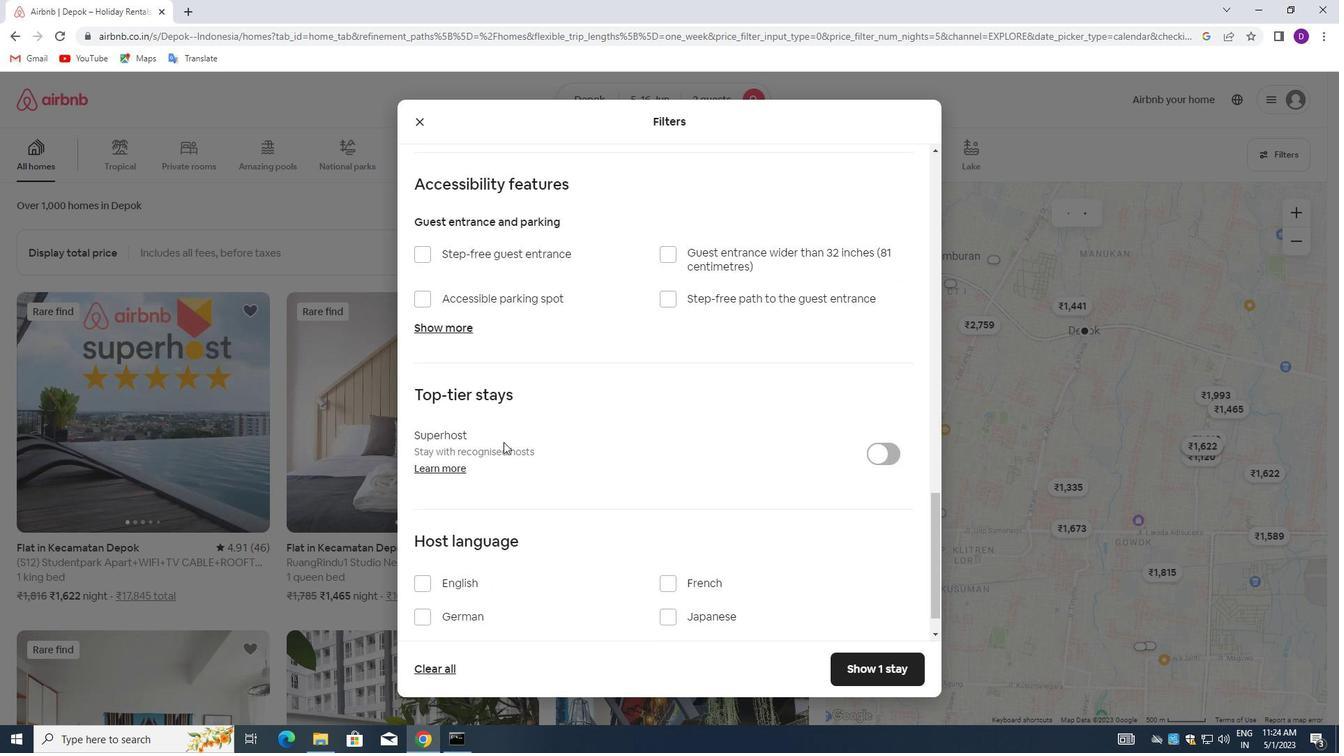 
Action: Mouse scrolled (503, 449) with delta (0, 0)
Screenshot: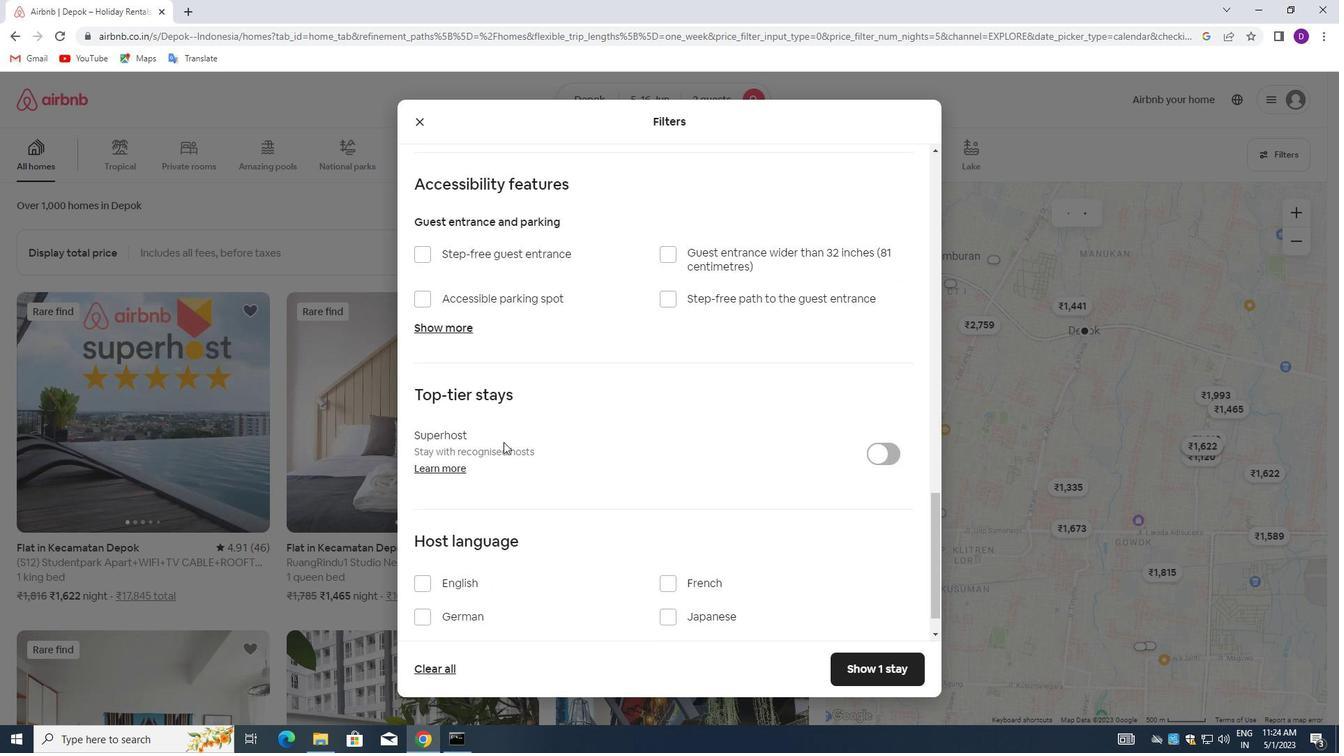 
Action: Mouse moved to (503, 452)
Screenshot: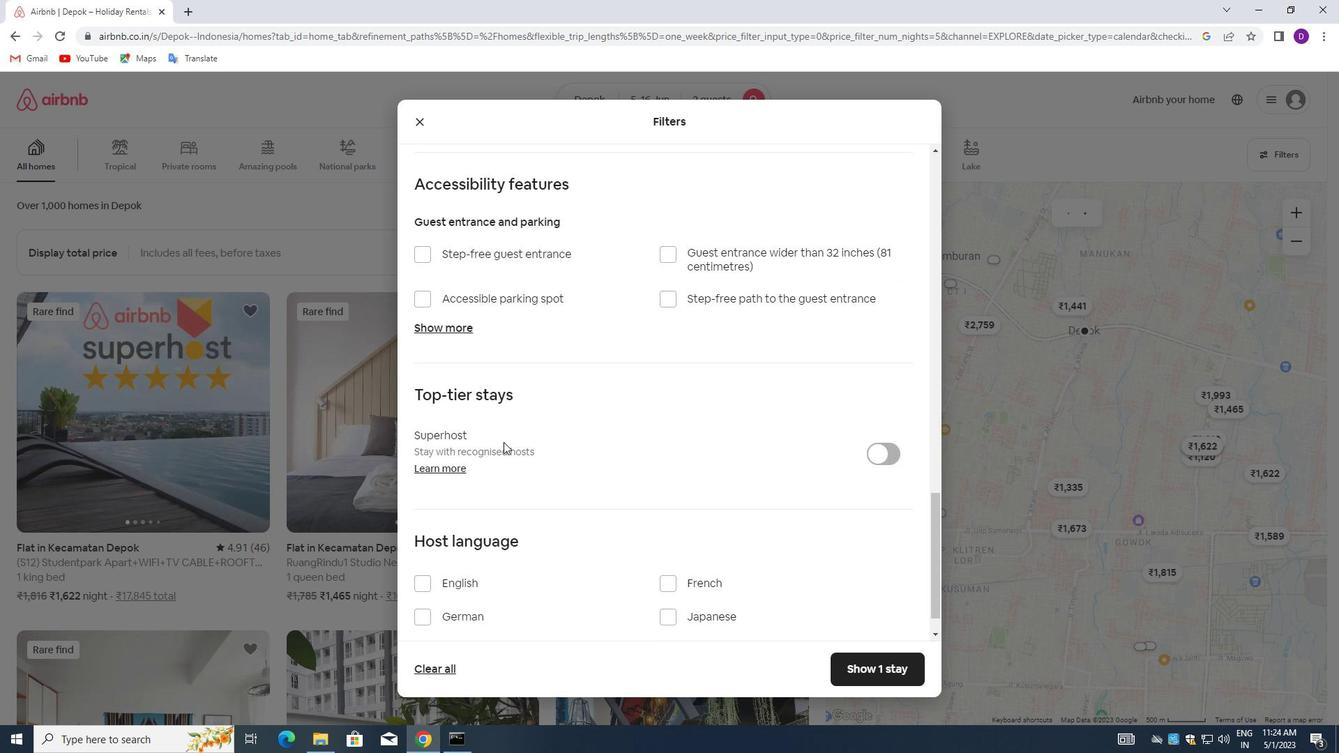 
Action: Mouse scrolled (503, 452) with delta (0, 0)
Screenshot: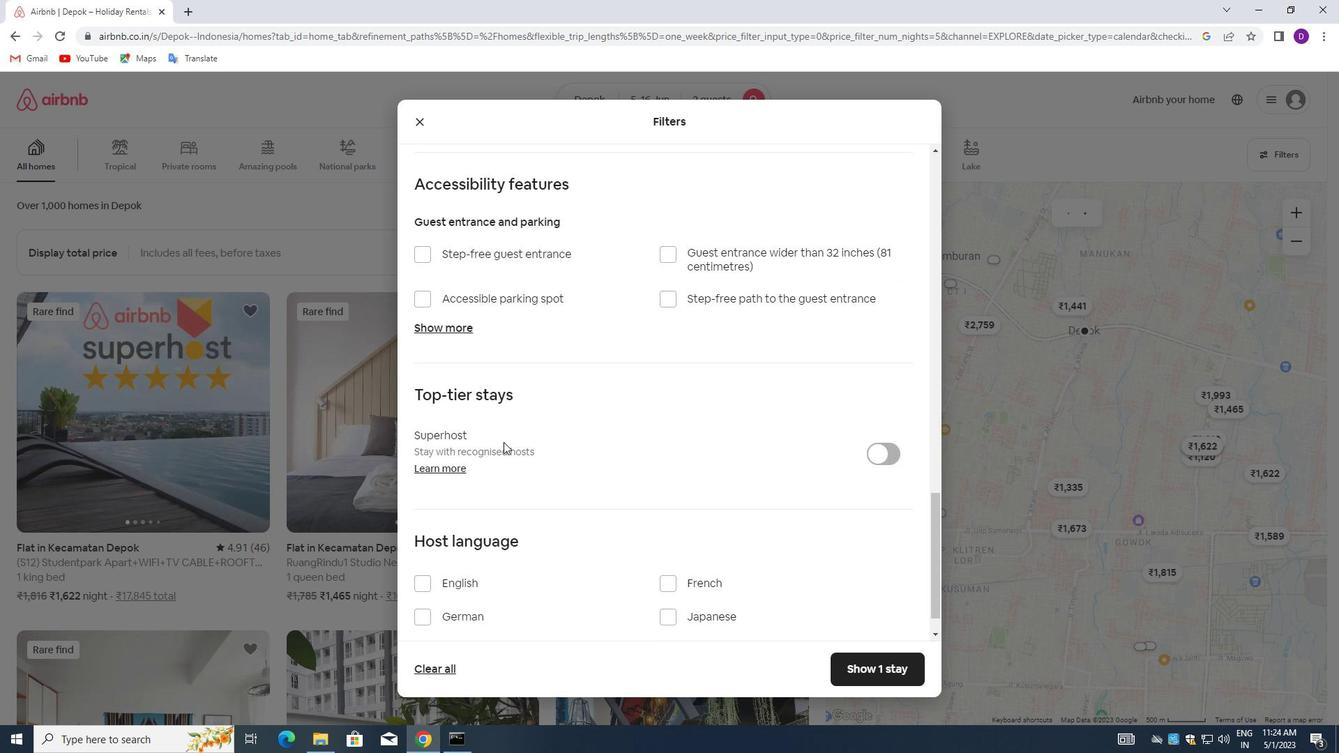
Action: Mouse moved to (503, 456)
Screenshot: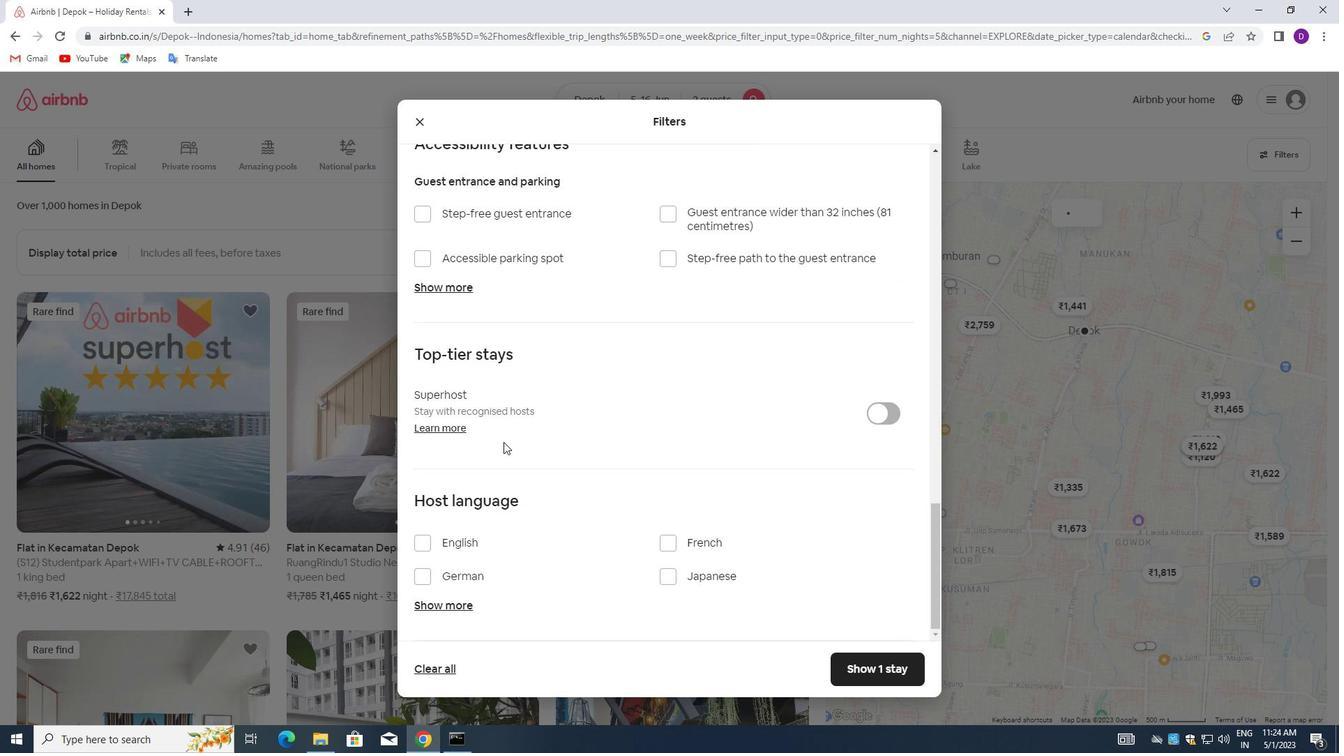 
Action: Mouse scrolled (503, 455) with delta (0, 0)
Screenshot: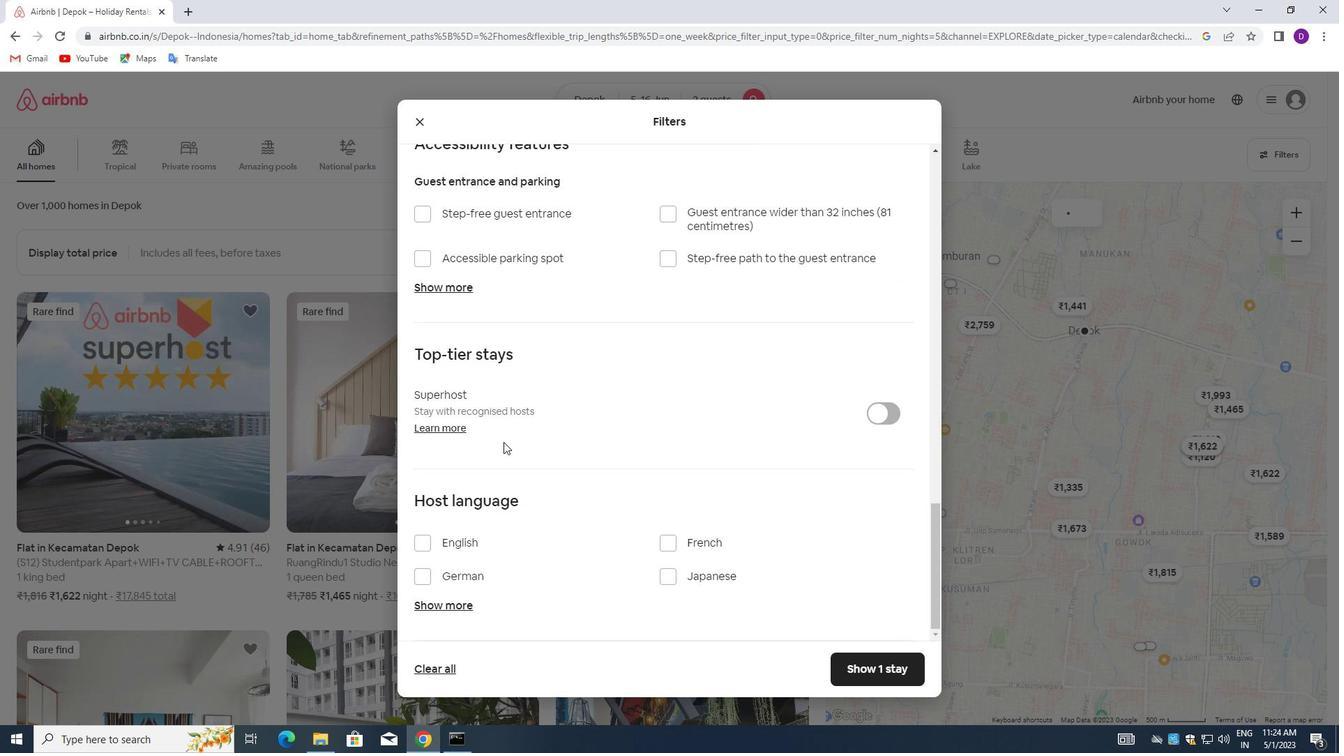 
Action: Mouse moved to (503, 459)
Screenshot: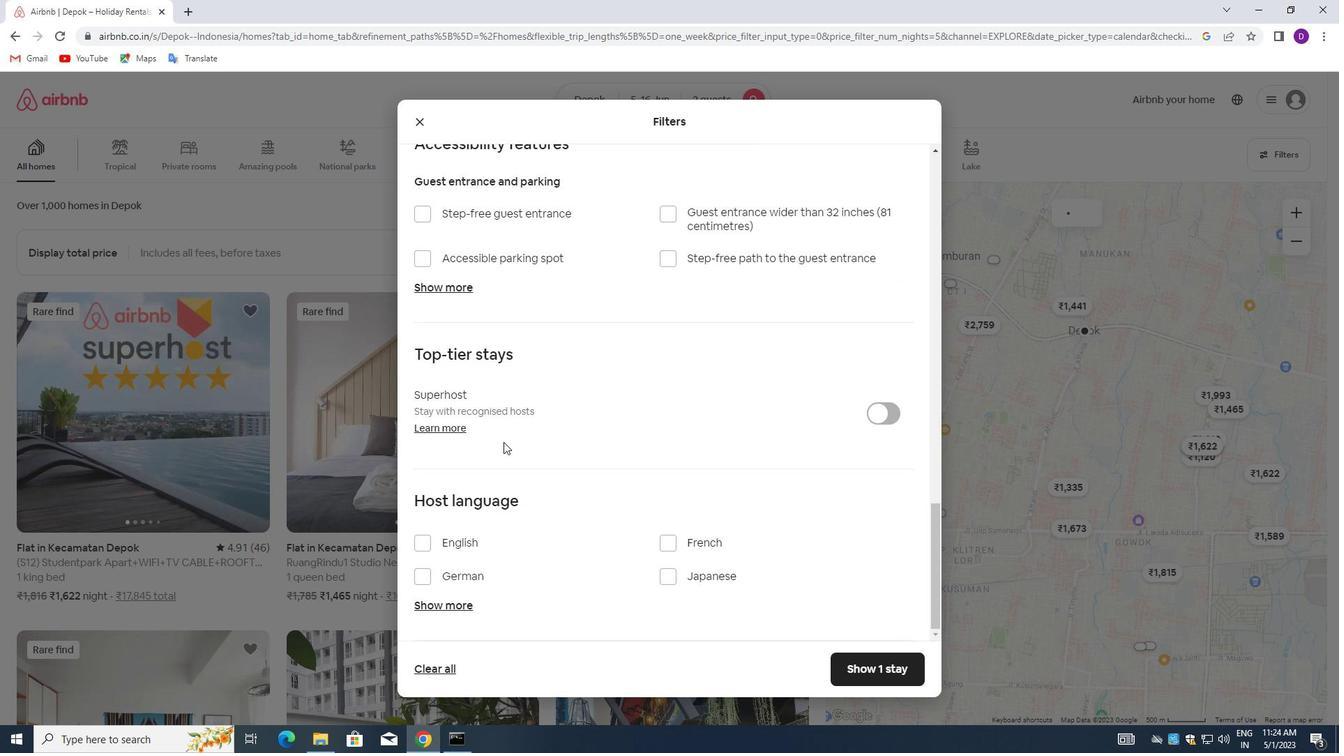 
Action: Mouse scrolled (503, 458) with delta (0, 0)
Screenshot: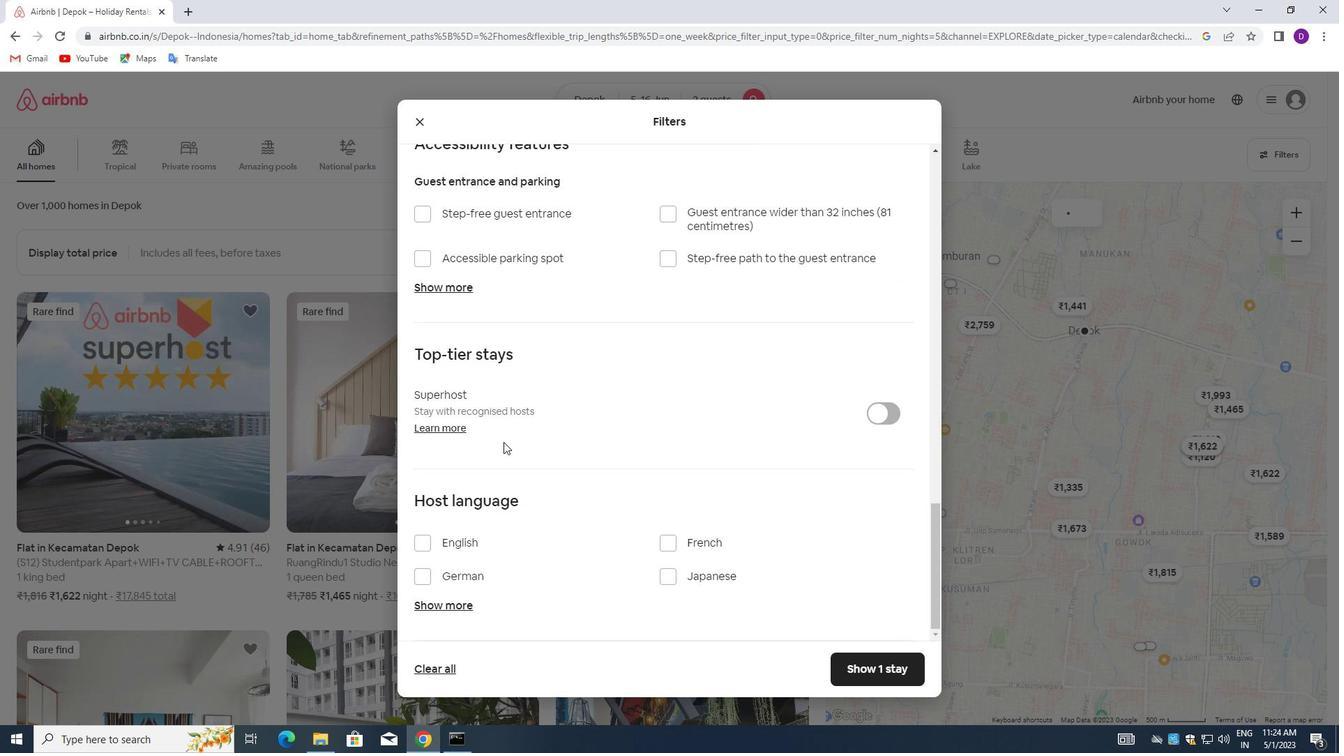 
Action: Mouse moved to (499, 467)
Screenshot: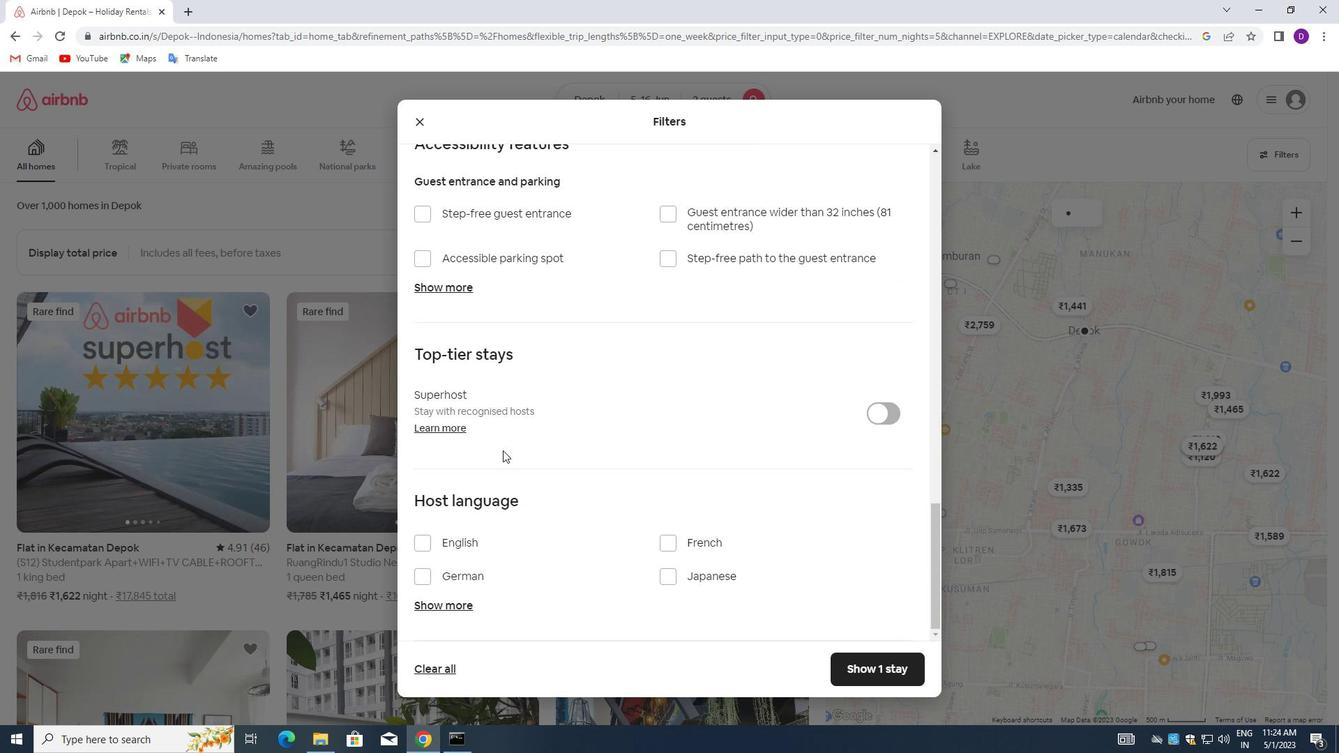 
Action: Mouse scrolled (499, 466) with delta (0, 0)
Screenshot: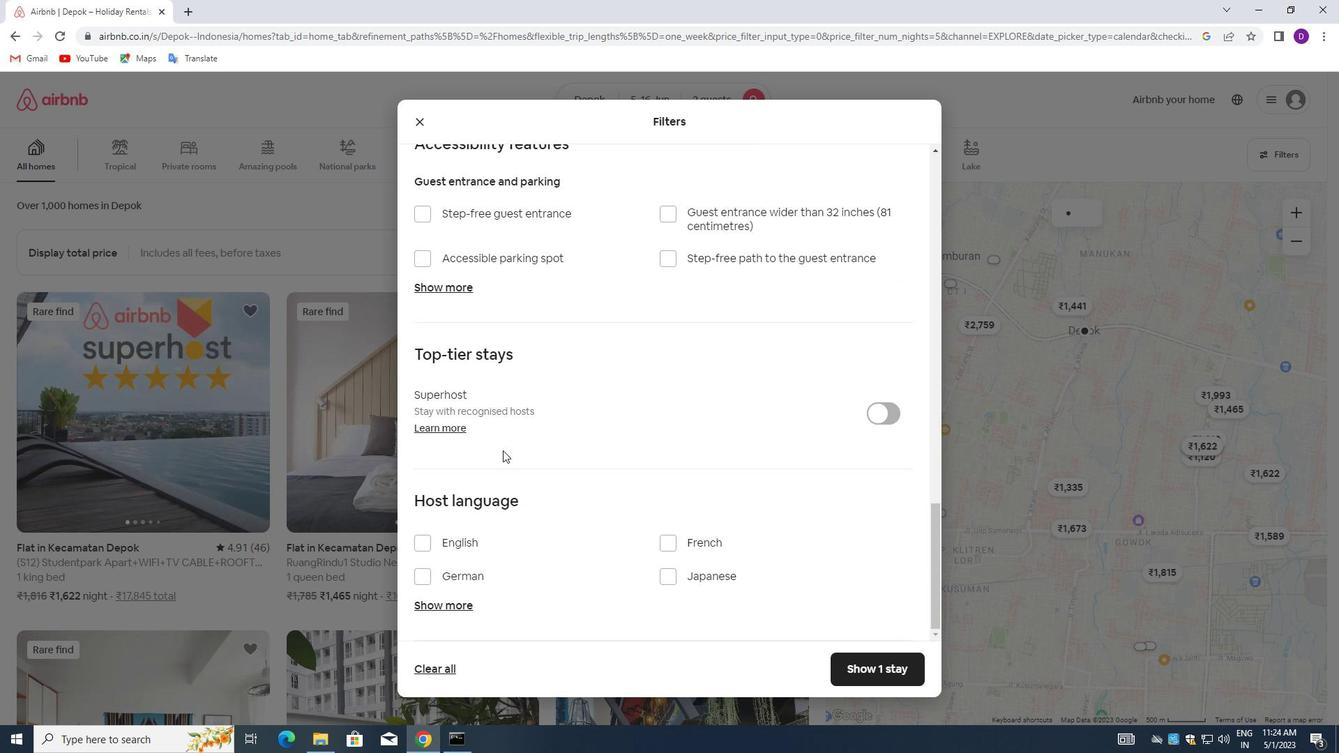 
Action: Mouse moved to (427, 545)
Screenshot: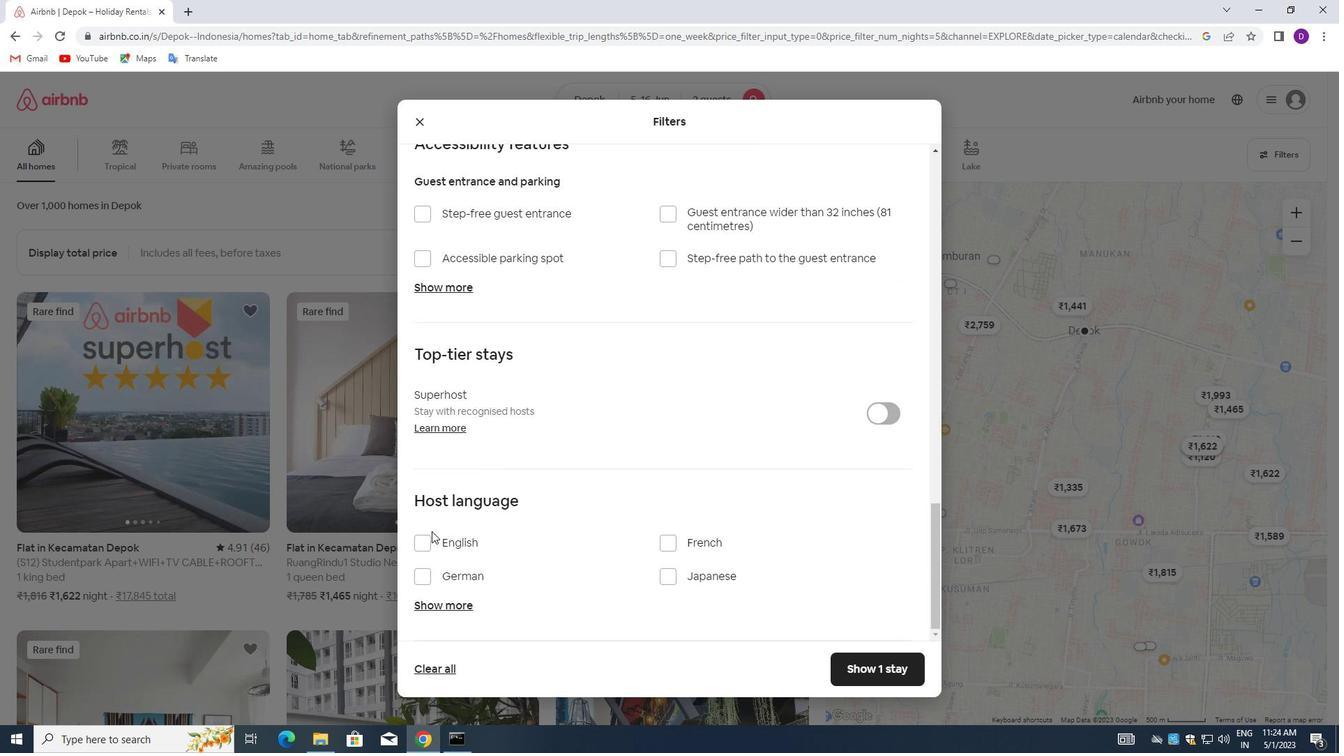 
Action: Mouse pressed left at (427, 545)
Screenshot: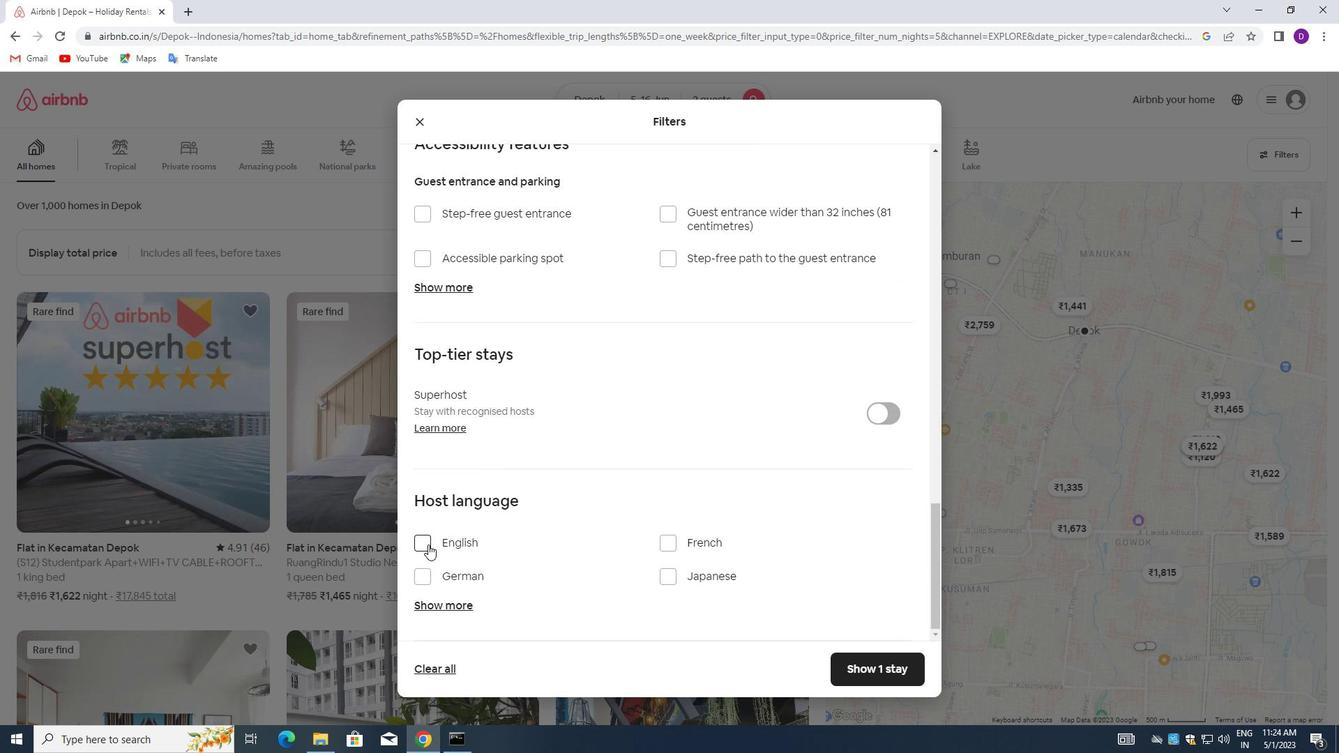 
Action: Mouse moved to (844, 658)
Screenshot: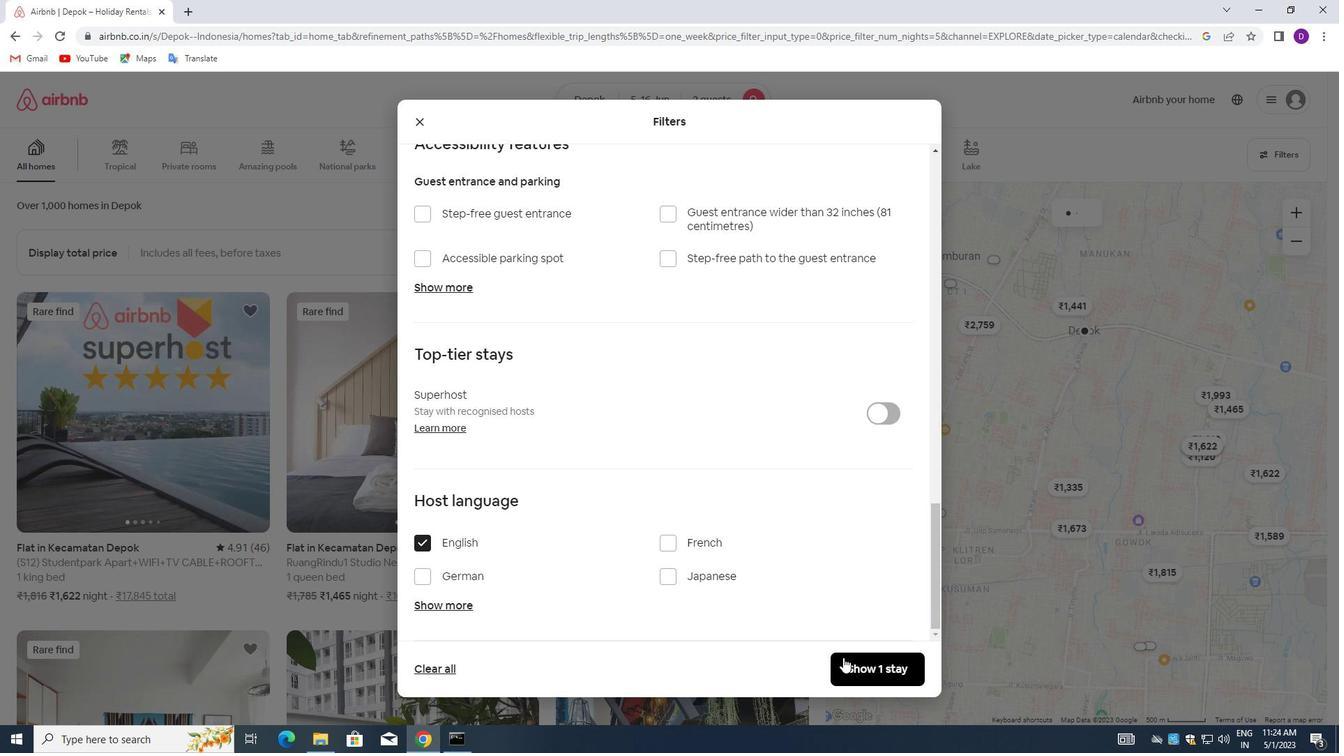 
Action: Mouse pressed left at (844, 658)
Screenshot: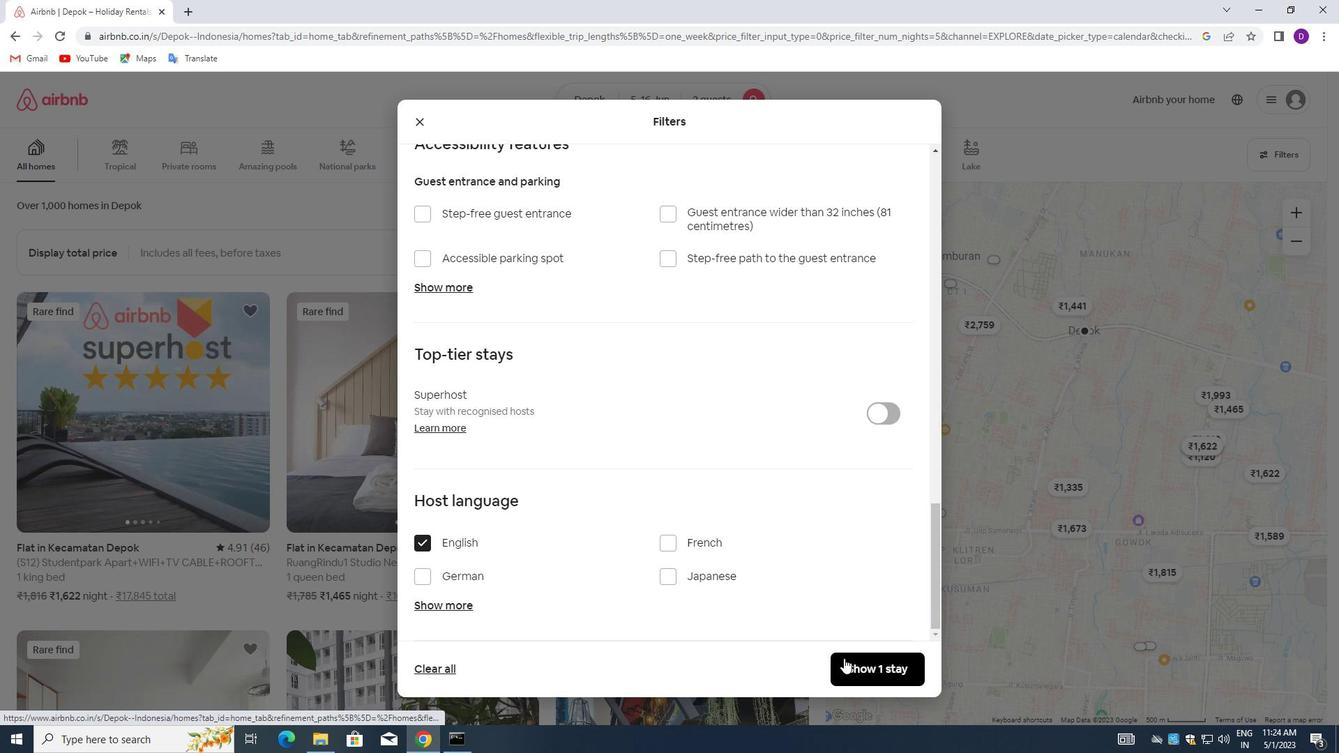 
Action: Mouse moved to (582, 376)
Screenshot: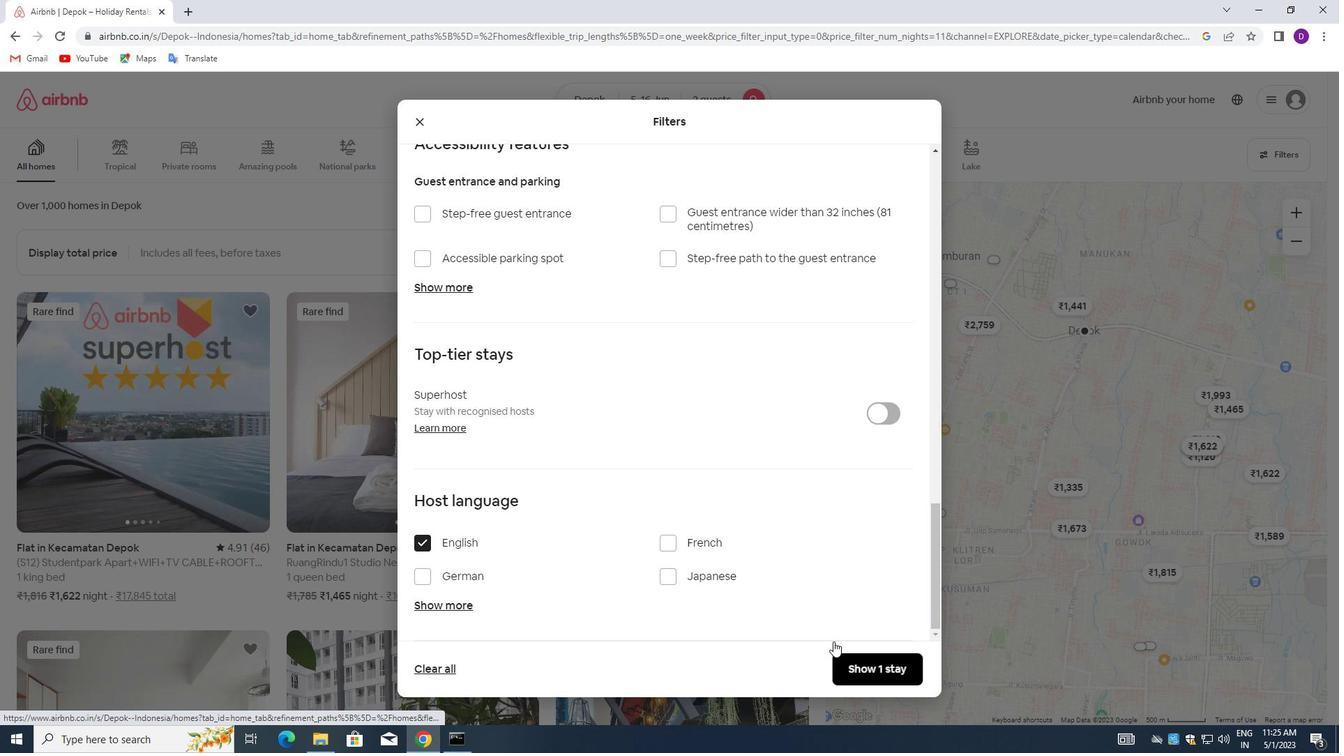 
